 Task: For heading Use Georgia with orange colour, bold & Underline.  font size for heading24,  'Change the font style of data to'Georgia and font size to 16,  Change the alignment of both headline & data to Align right In the sheet  Budget Control Spreadsheet
Action: Mouse moved to (39, 145)
Screenshot: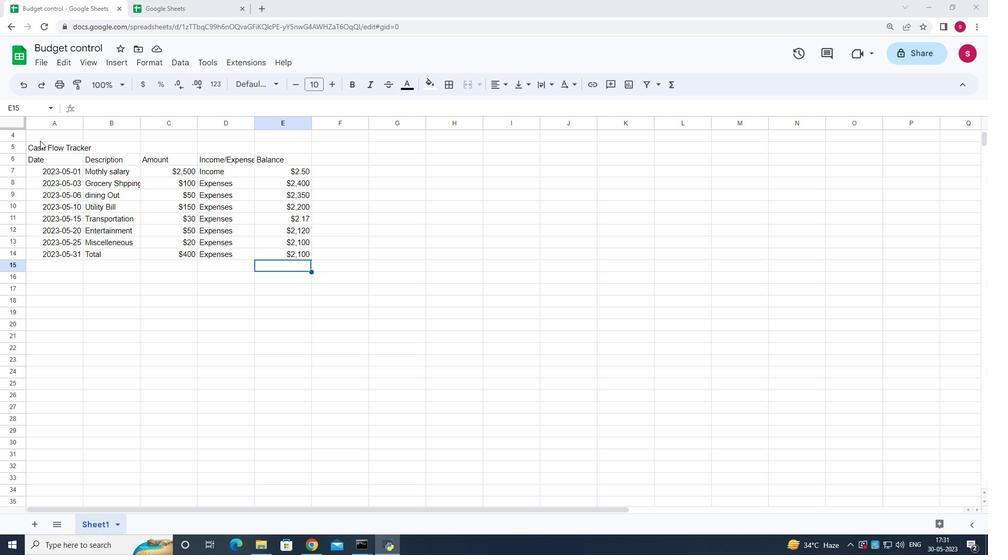 
Action: Mouse pressed left at (39, 145)
Screenshot: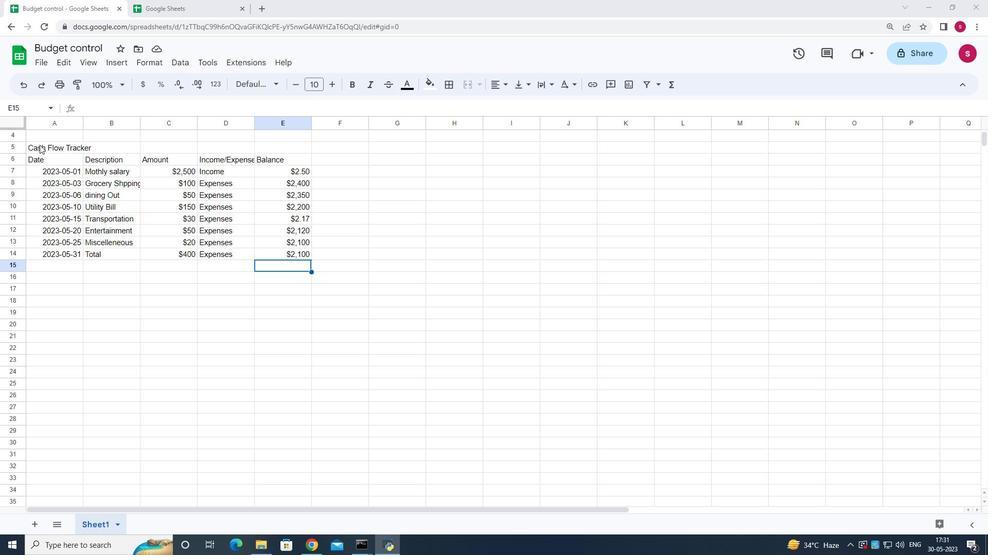 
Action: Mouse pressed left at (39, 145)
Screenshot: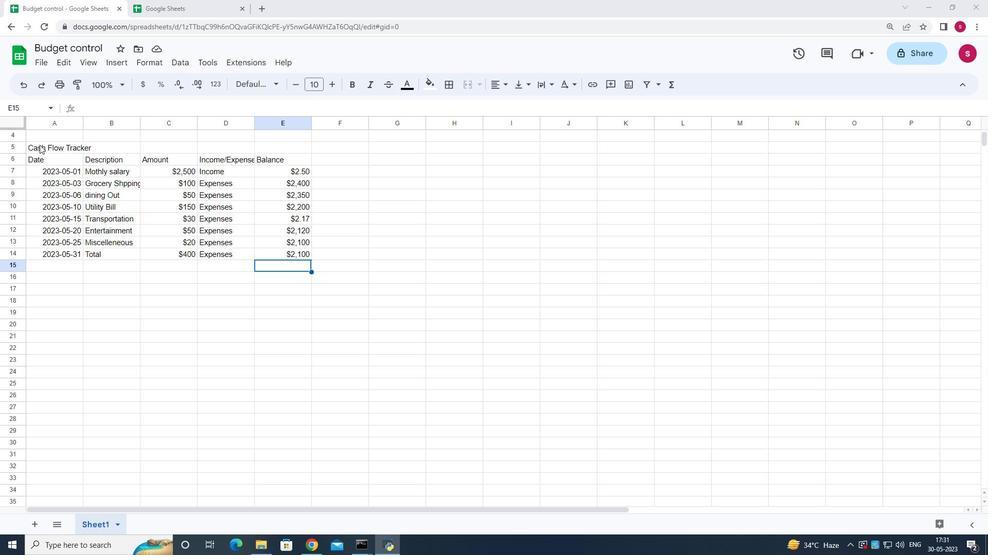 
Action: Mouse moved to (281, 79)
Screenshot: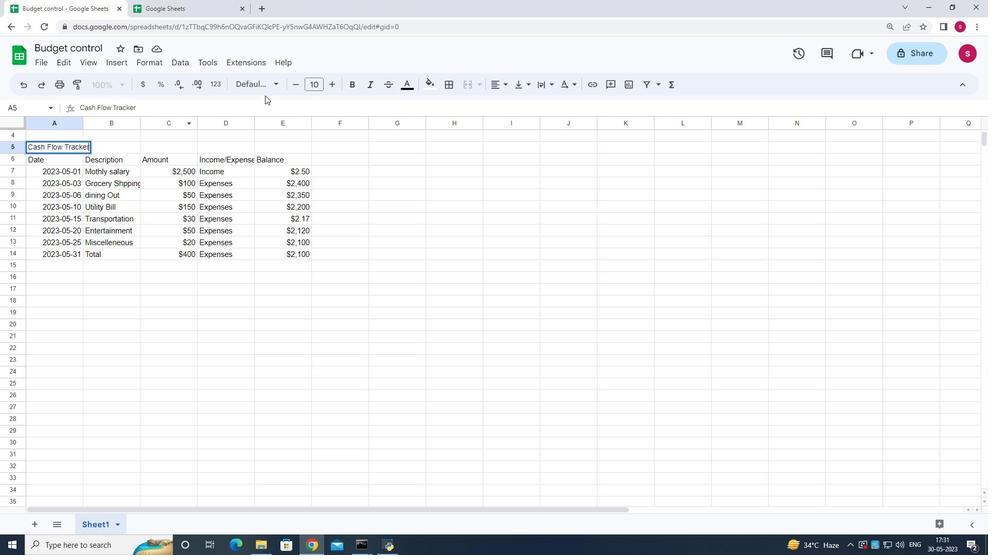 
Action: Mouse pressed left at (281, 79)
Screenshot: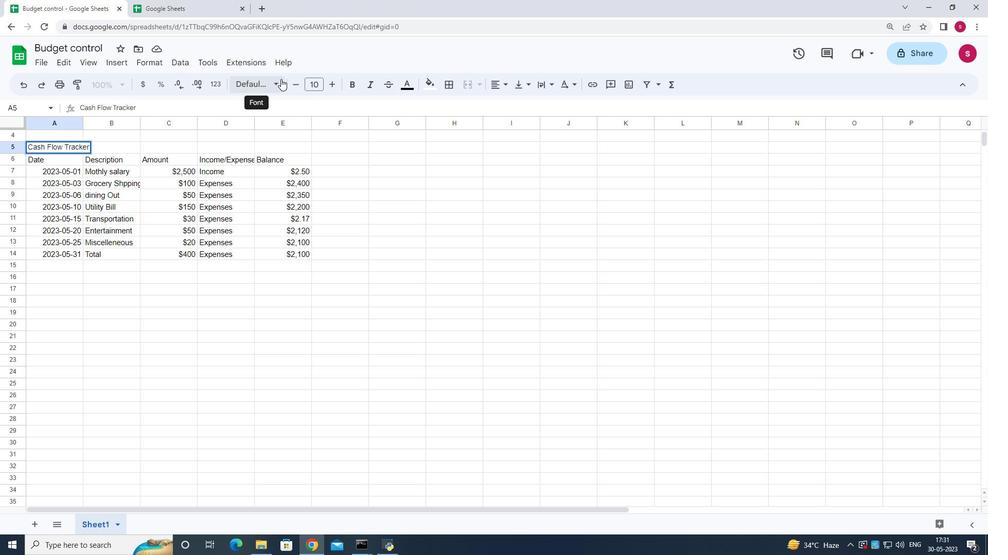 
Action: Mouse moved to (280, 426)
Screenshot: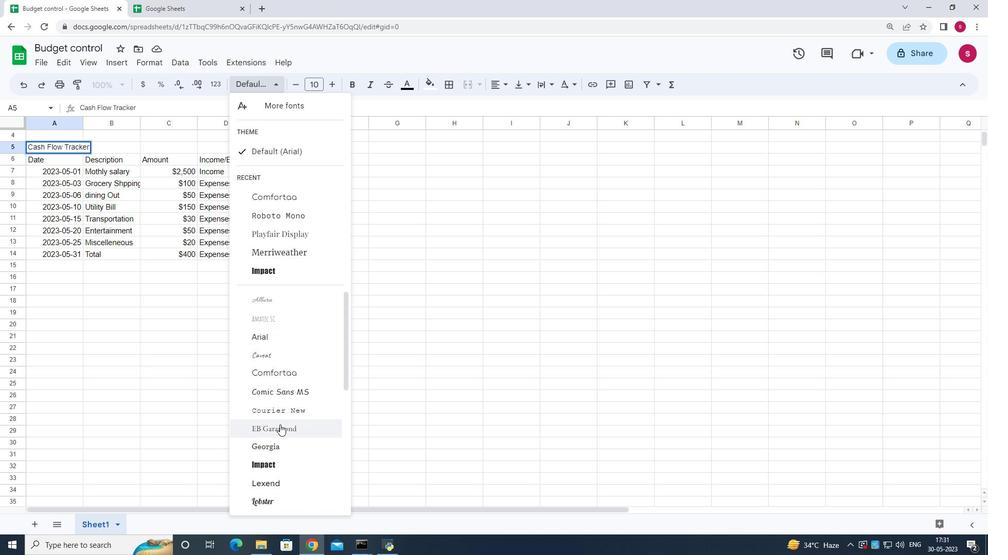 
Action: Mouse scrolled (280, 425) with delta (0, 0)
Screenshot: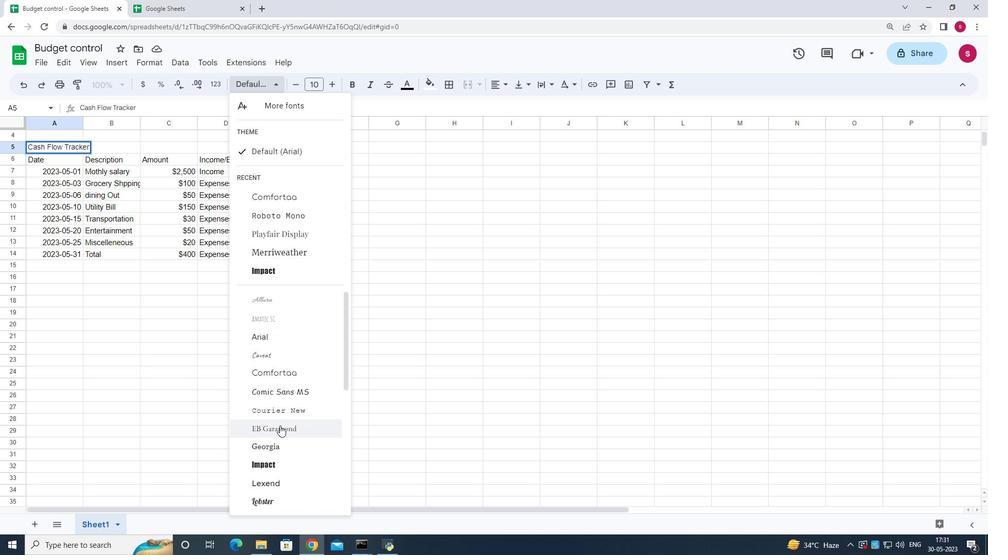 
Action: Mouse scrolled (280, 425) with delta (0, 0)
Screenshot: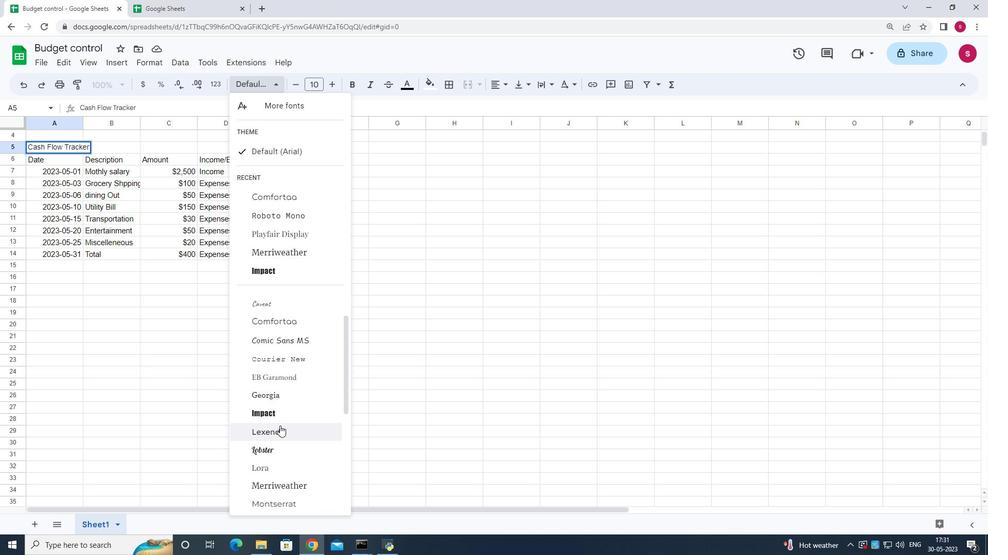 
Action: Mouse scrolled (280, 425) with delta (0, 0)
Screenshot: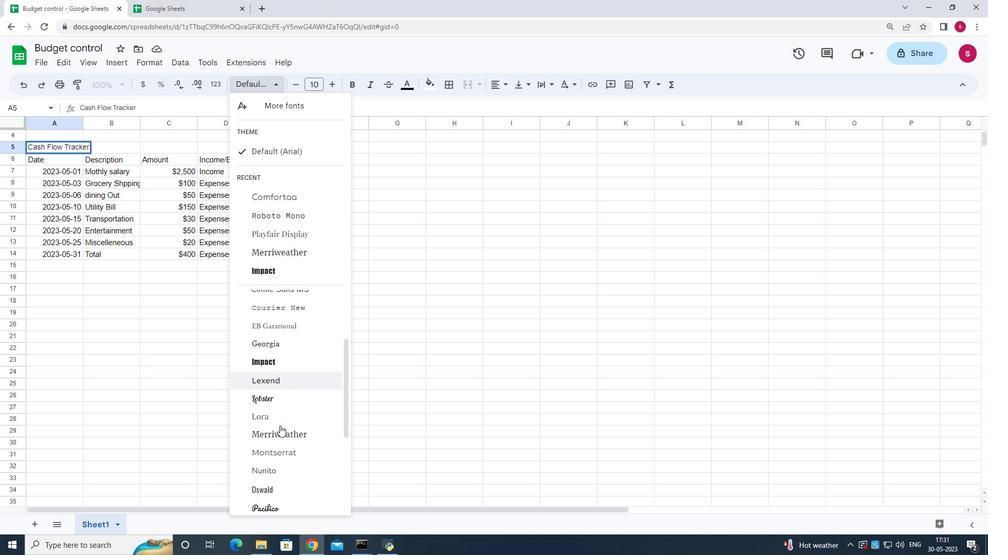 
Action: Mouse scrolled (280, 425) with delta (0, 0)
Screenshot: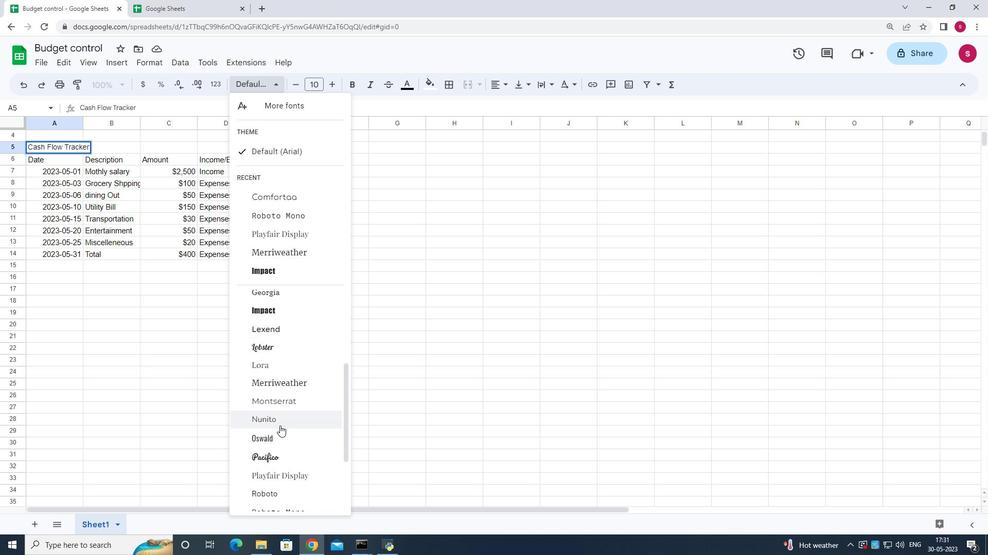 
Action: Mouse scrolled (280, 425) with delta (0, 0)
Screenshot: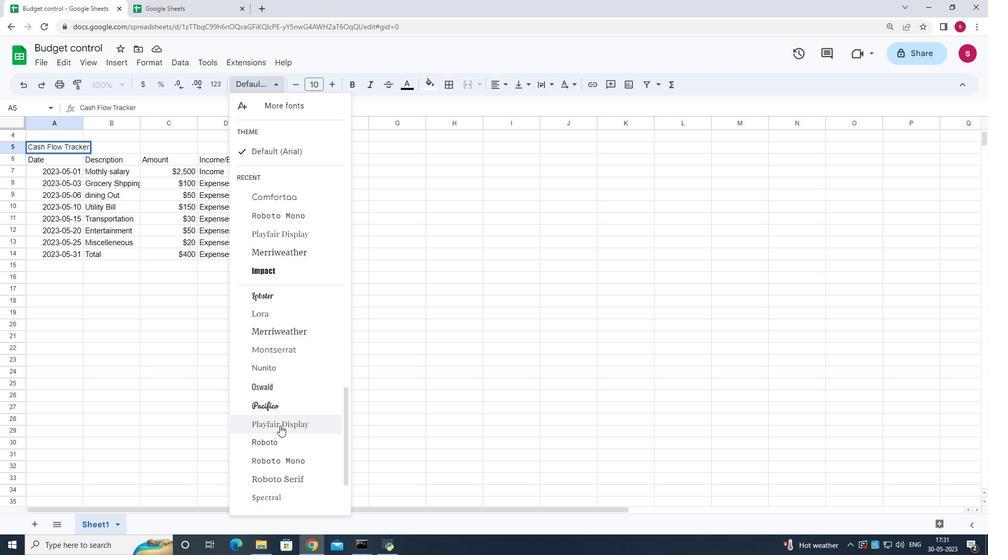 
Action: Mouse scrolled (280, 425) with delta (0, 0)
Screenshot: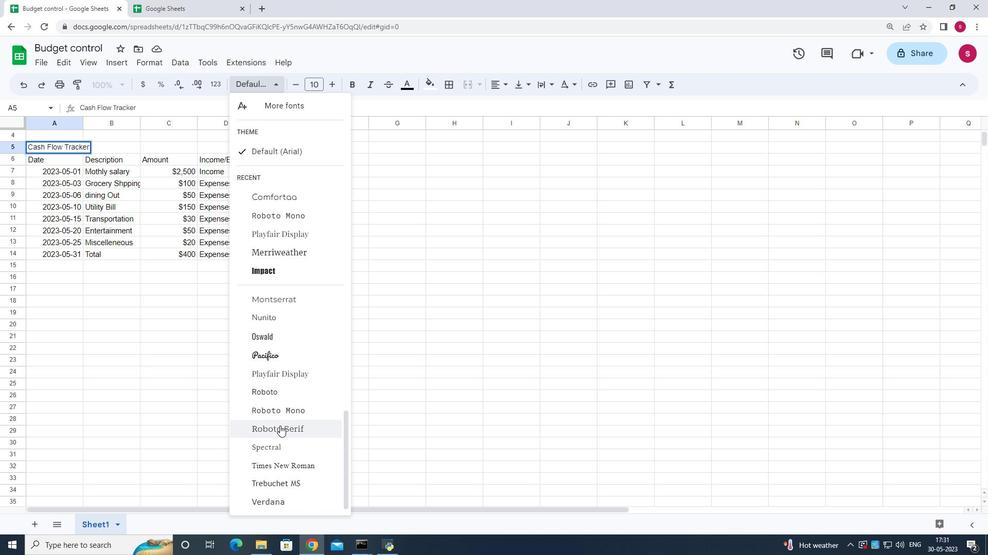 
Action: Mouse scrolled (280, 425) with delta (0, 0)
Screenshot: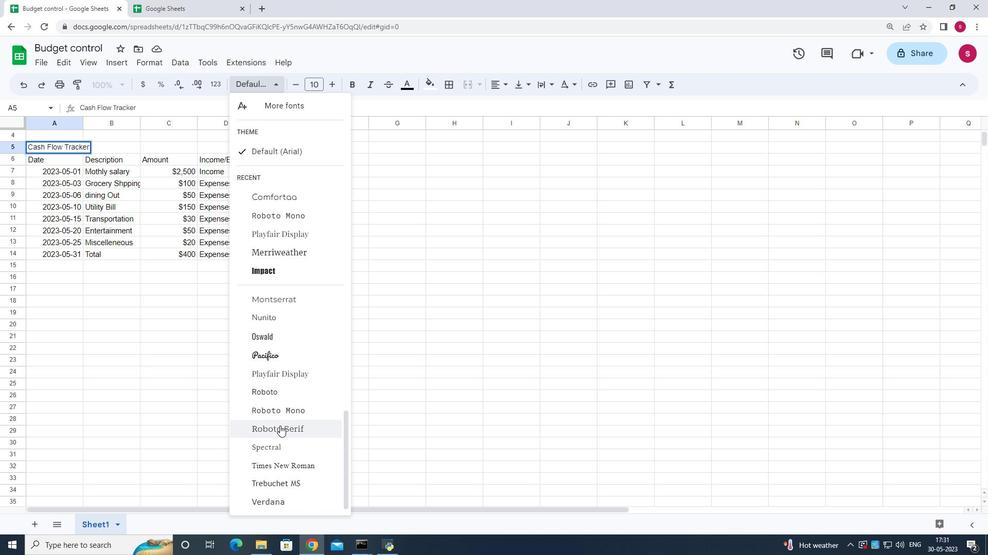 
Action: Mouse scrolled (280, 425) with delta (0, 0)
Screenshot: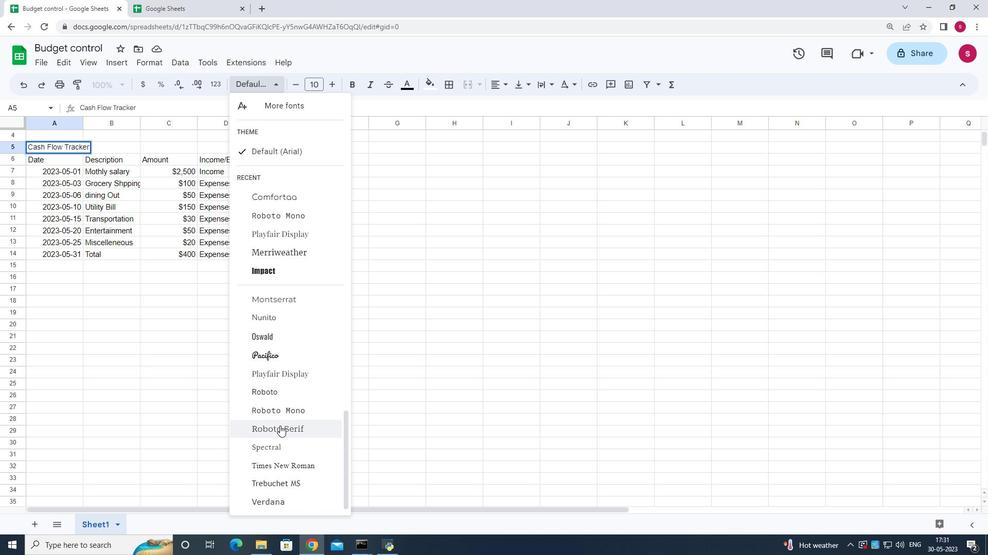 
Action: Mouse scrolled (280, 425) with delta (0, 0)
Screenshot: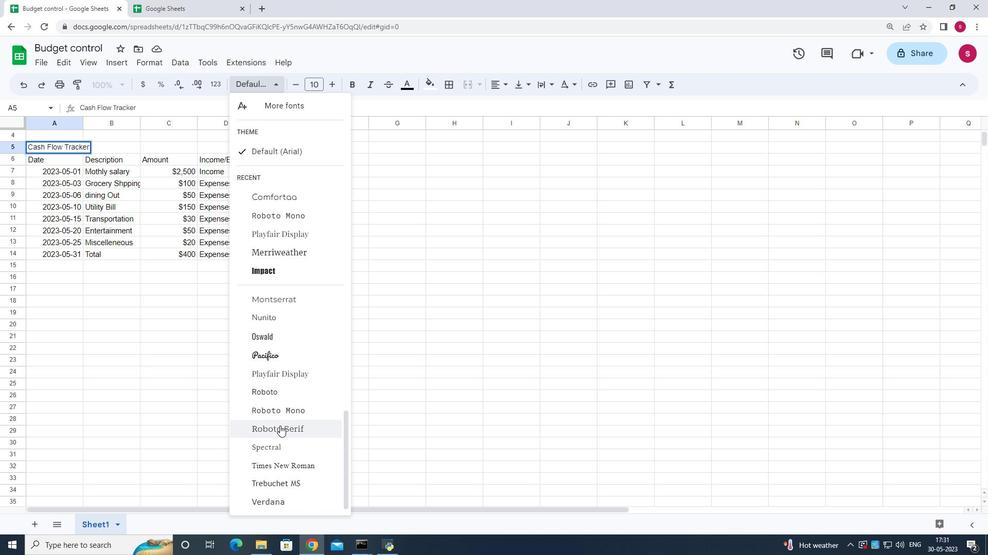 
Action: Mouse scrolled (280, 425) with delta (0, 0)
Screenshot: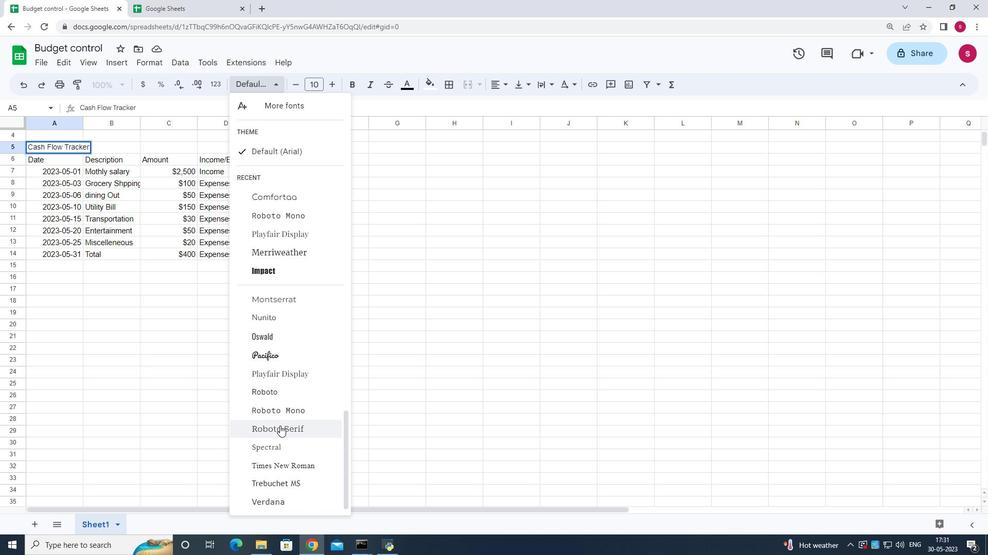 
Action: Mouse moved to (285, 106)
Screenshot: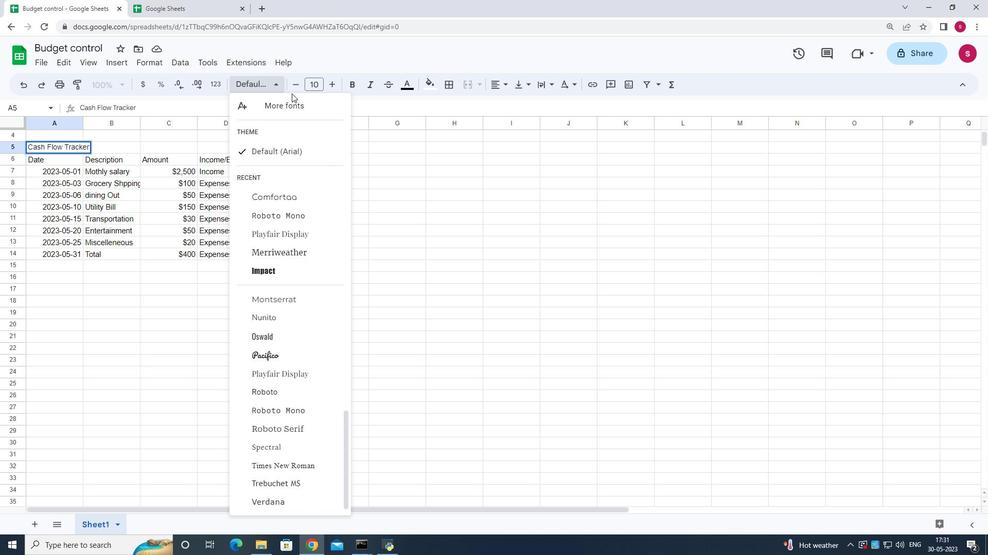 
Action: Mouse pressed left at (285, 106)
Screenshot: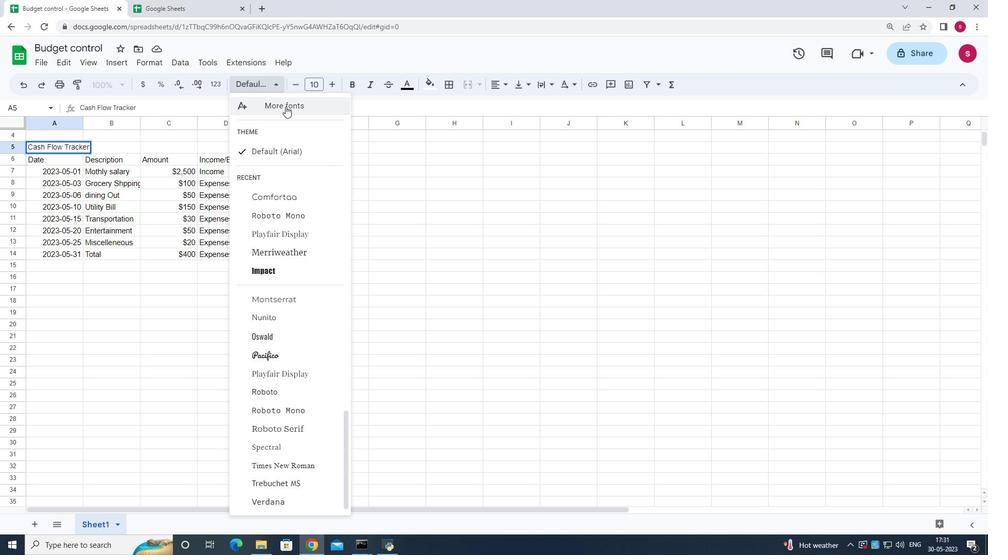 
Action: Mouse moved to (303, 157)
Screenshot: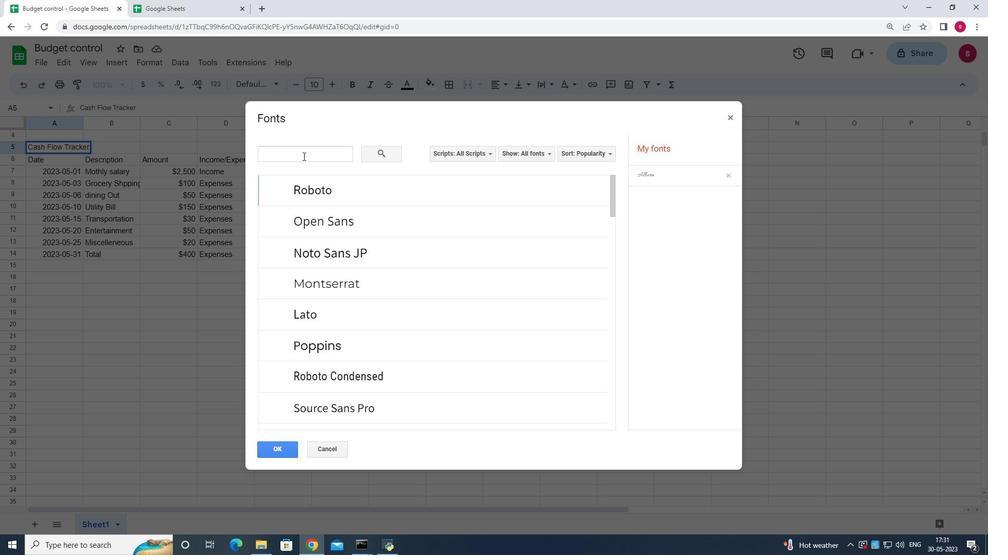 
Action: Mouse pressed left at (303, 157)
Screenshot: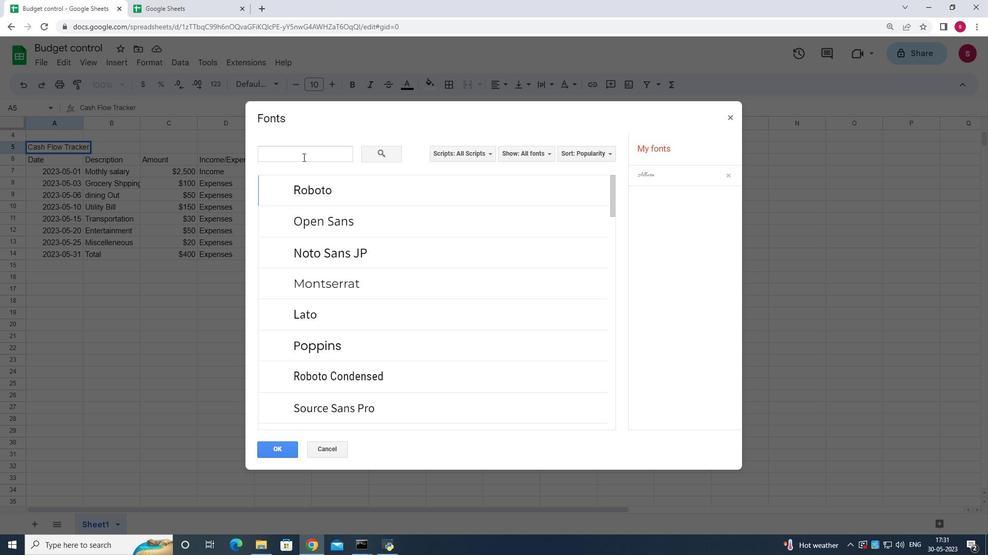 
Action: Key pressed <Key.shift>Georgia<Key.enter>
Screenshot: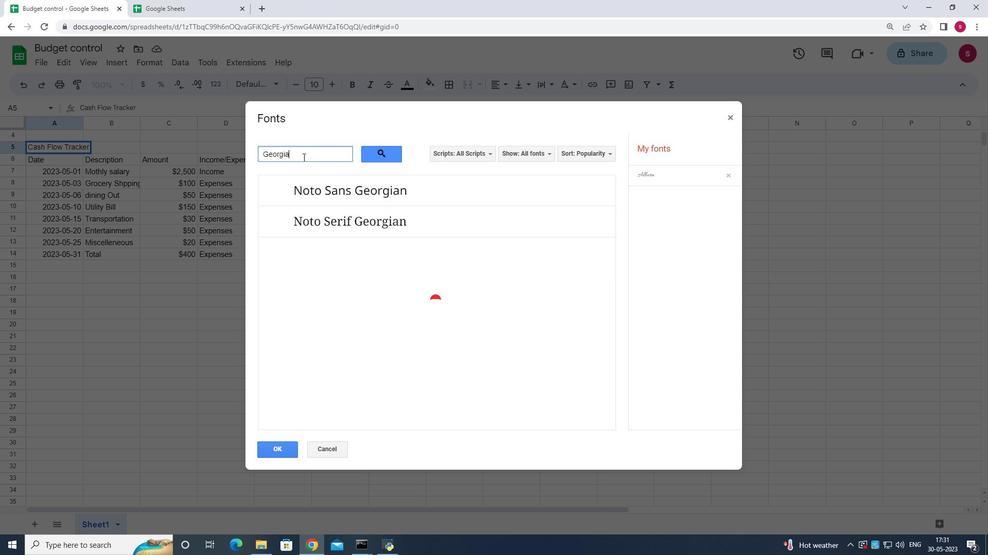 
Action: Mouse moved to (736, 114)
Screenshot: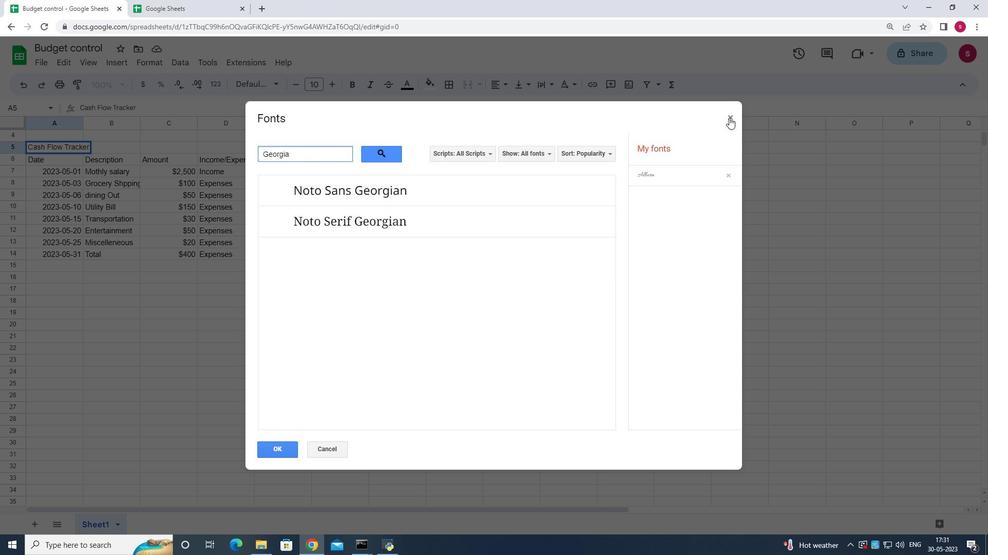 
Action: Mouse pressed left at (736, 114)
Screenshot: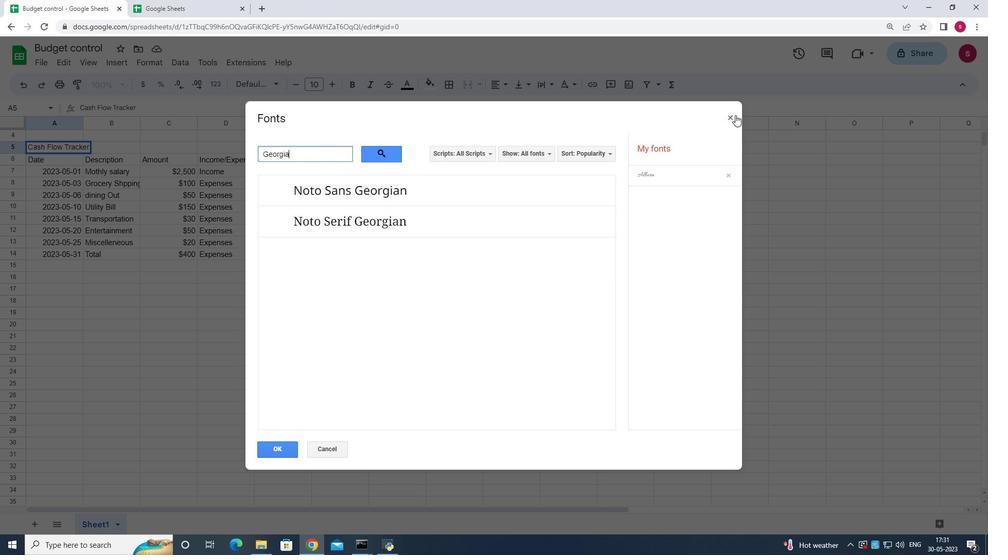 
Action: Mouse moved to (732, 117)
Screenshot: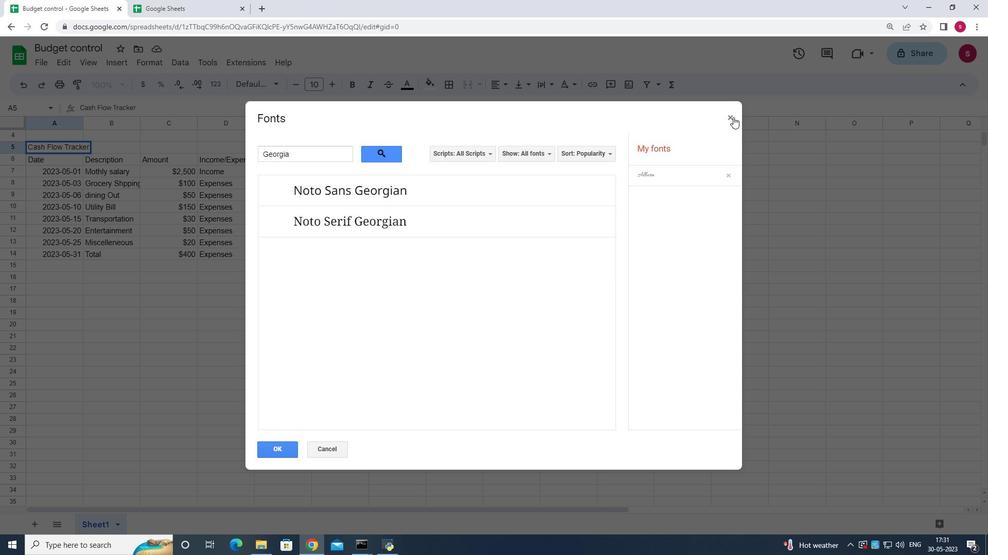 
Action: Mouse pressed left at (732, 117)
Screenshot: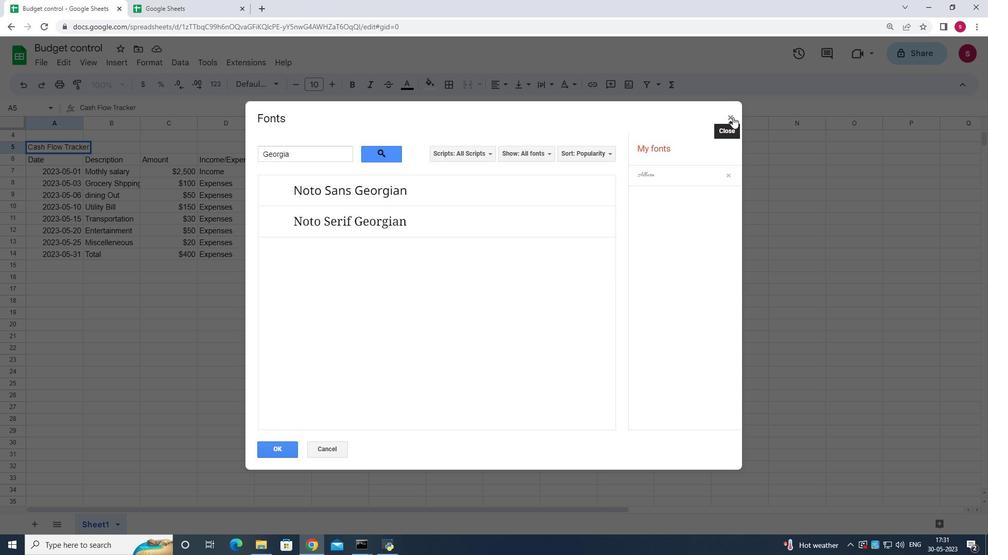
Action: Mouse moved to (405, 81)
Screenshot: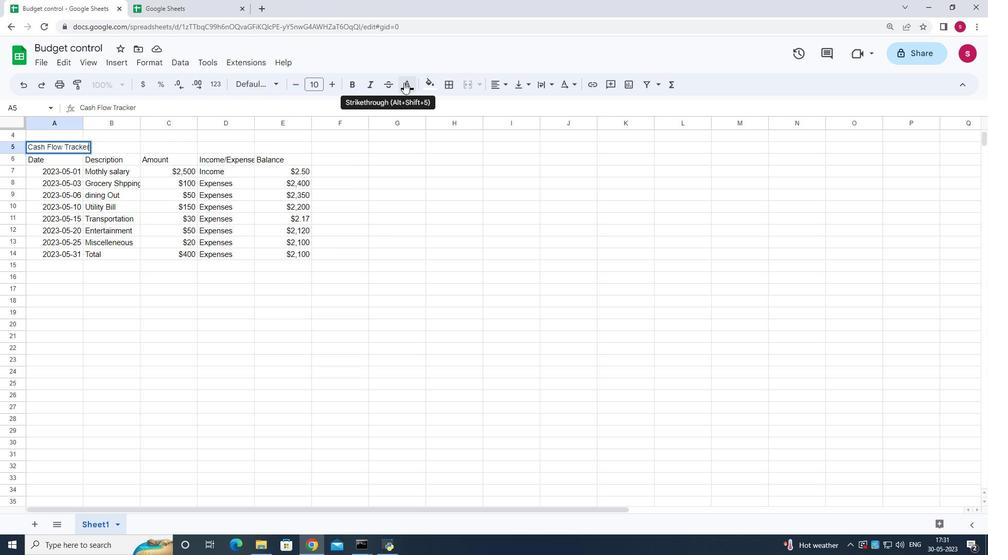 
Action: Mouse pressed left at (405, 81)
Screenshot: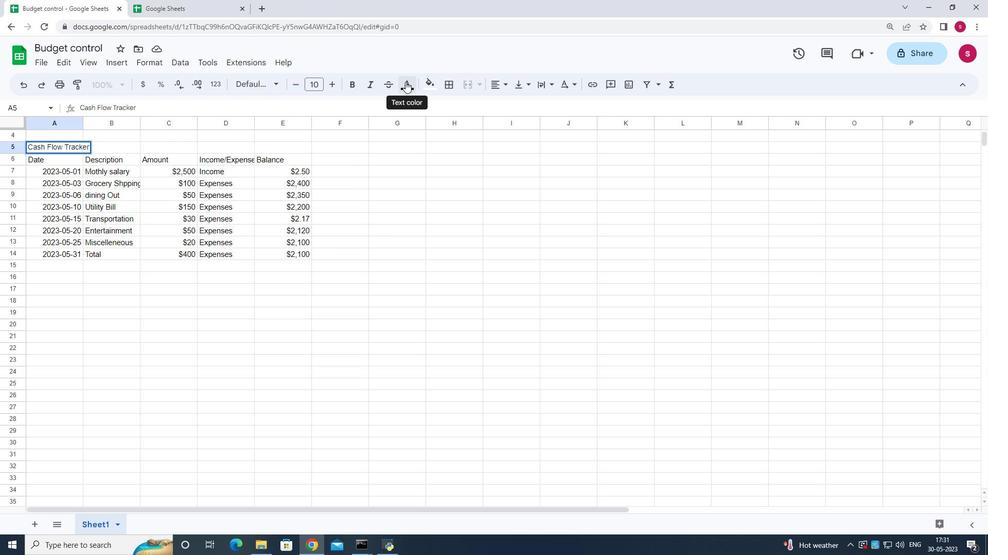 
Action: Mouse moved to (484, 234)
Screenshot: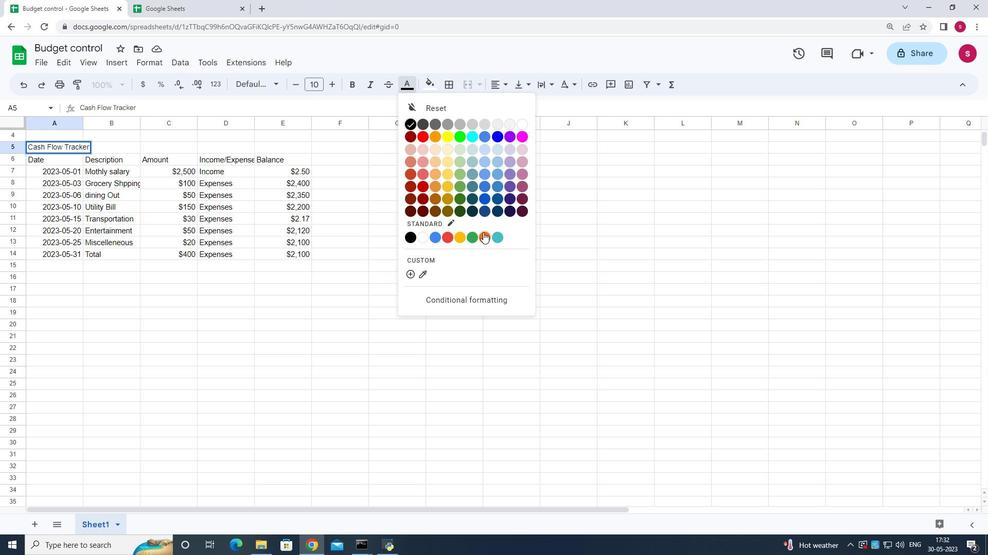 
Action: Mouse pressed left at (484, 234)
Screenshot: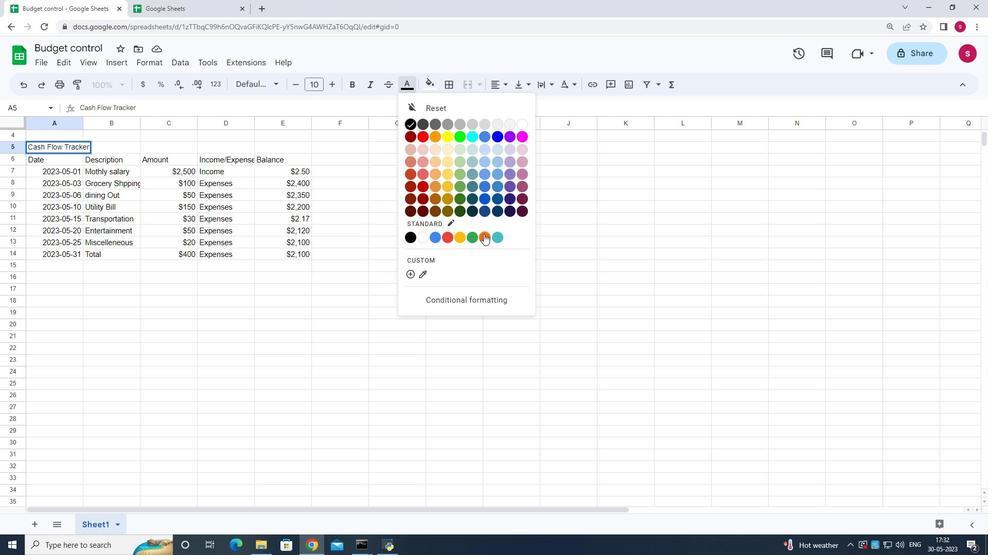 
Action: Mouse moved to (67, 151)
Screenshot: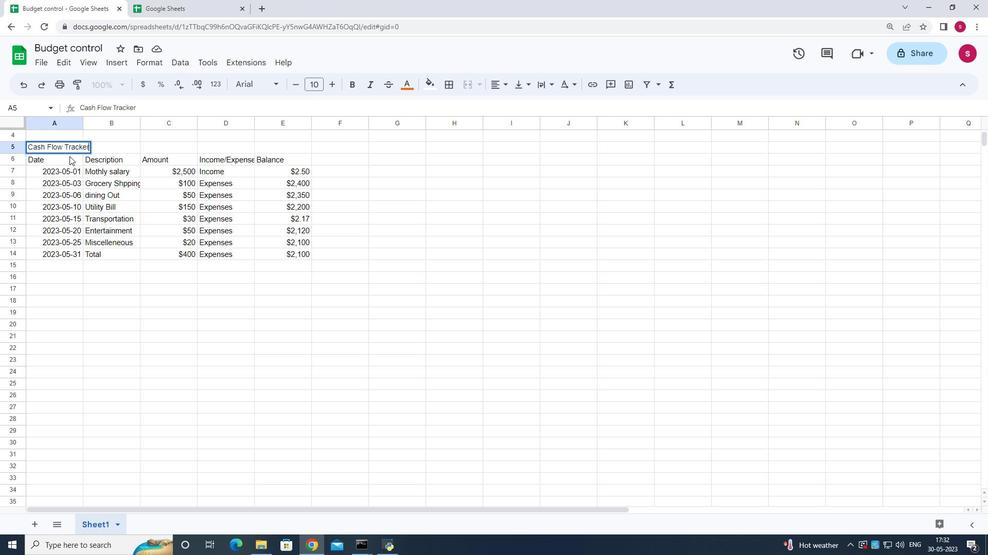 
Action: Mouse pressed left at (67, 151)
Screenshot: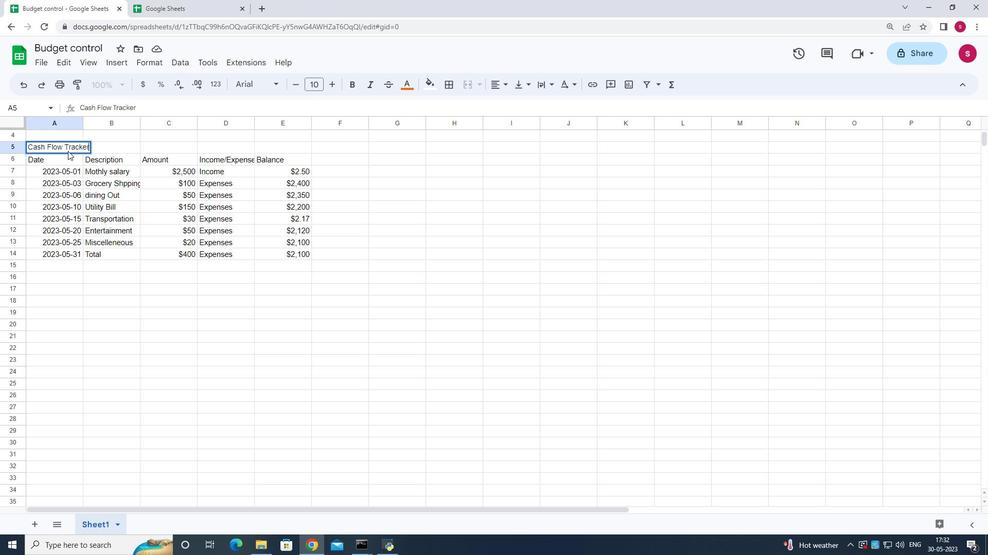 
Action: Mouse moved to (126, 137)
Screenshot: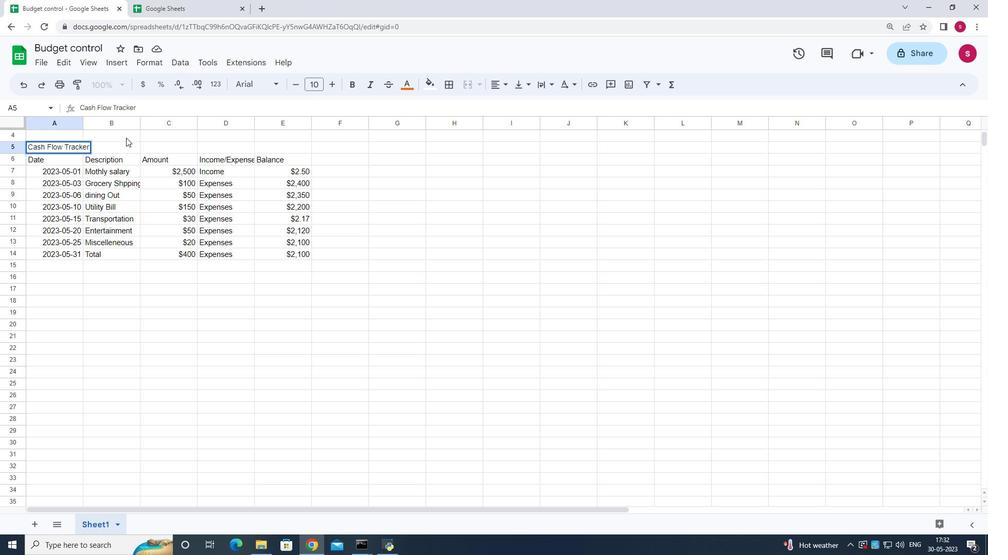 
Action: Mouse pressed left at (126, 137)
Screenshot: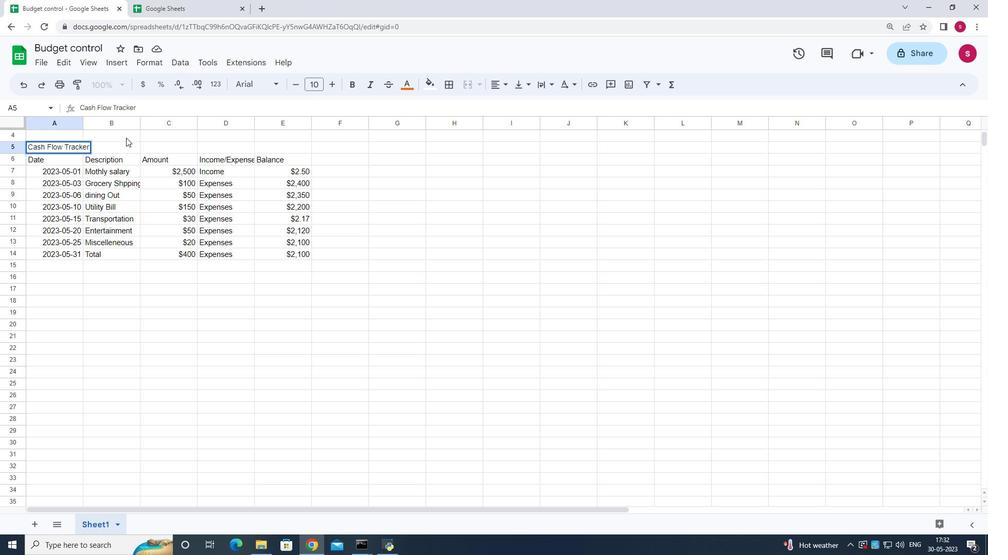 
Action: Mouse moved to (59, 144)
Screenshot: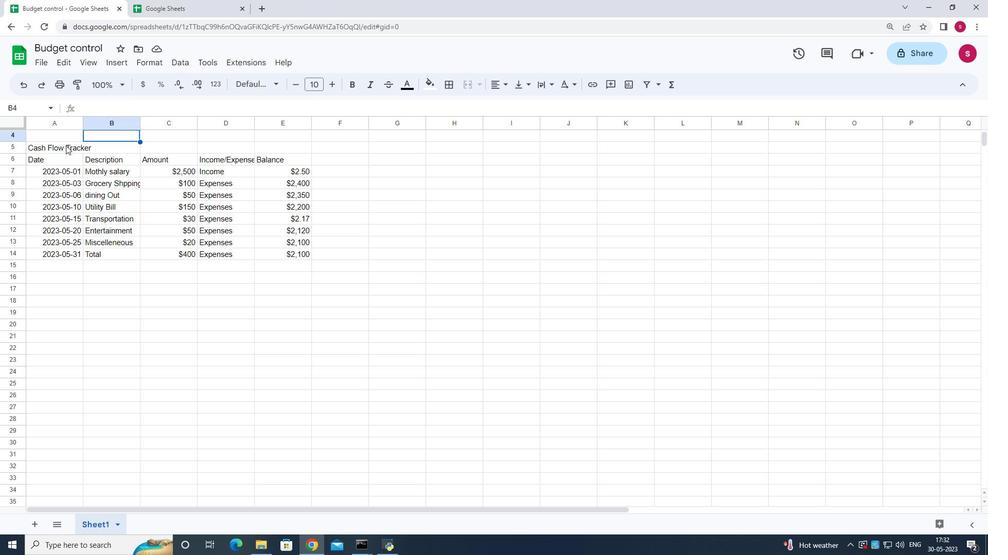 
Action: Mouse pressed left at (59, 144)
Screenshot: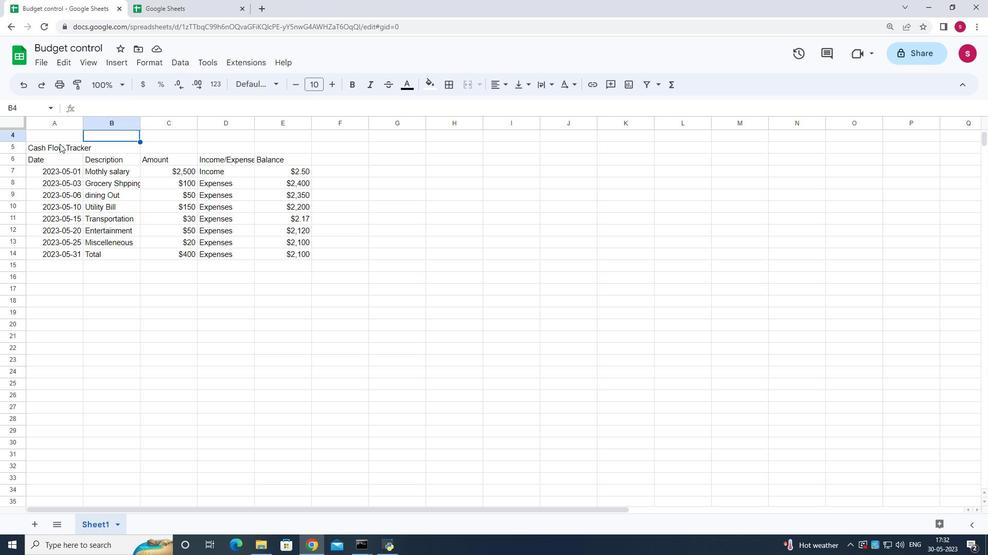 
Action: Mouse moved to (410, 83)
Screenshot: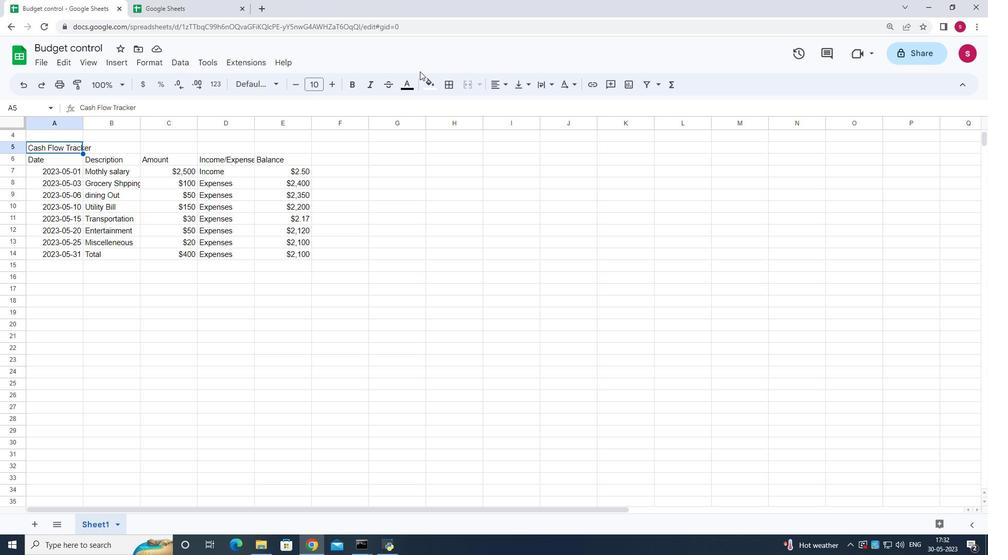 
Action: Mouse pressed left at (410, 83)
Screenshot: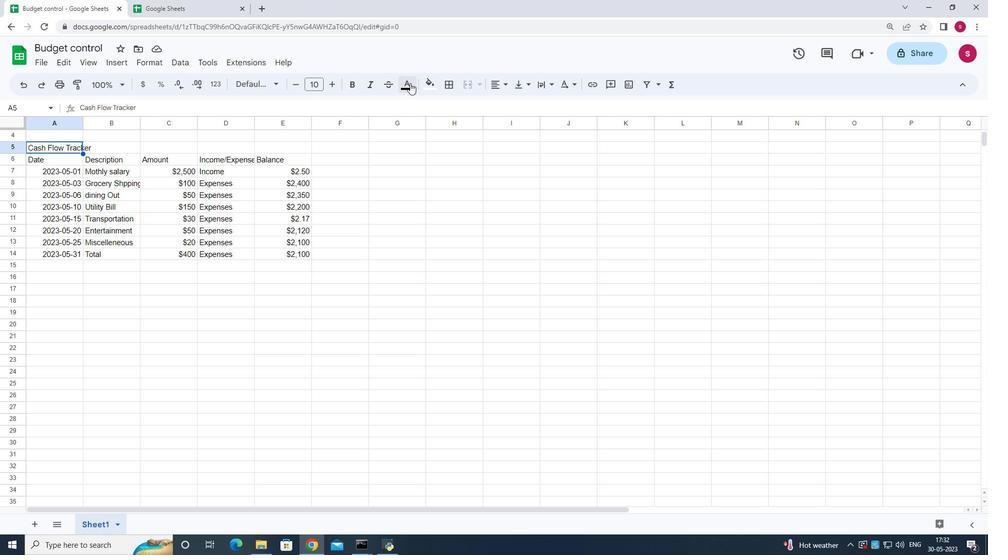 
Action: Mouse moved to (482, 236)
Screenshot: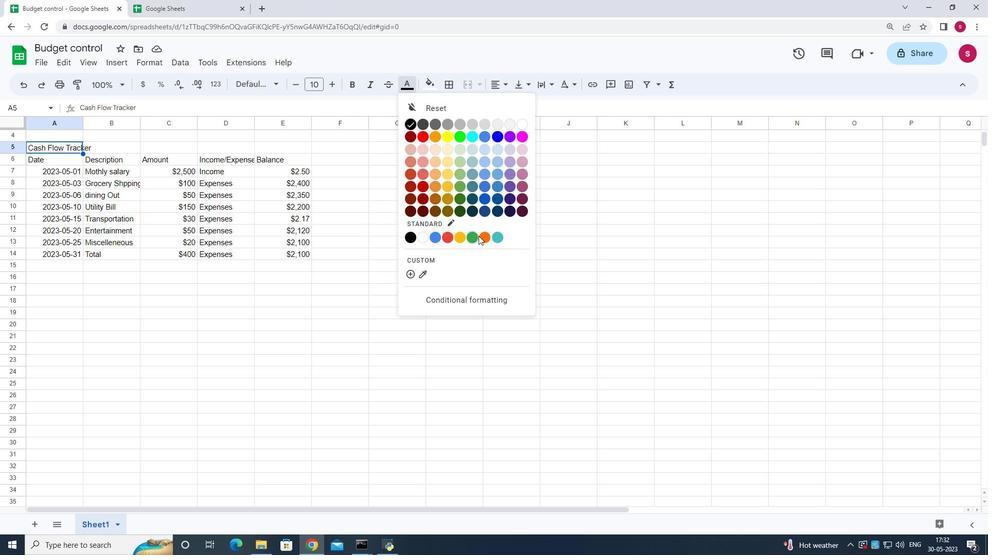 
Action: Mouse pressed left at (482, 236)
Screenshot: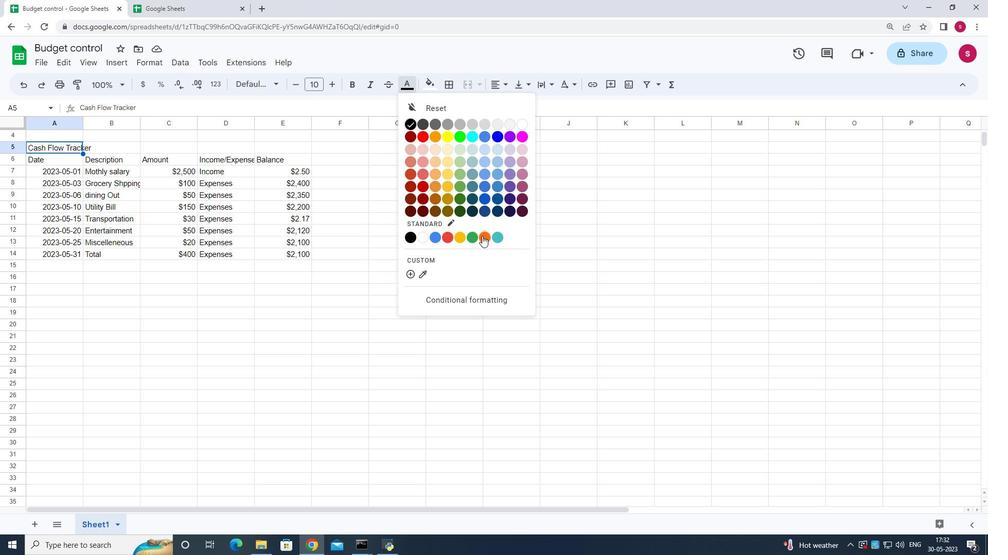 
Action: Mouse moved to (118, 137)
Screenshot: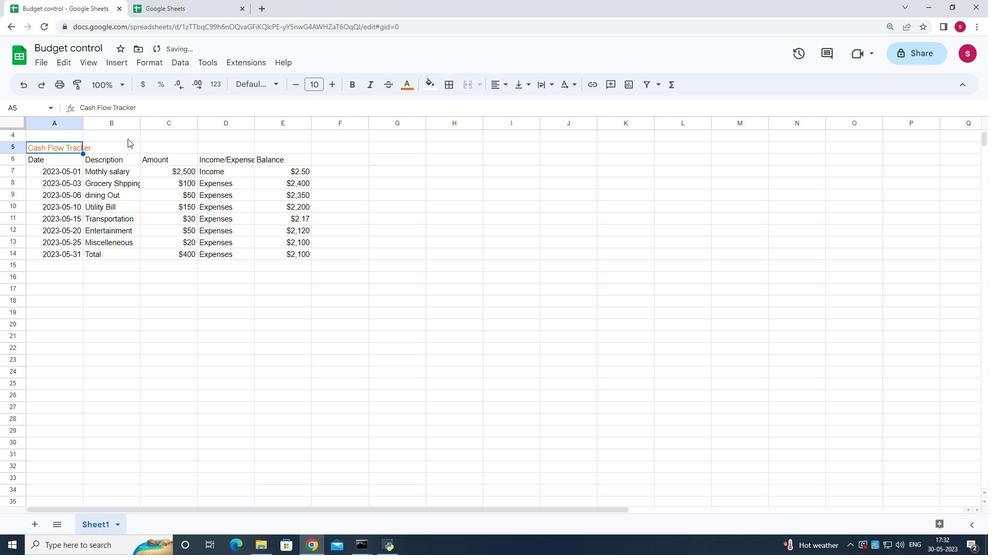 
Action: Mouse pressed left at (118, 137)
Screenshot: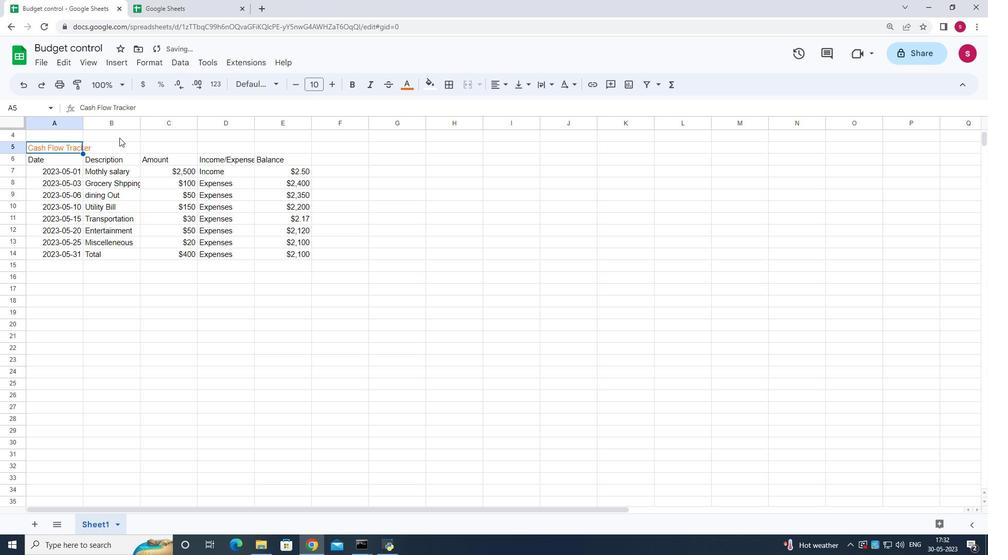 
Action: Mouse moved to (61, 144)
Screenshot: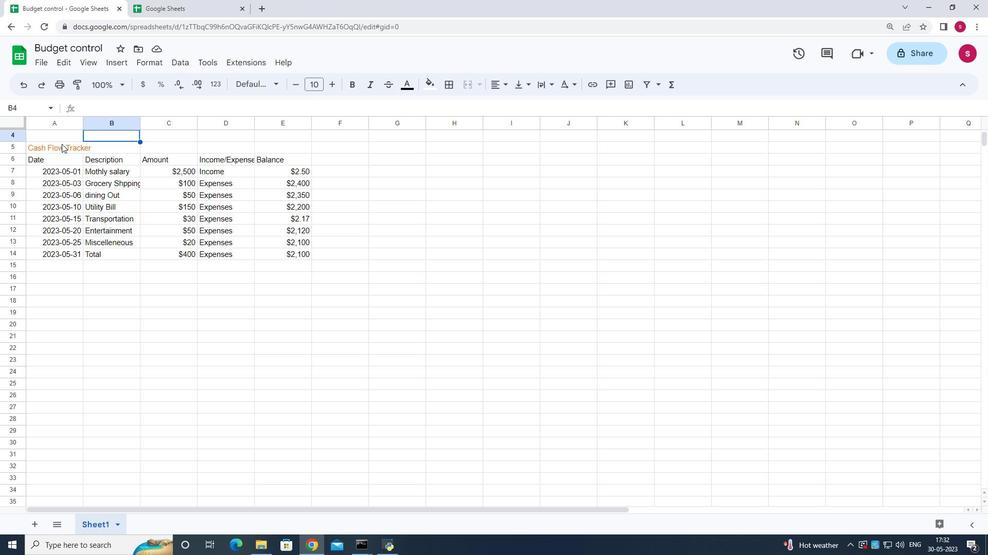 
Action: Mouse pressed left at (61, 144)
Screenshot: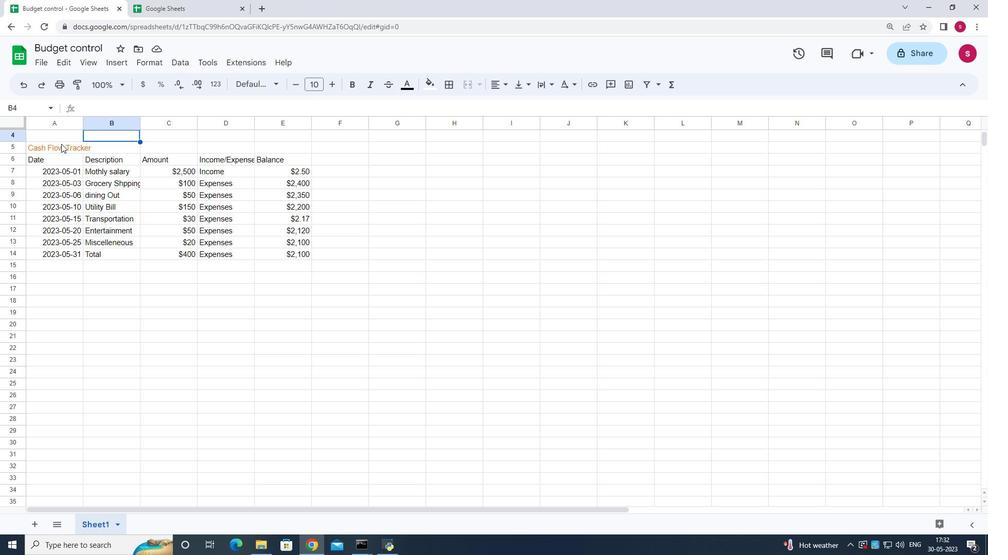 
Action: Mouse pressed left at (61, 144)
Screenshot: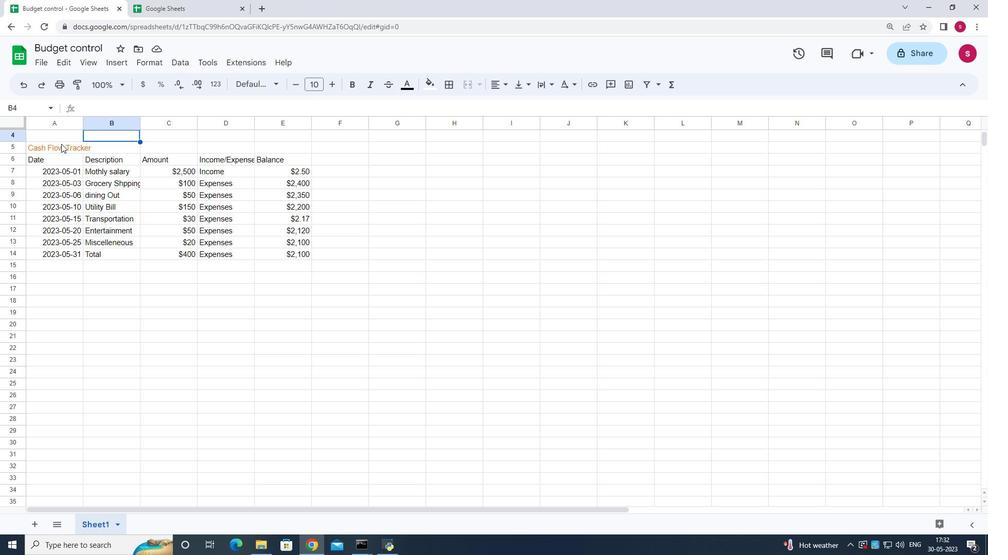 
Action: Mouse moved to (496, 88)
Screenshot: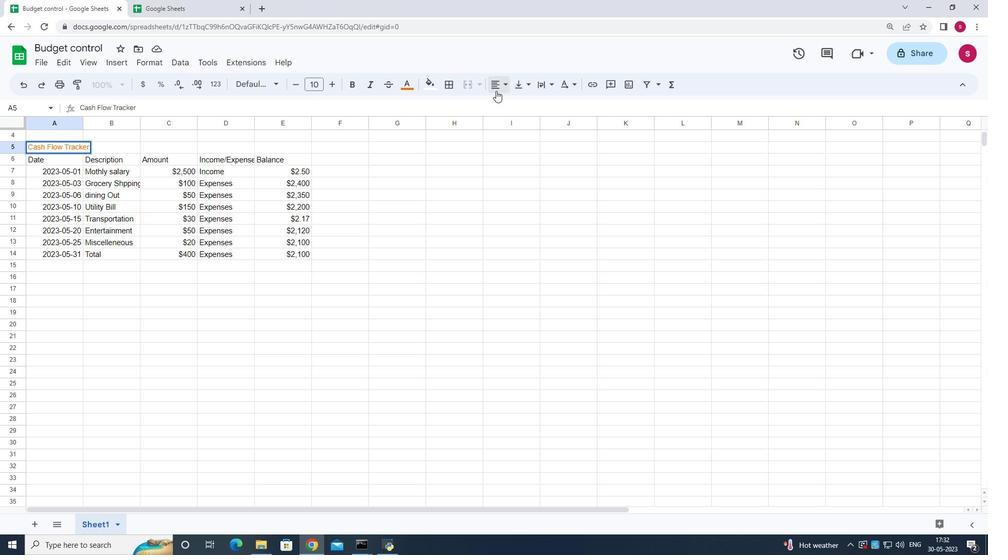 
Action: Mouse pressed left at (496, 88)
Screenshot: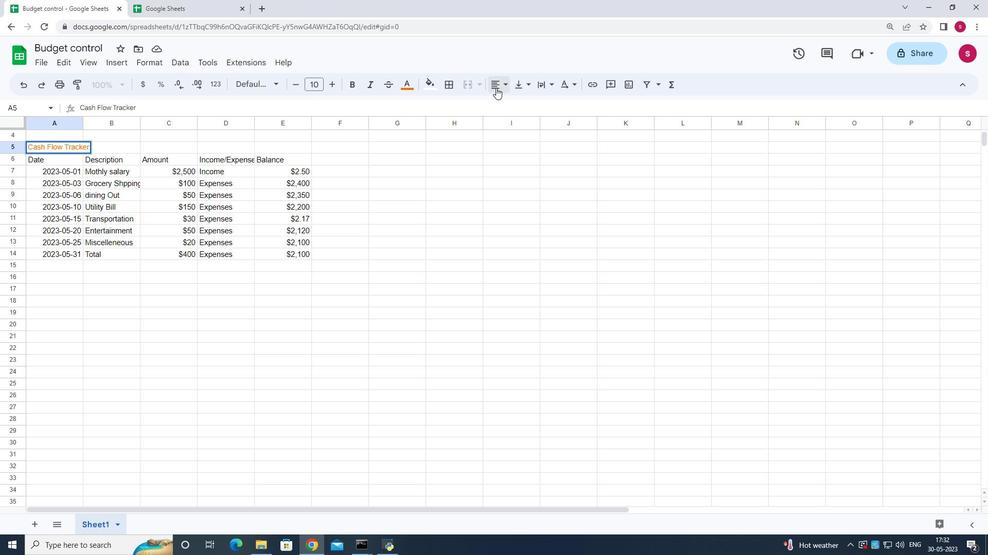 
Action: Mouse moved to (519, 101)
Screenshot: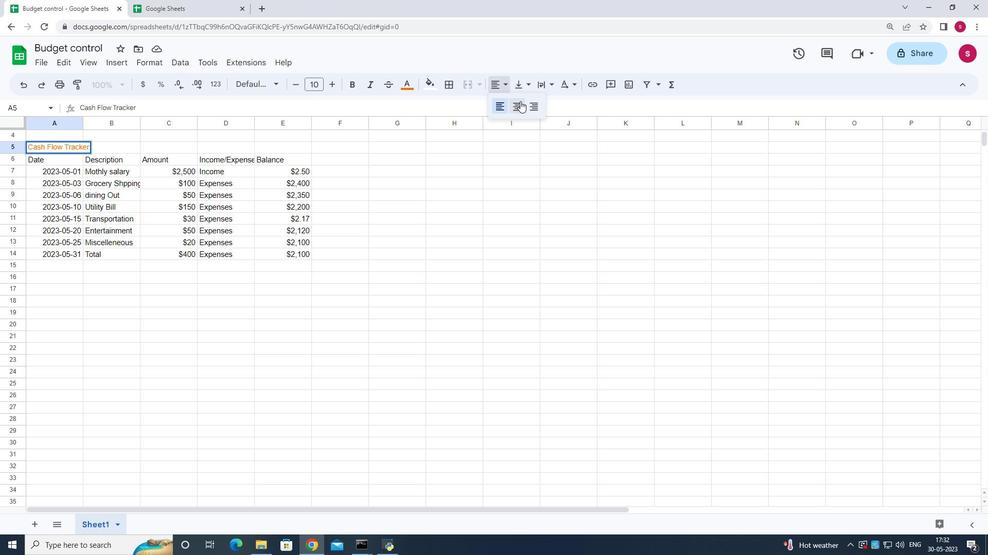
Action: Mouse pressed left at (519, 101)
Screenshot: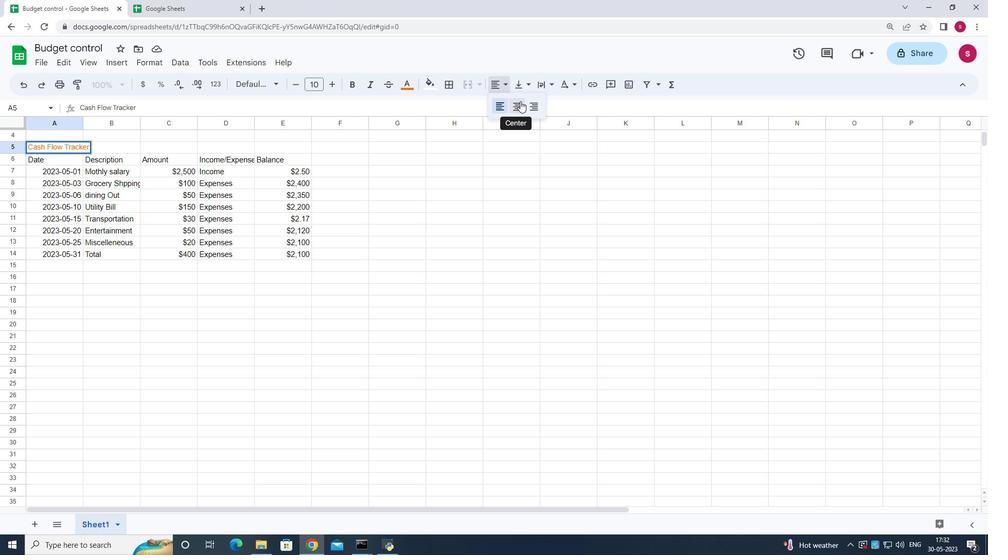 
Action: Mouse moved to (497, 83)
Screenshot: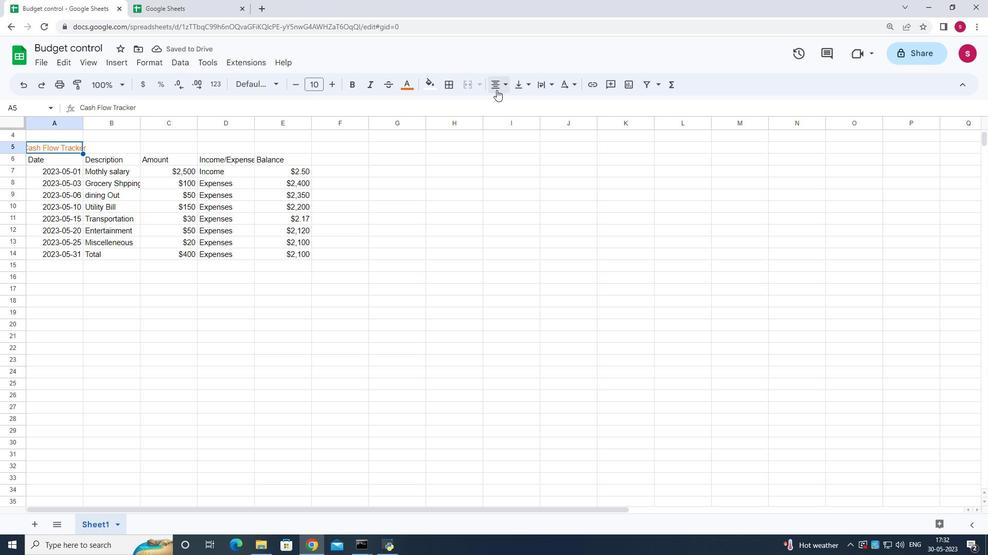 
Action: Mouse pressed left at (497, 83)
Screenshot: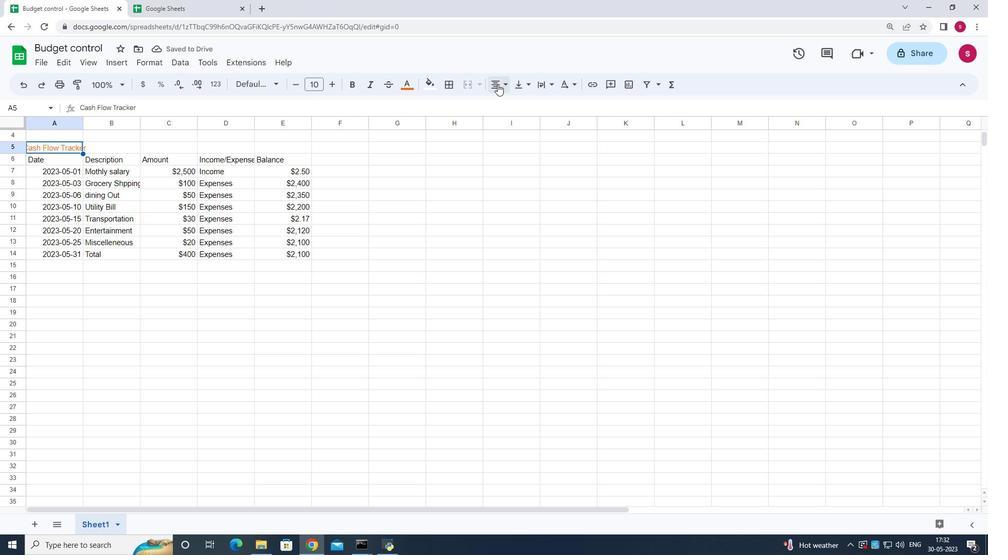 
Action: Mouse moved to (537, 108)
Screenshot: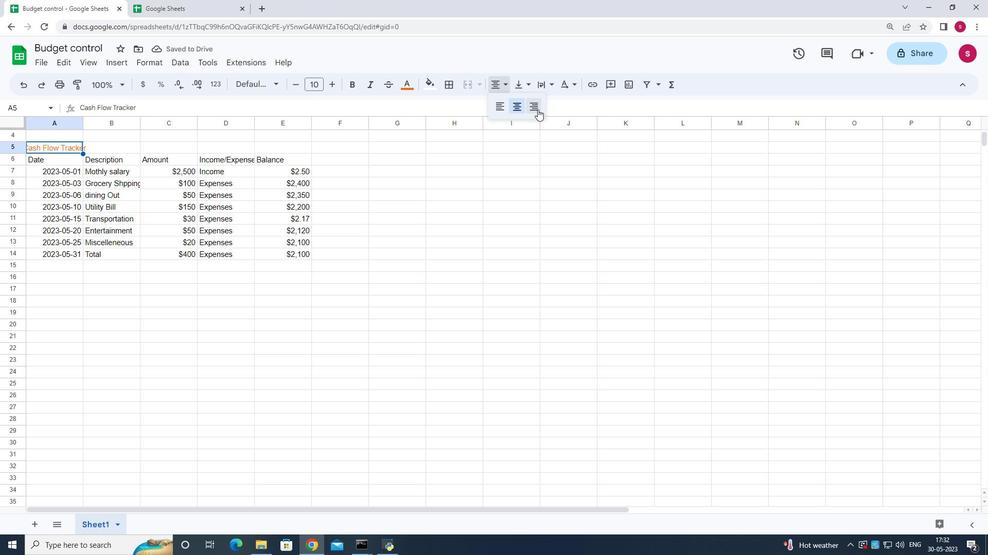 
Action: Mouse pressed left at (537, 108)
Screenshot: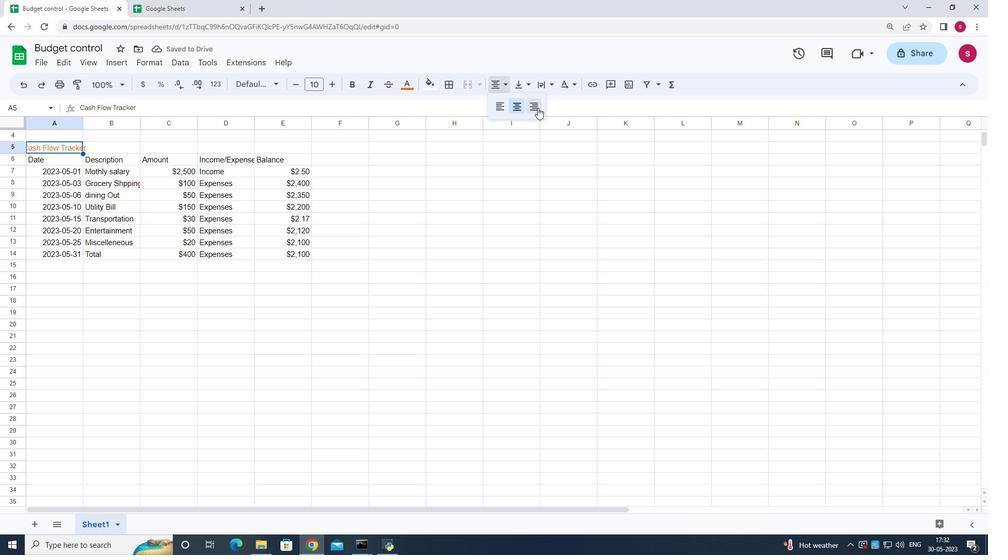 
Action: Mouse moved to (488, 82)
Screenshot: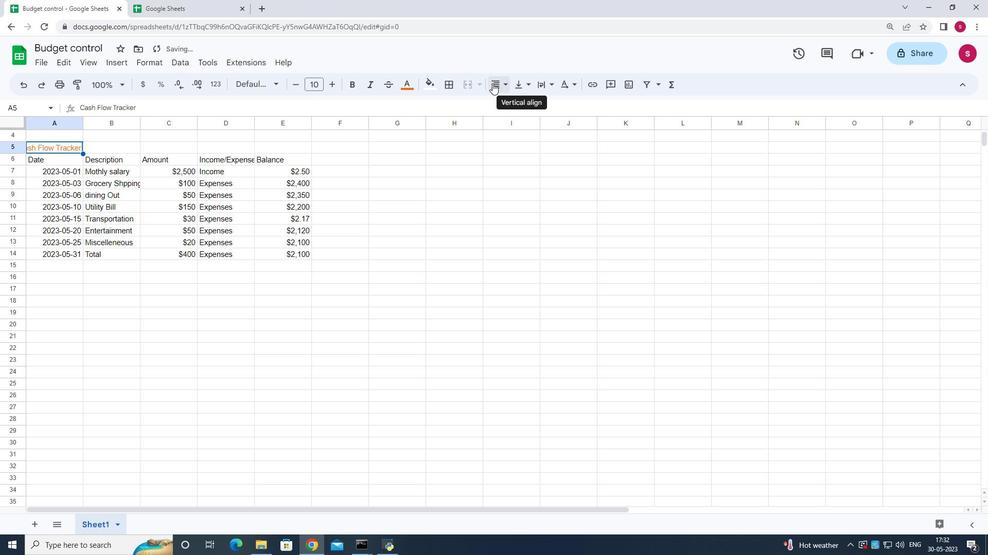 
Action: Mouse pressed left at (488, 82)
Screenshot: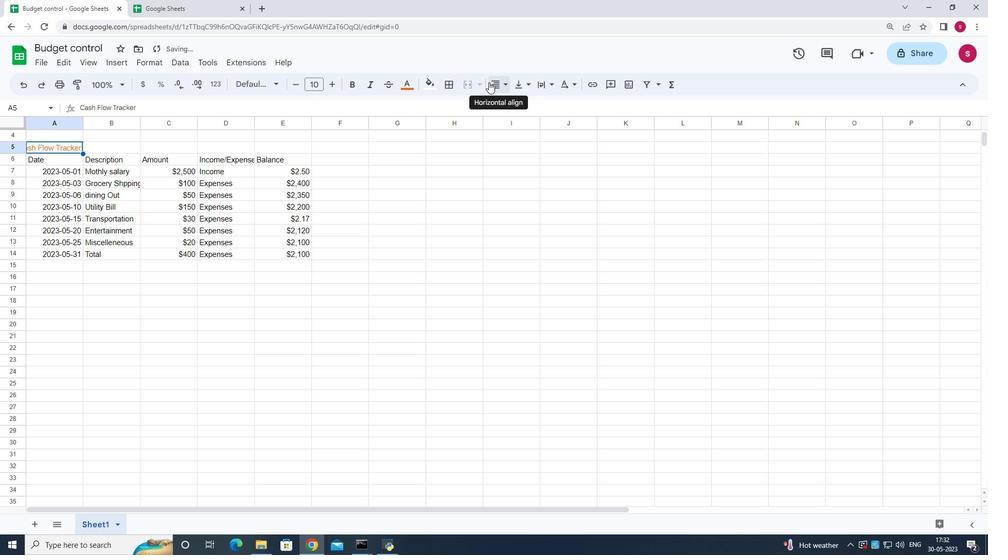 
Action: Mouse moved to (499, 100)
Screenshot: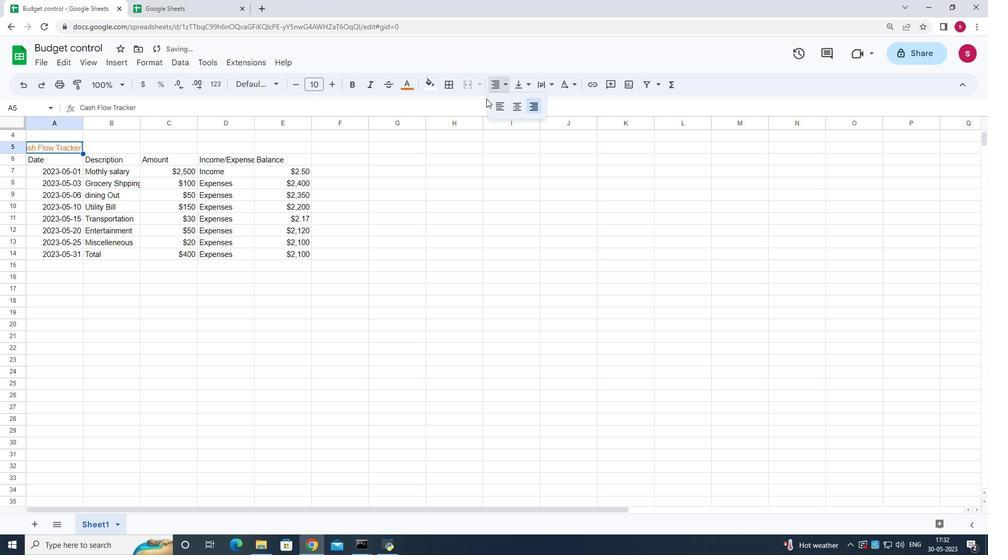 
Action: Mouse pressed left at (499, 100)
Screenshot: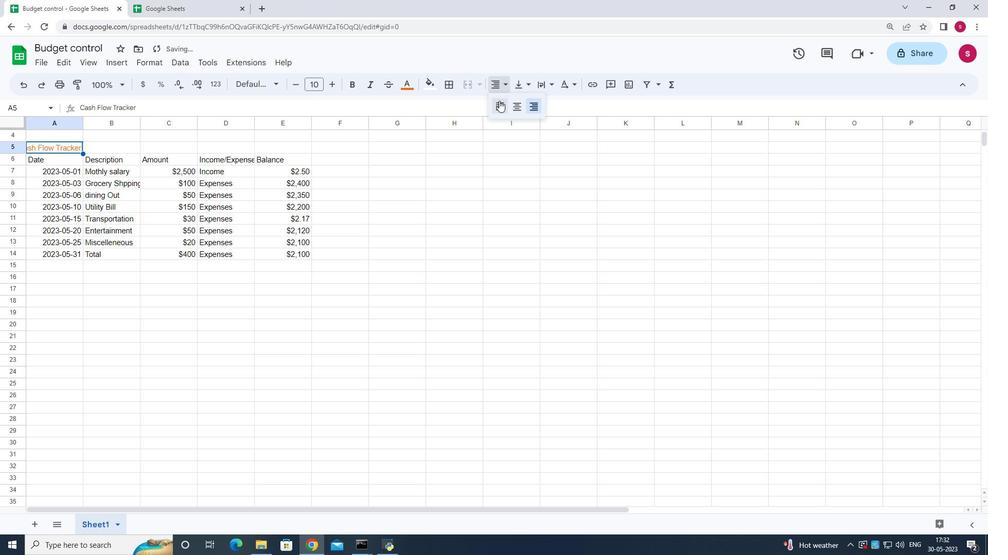 
Action: Mouse moved to (495, 86)
Screenshot: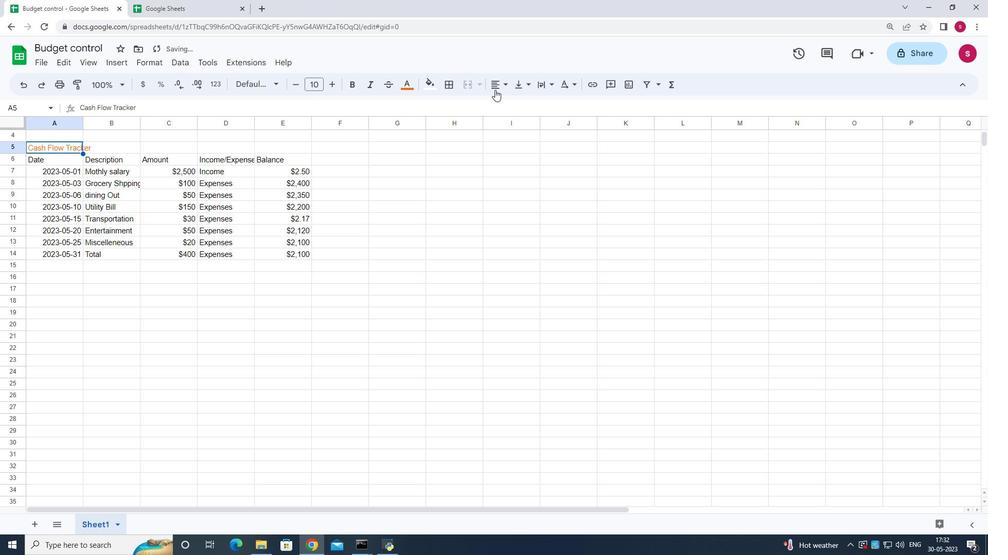 
Action: Mouse pressed left at (495, 86)
Screenshot: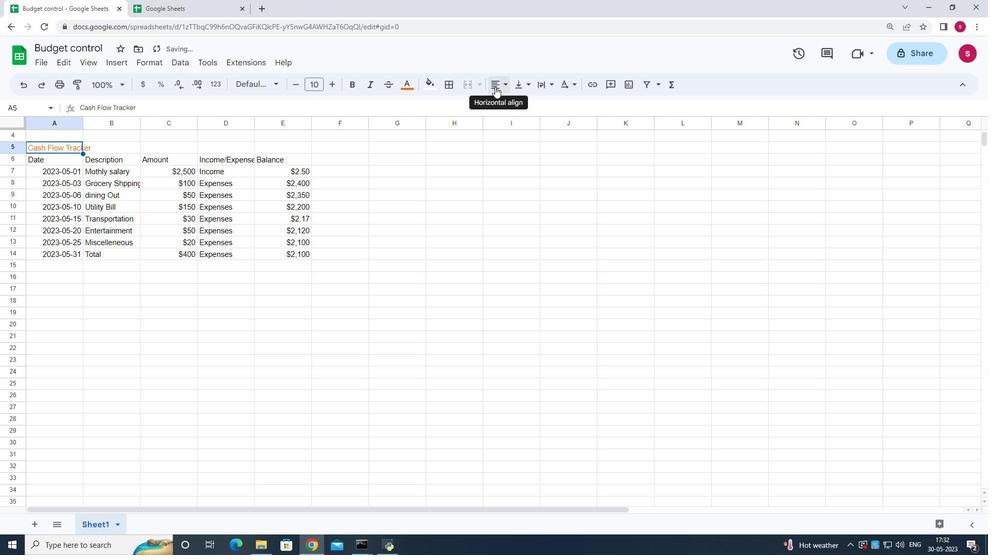 
Action: Mouse moved to (491, 102)
Screenshot: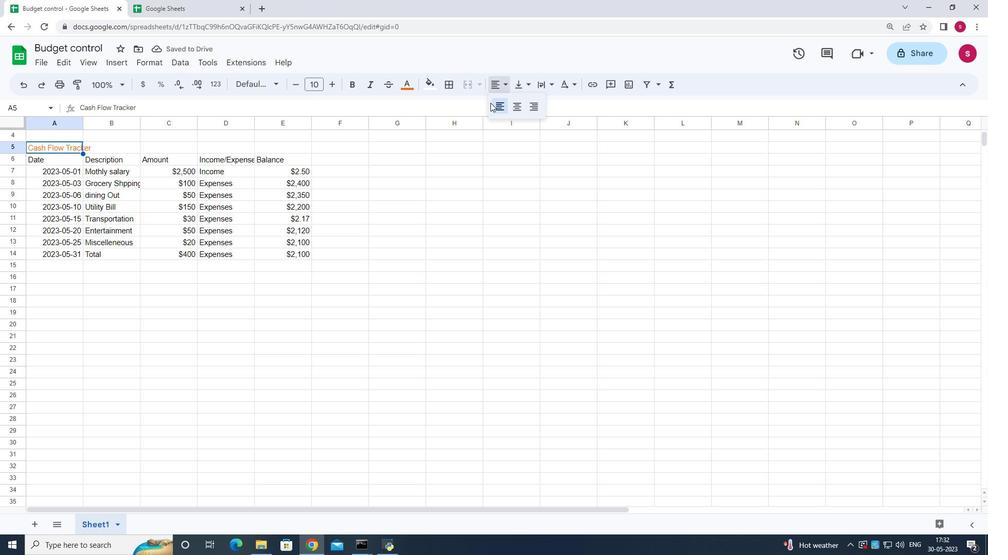 
Action: Mouse pressed left at (491, 102)
Screenshot: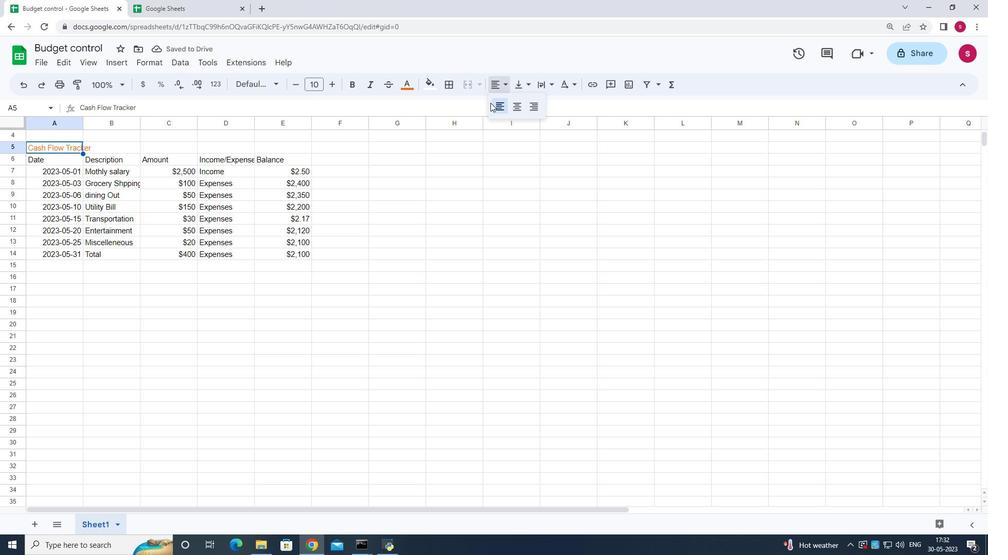 
Action: Mouse moved to (62, 149)
Screenshot: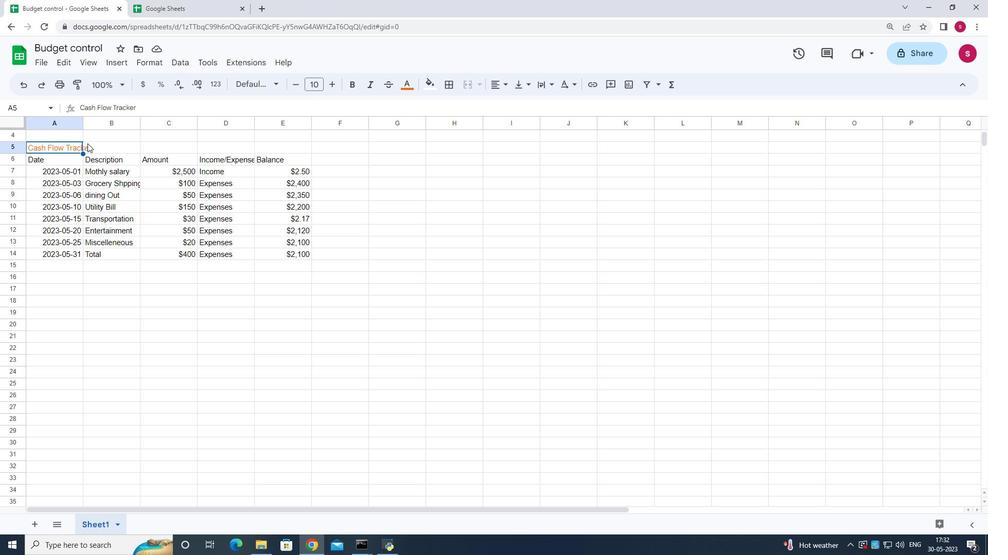 
Action: Mouse pressed left at (62, 149)
Screenshot: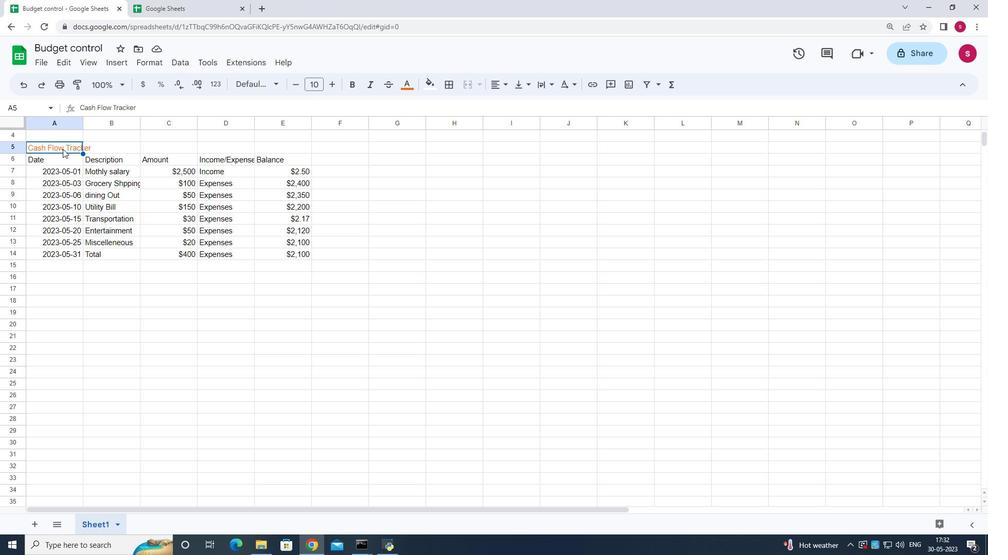 
Action: Mouse pressed left at (62, 149)
Screenshot: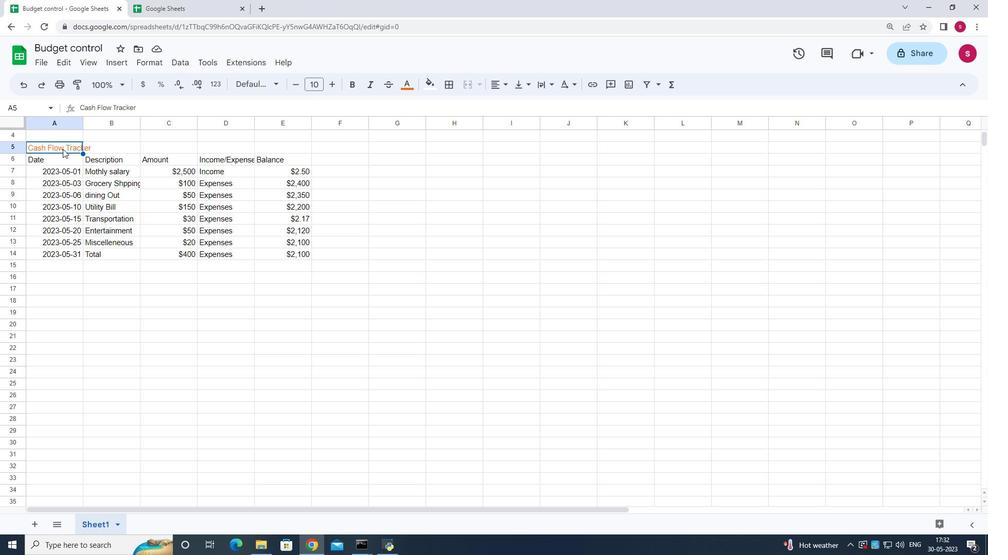 
Action: Mouse pressed left at (62, 149)
Screenshot: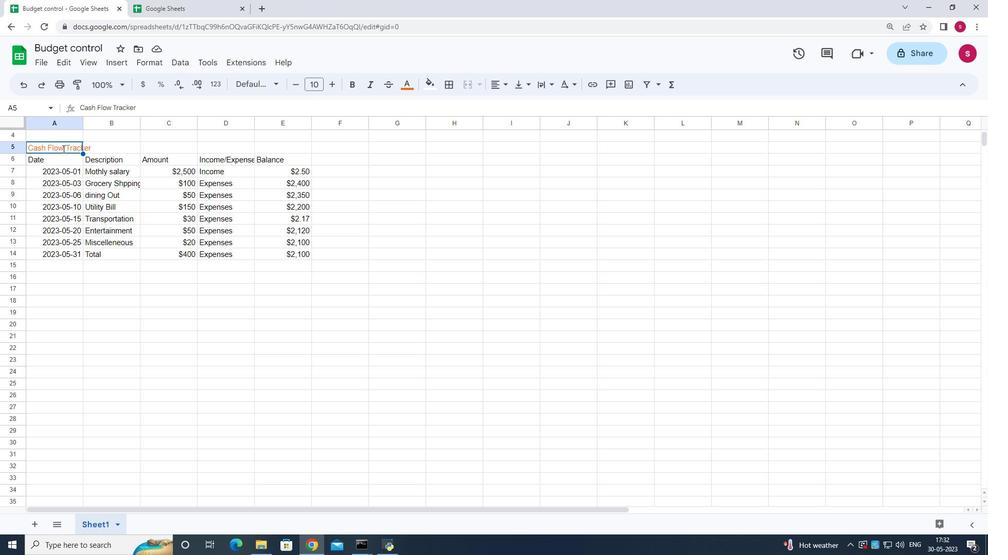 
Action: Mouse moved to (335, 83)
Screenshot: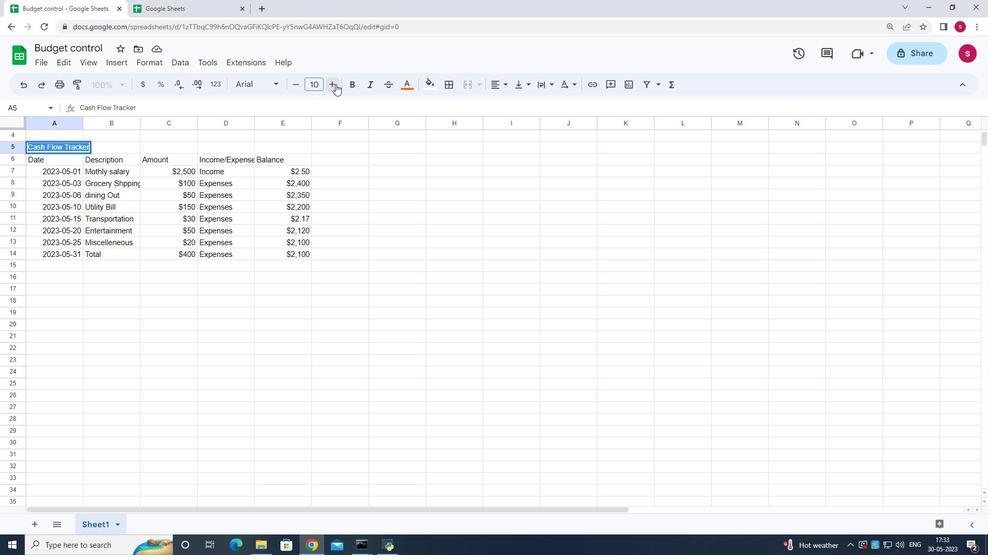 
Action: Mouse pressed left at (335, 83)
Screenshot: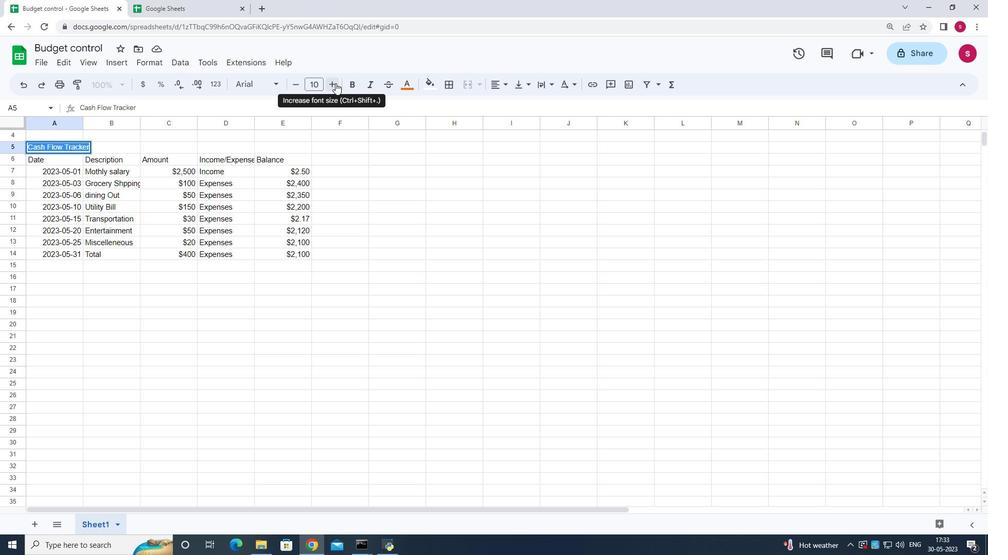 
Action: Mouse pressed left at (335, 83)
Screenshot: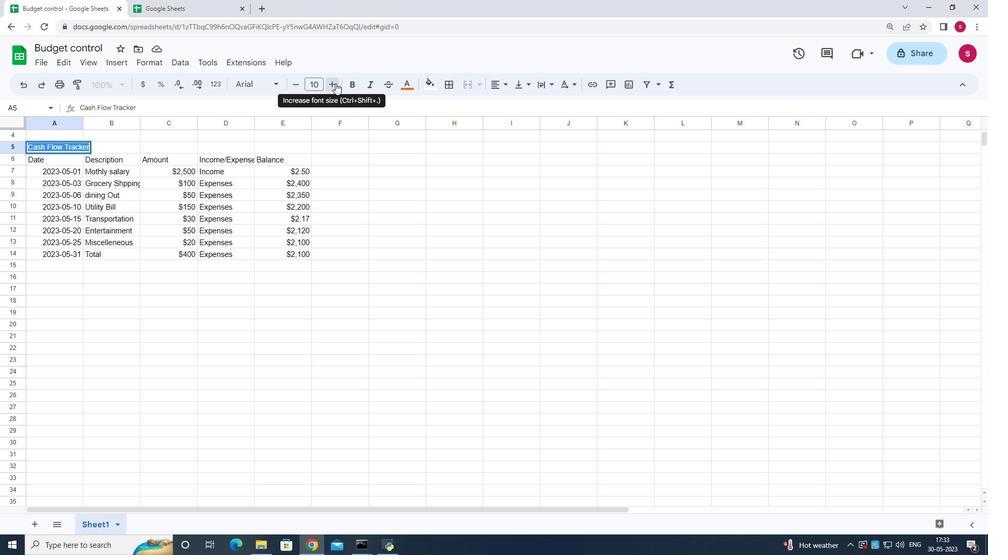 
Action: Mouse pressed left at (335, 83)
Screenshot: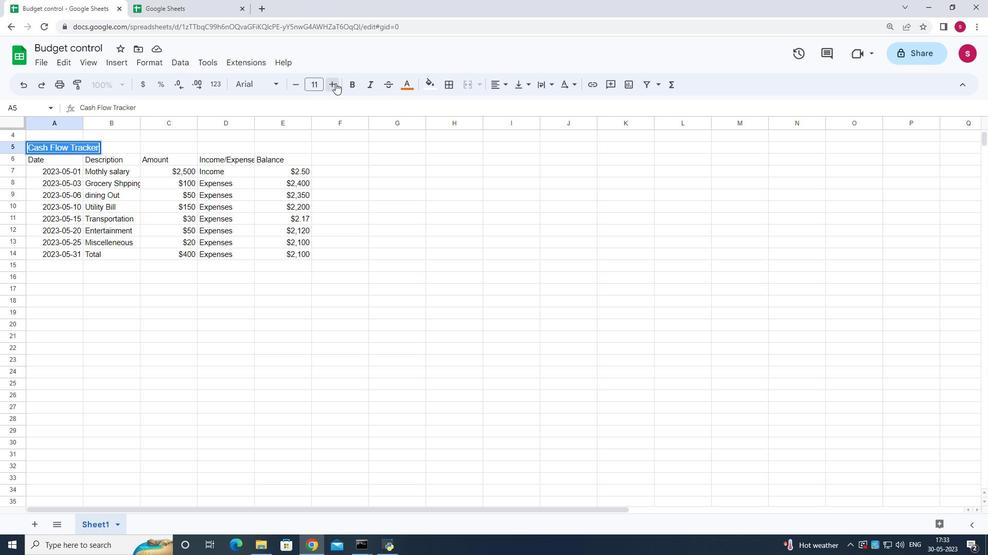 
Action: Mouse moved to (299, 82)
Screenshot: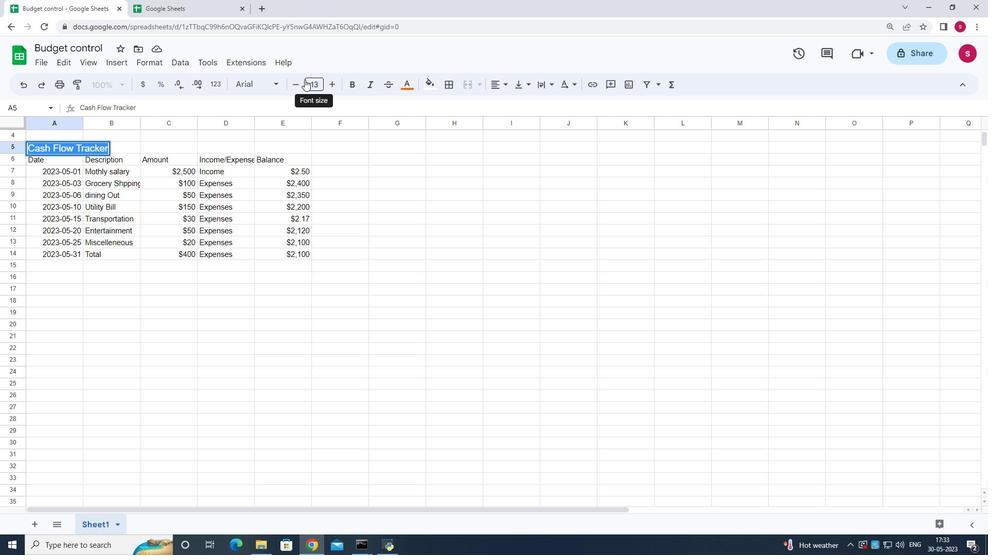 
Action: Mouse pressed left at (299, 82)
Screenshot: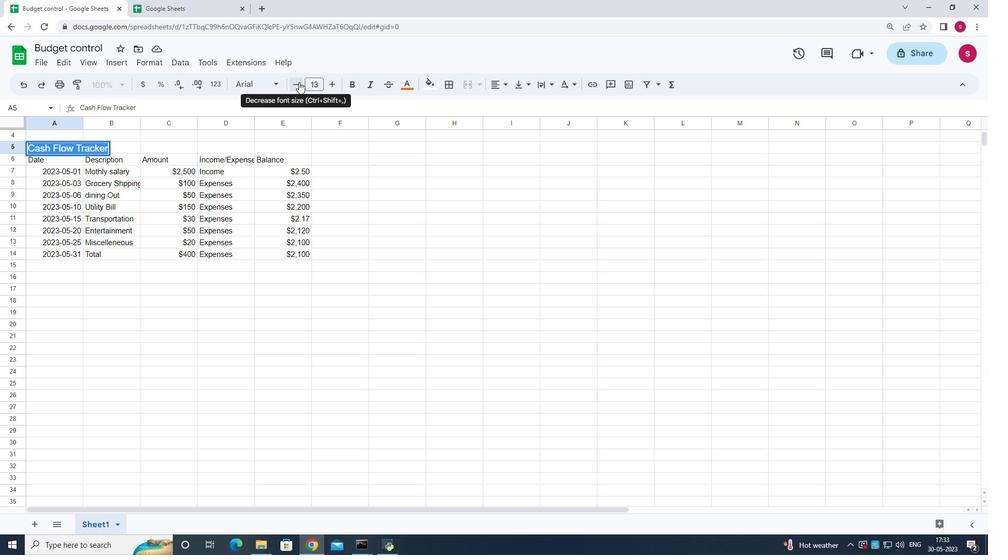 
Action: Mouse moved to (296, 82)
Screenshot: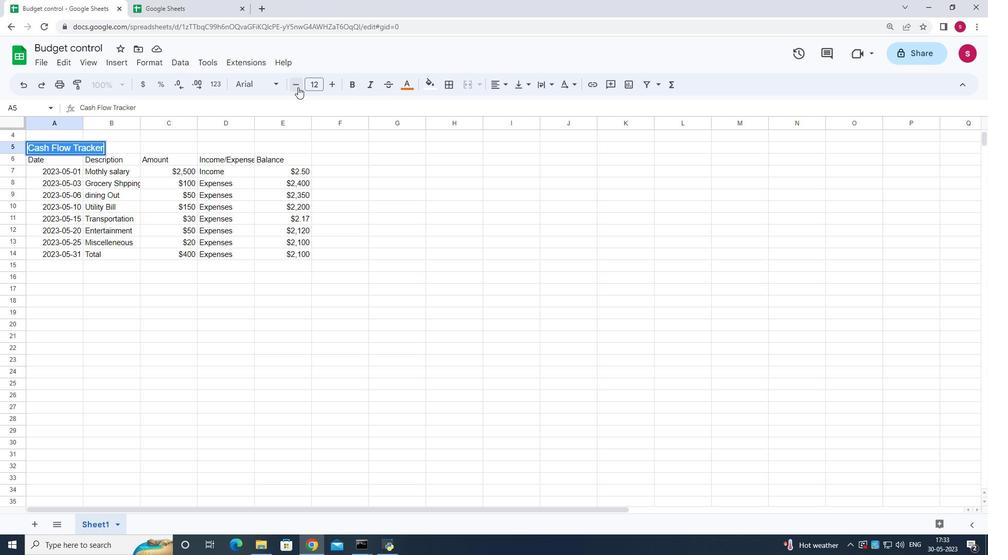 
Action: Mouse pressed left at (296, 82)
Screenshot: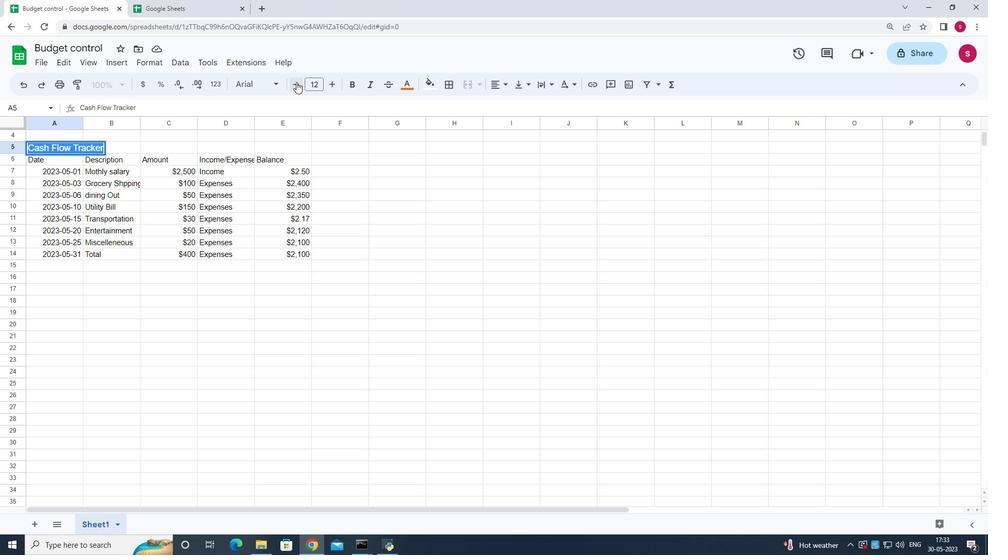 
Action: Mouse moved to (338, 84)
Screenshot: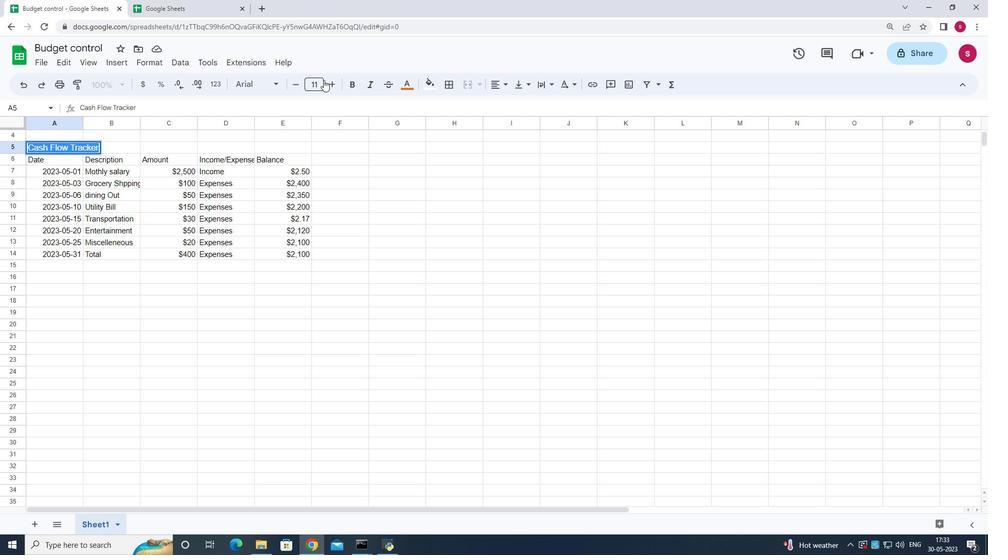 
Action: Mouse pressed left at (338, 84)
Screenshot: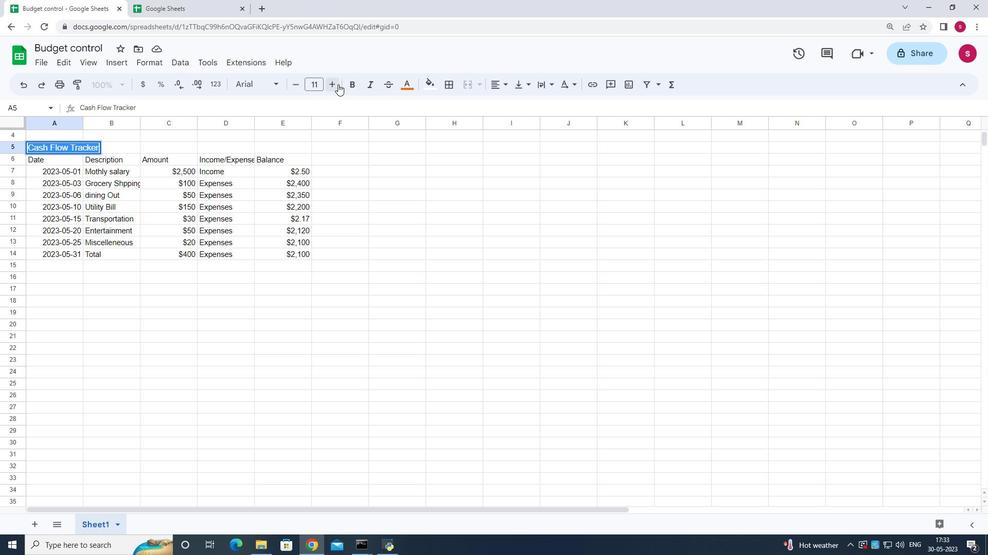 
Action: Mouse pressed left at (338, 84)
Screenshot: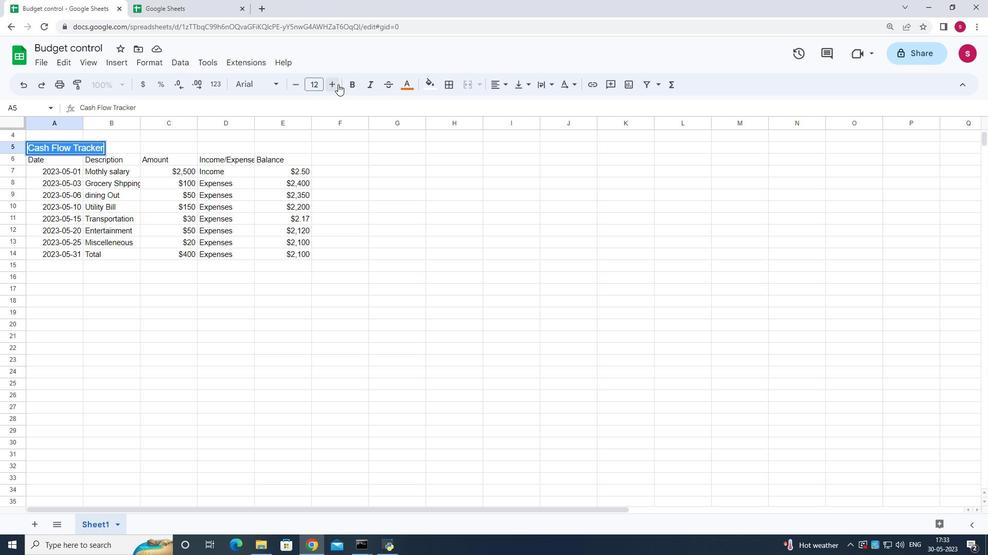 
Action: Mouse moved to (310, 84)
Screenshot: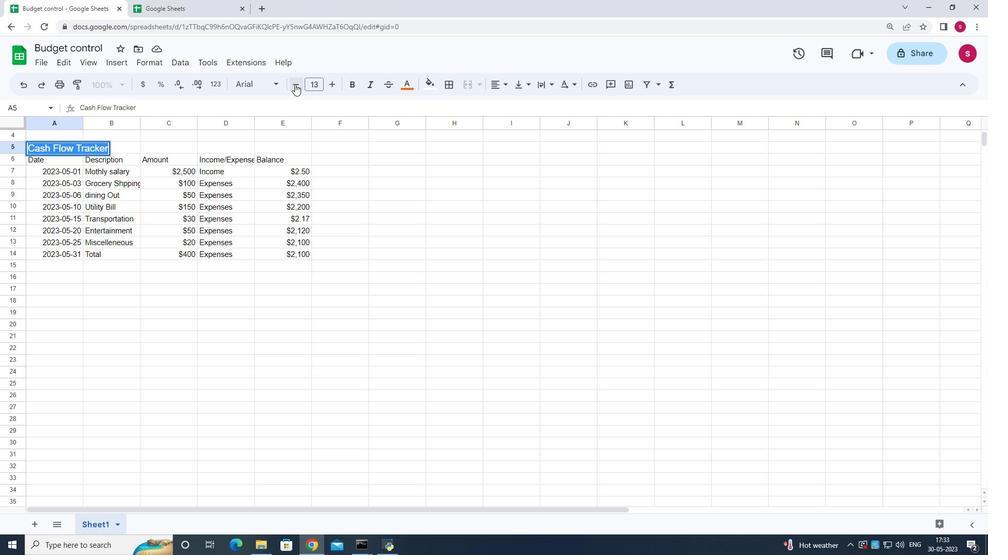 
Action: Mouse pressed left at (310, 84)
Screenshot: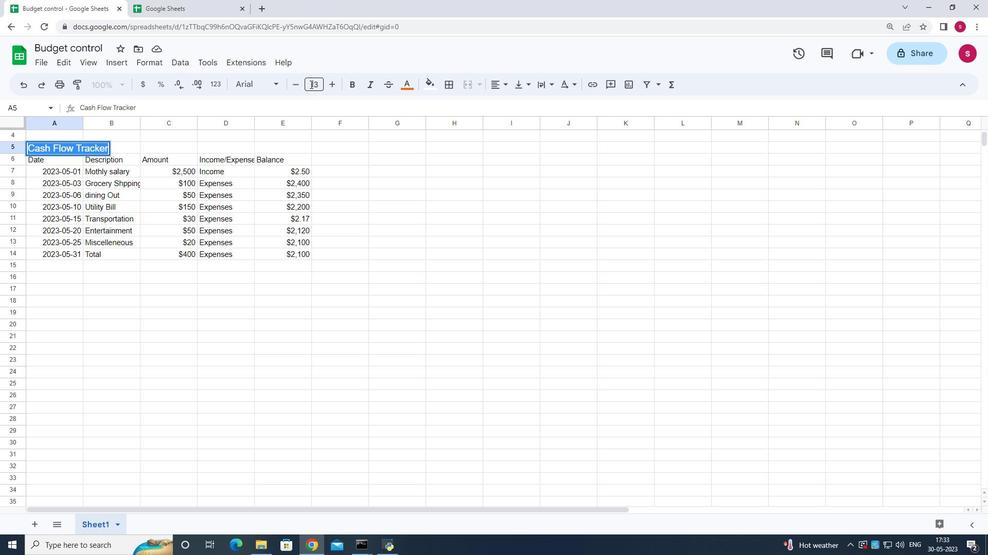 
Action: Mouse moved to (310, 265)
Screenshot: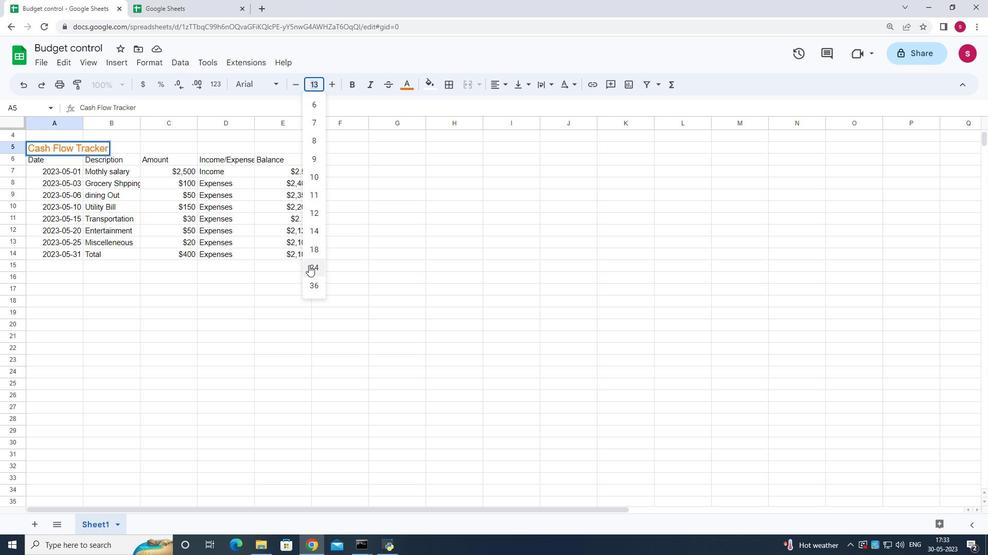 
Action: Mouse pressed left at (310, 265)
Screenshot: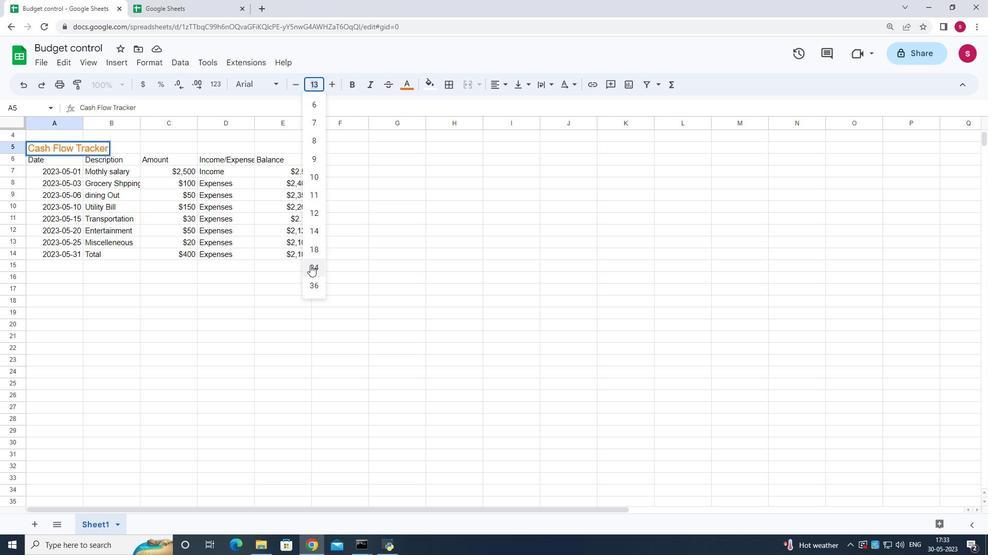 
Action: Mouse moved to (47, 175)
Screenshot: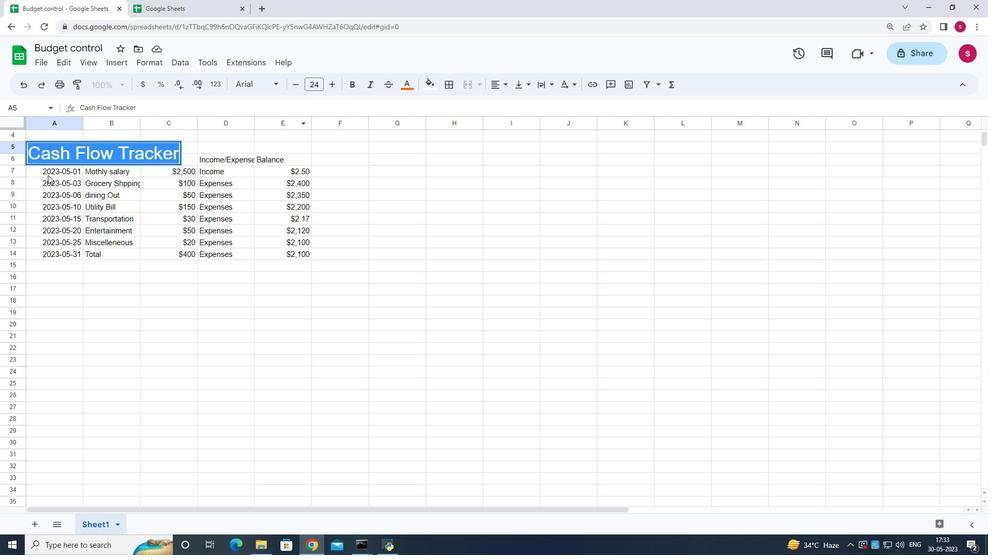 
Action: Mouse pressed left at (47, 175)
Screenshot: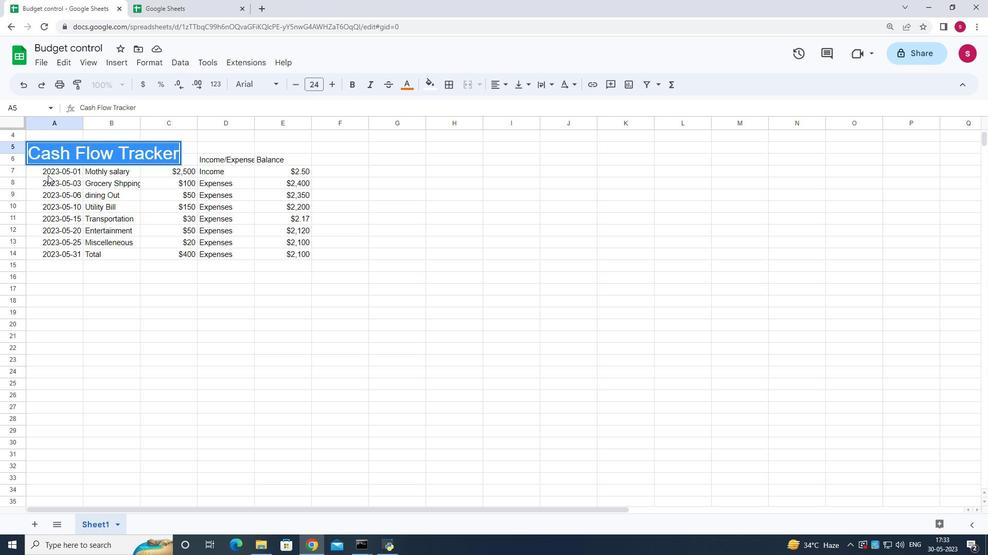 
Action: Mouse pressed left at (47, 175)
Screenshot: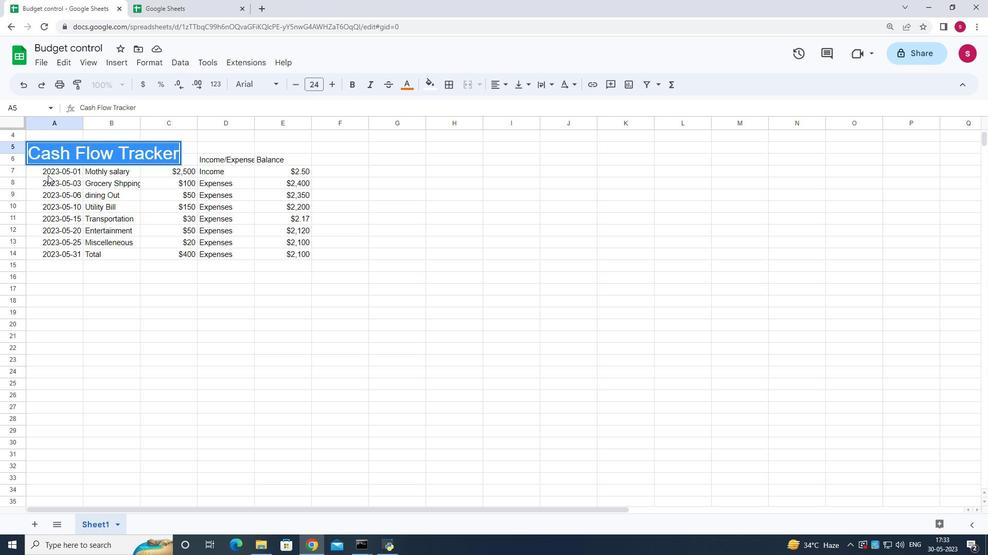 
Action: Mouse pressed left at (47, 175)
Screenshot: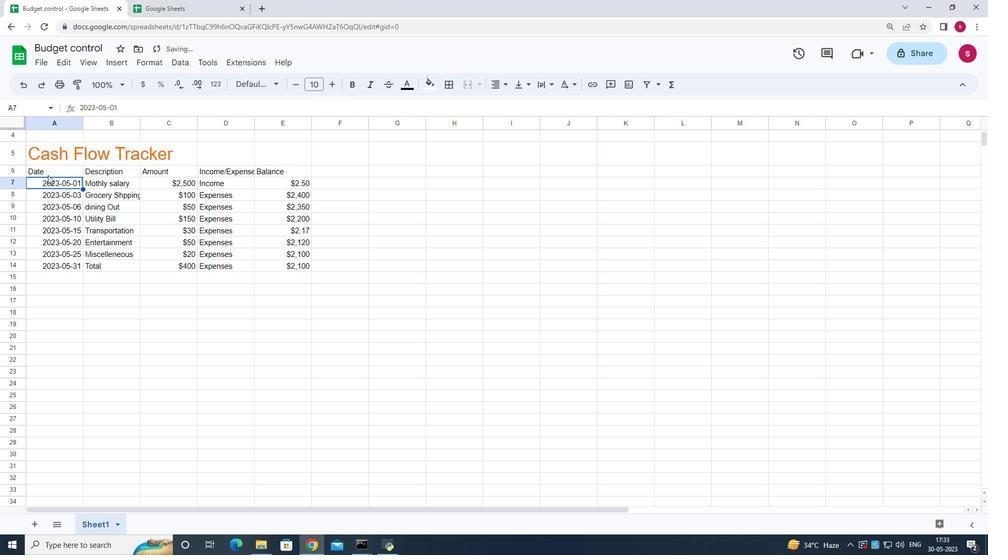 
Action: Mouse pressed left at (47, 175)
Screenshot: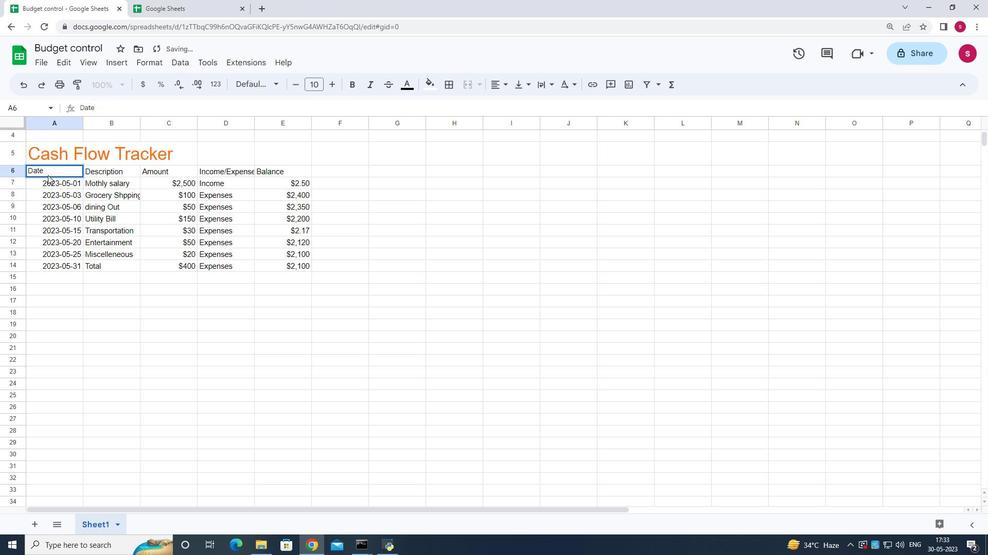 
Action: Mouse moved to (155, 317)
Screenshot: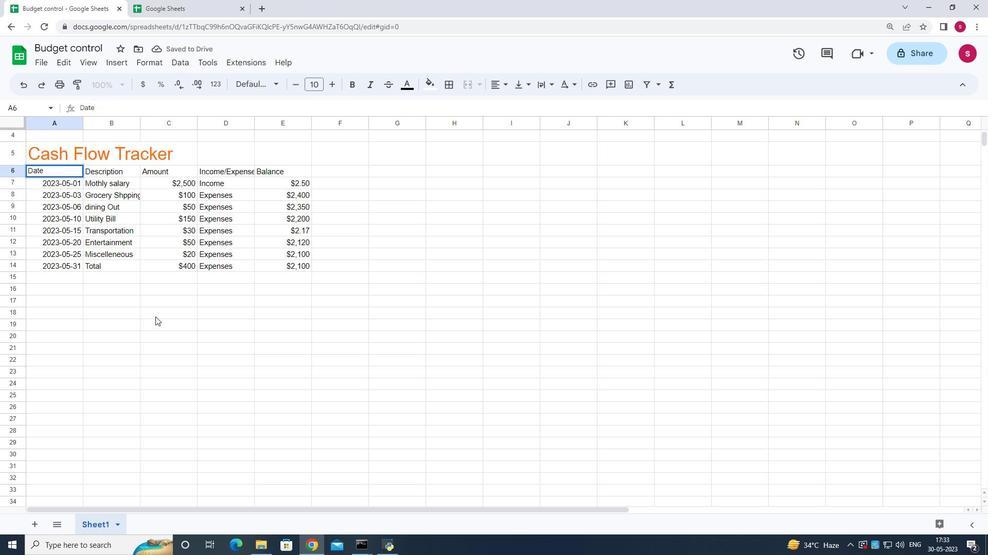 
Action: Mouse pressed left at (155, 317)
Screenshot: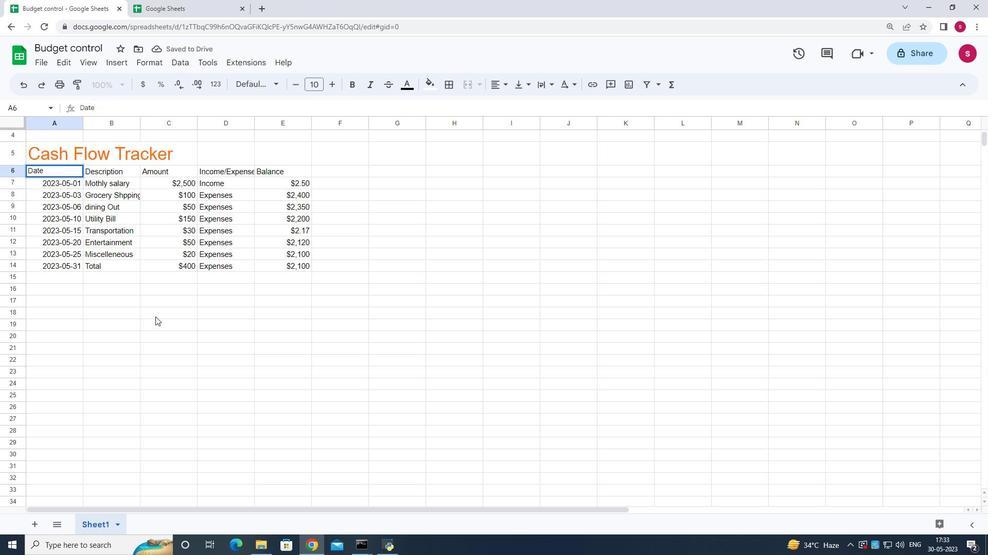 
Action: Mouse moved to (51, 169)
Screenshot: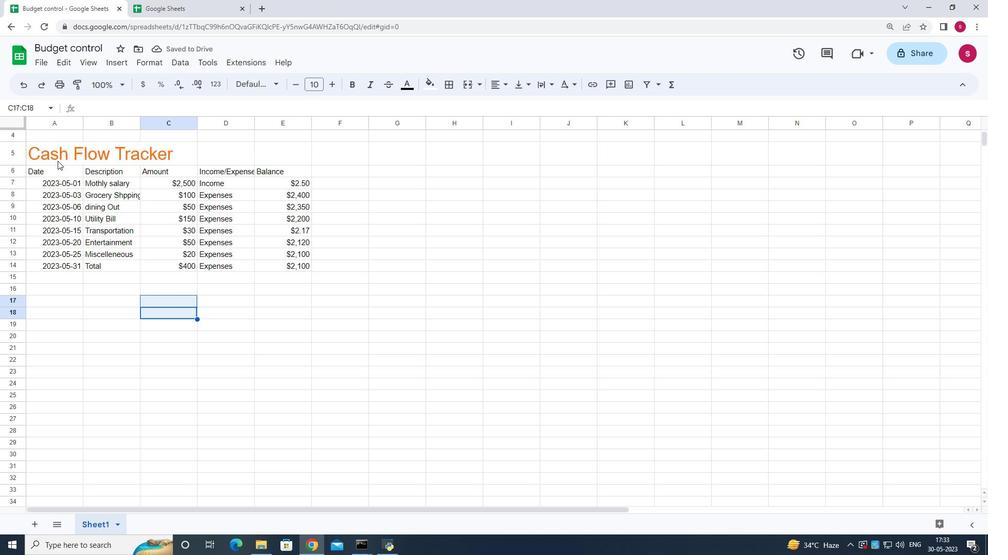 
Action: Mouse pressed left at (51, 169)
Screenshot: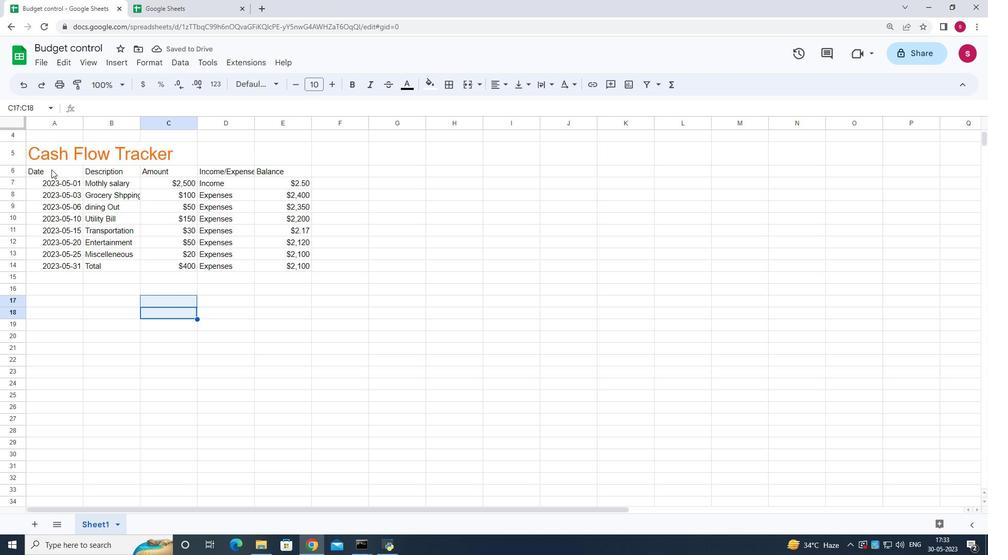 
Action: Mouse moved to (51, 169)
Screenshot: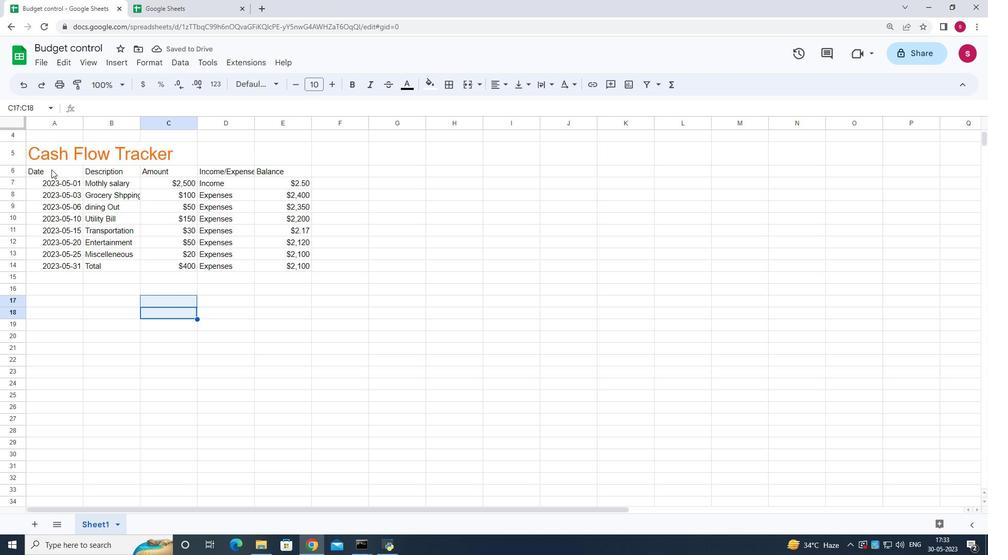 
Action: Mouse pressed left at (51, 169)
Screenshot: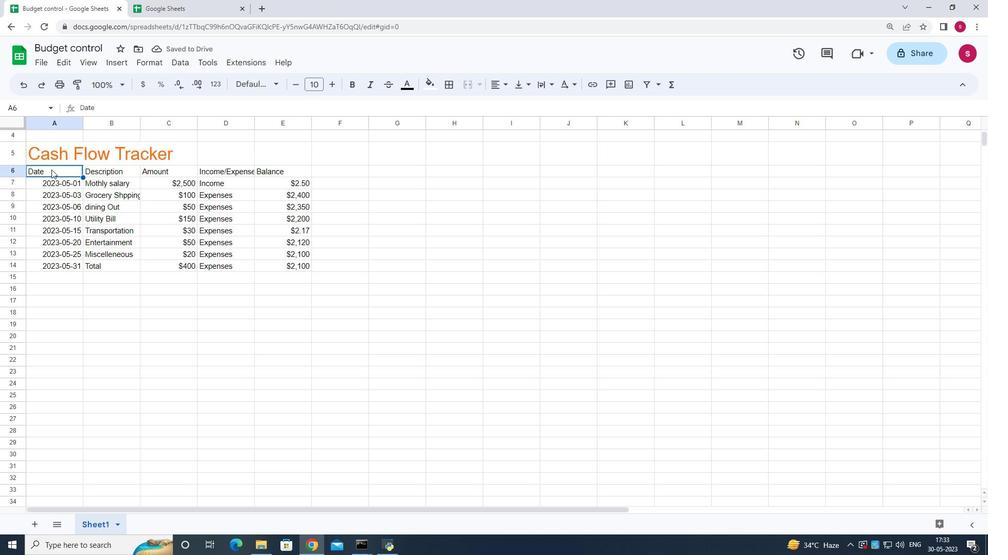
Action: Mouse moved to (333, 87)
Screenshot: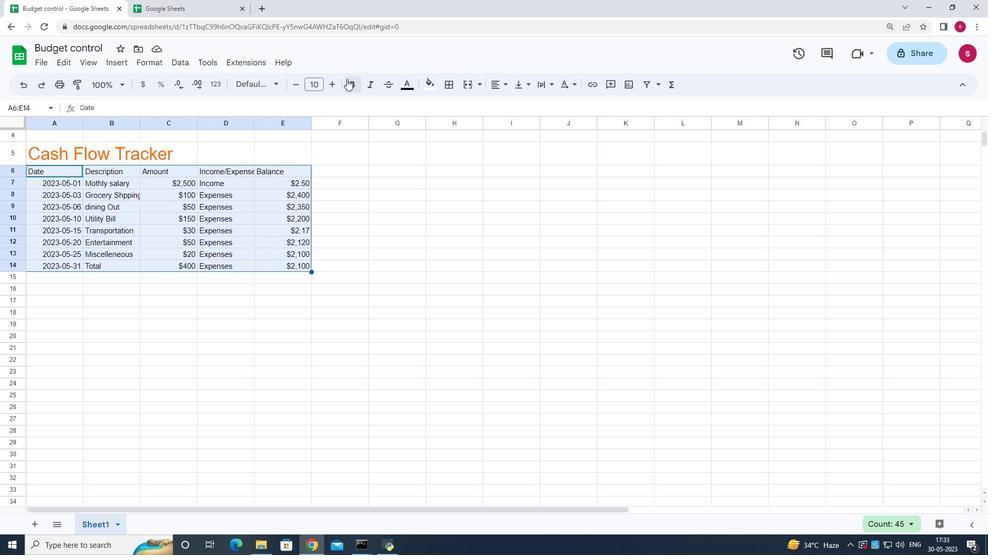 
Action: Mouse pressed left at (333, 87)
Screenshot: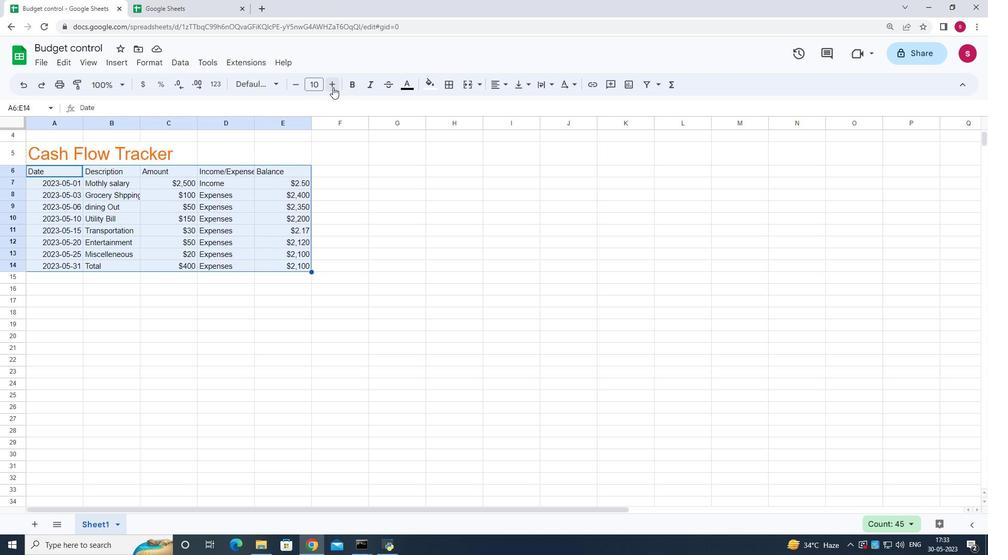 
Action: Mouse pressed left at (333, 87)
Screenshot: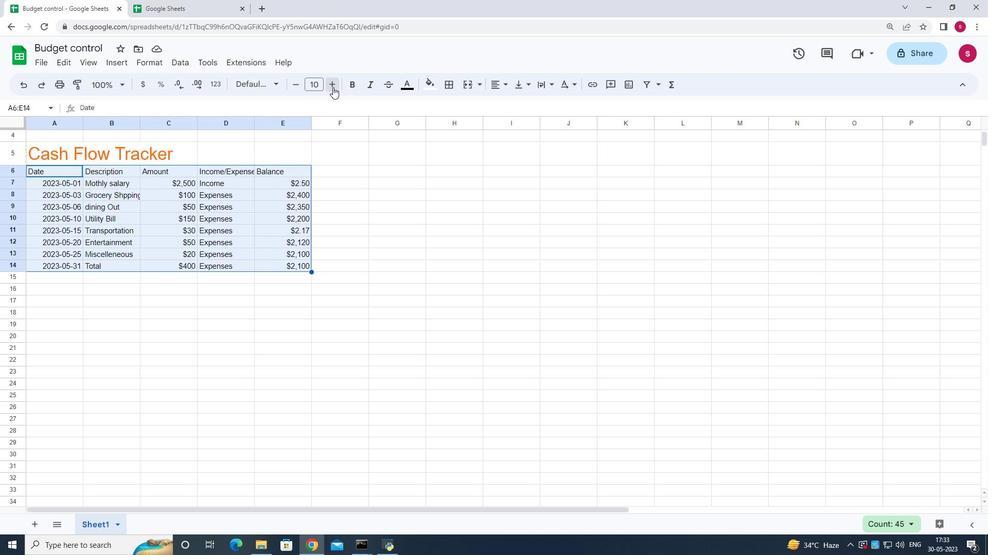 
Action: Mouse pressed left at (333, 87)
Screenshot: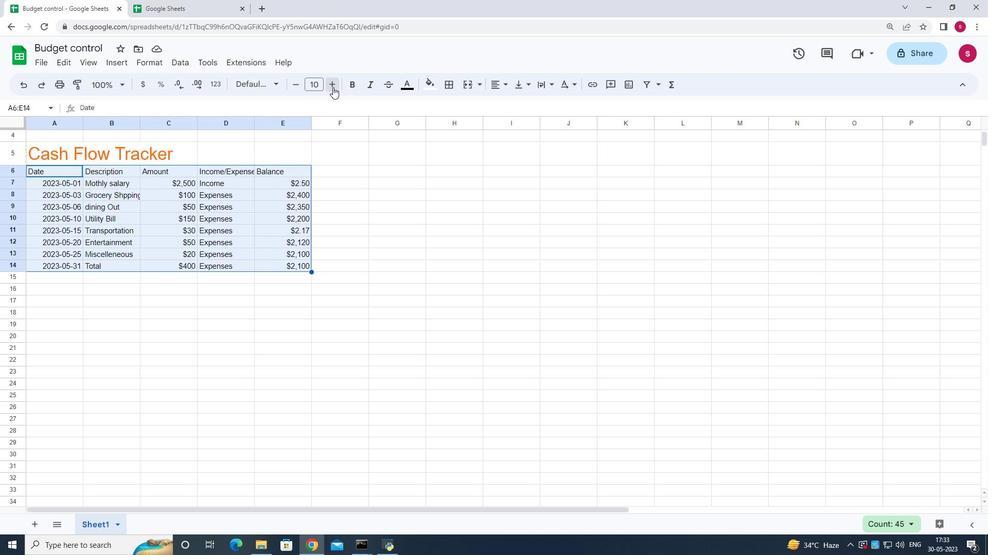 
Action: Mouse pressed left at (333, 87)
Screenshot: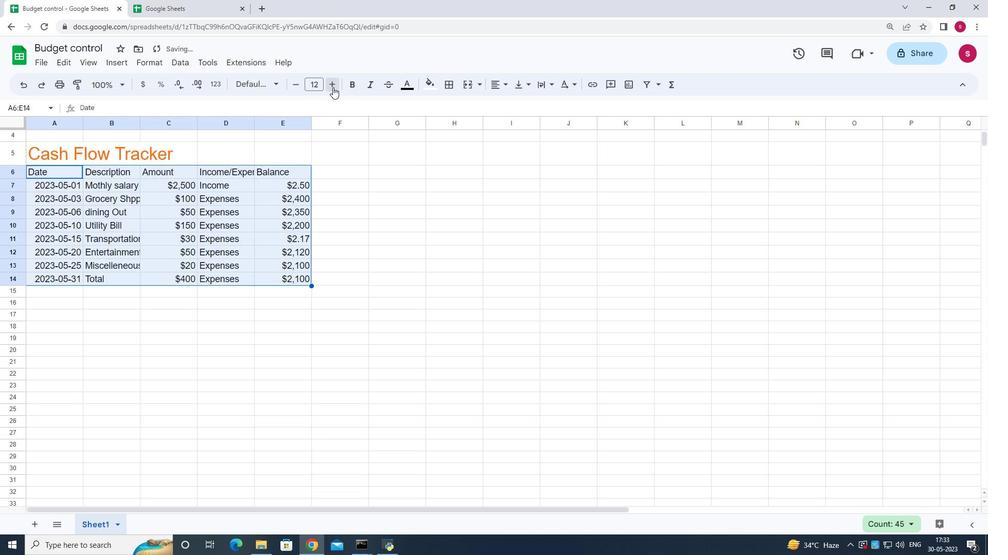 
Action: Mouse pressed left at (333, 87)
Screenshot: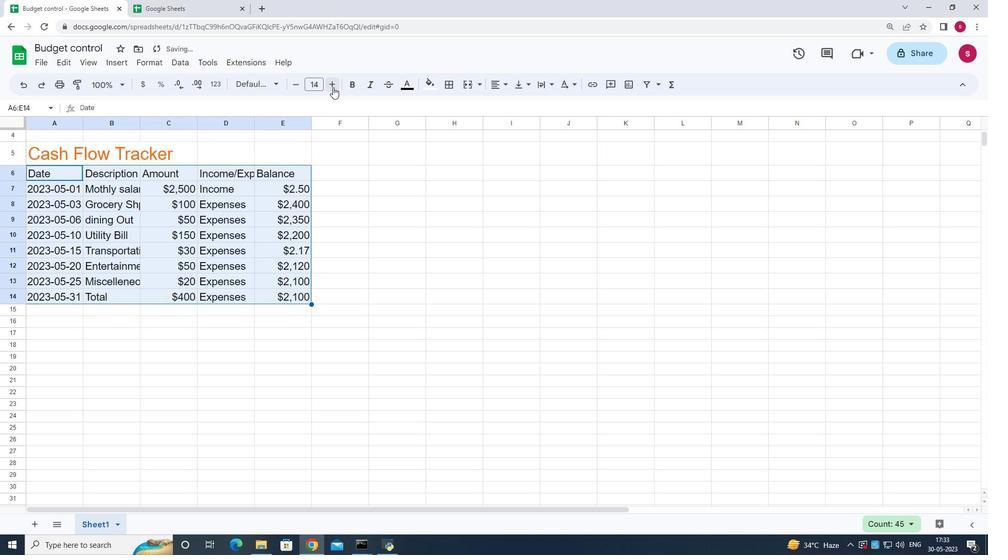 
Action: Mouse pressed left at (333, 87)
Screenshot: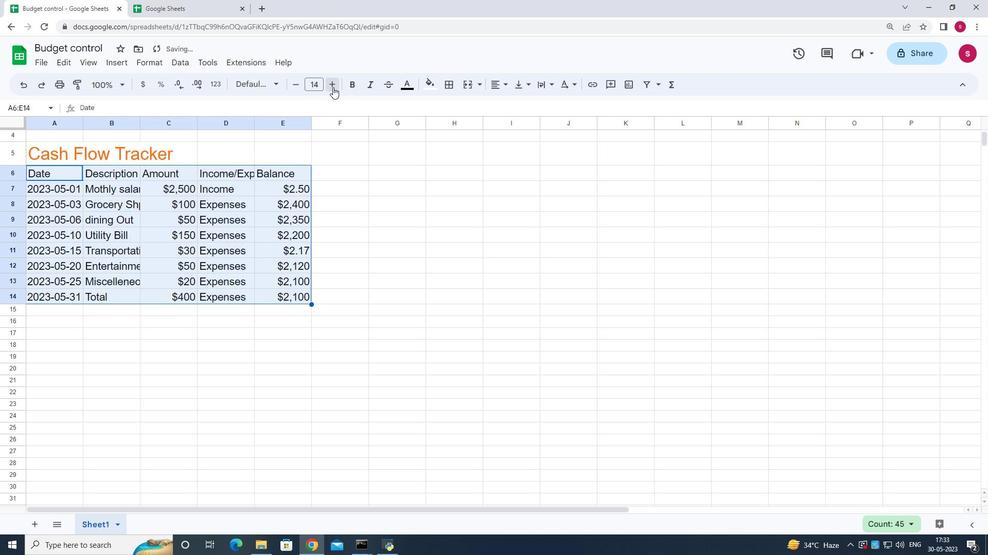 
Action: Mouse moved to (493, 85)
Screenshot: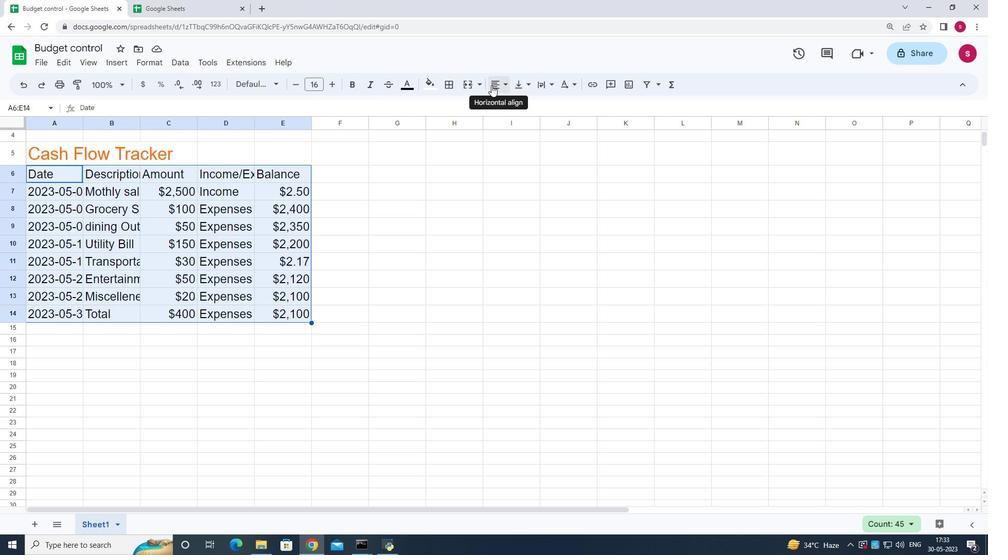 
Action: Mouse pressed left at (493, 85)
Screenshot: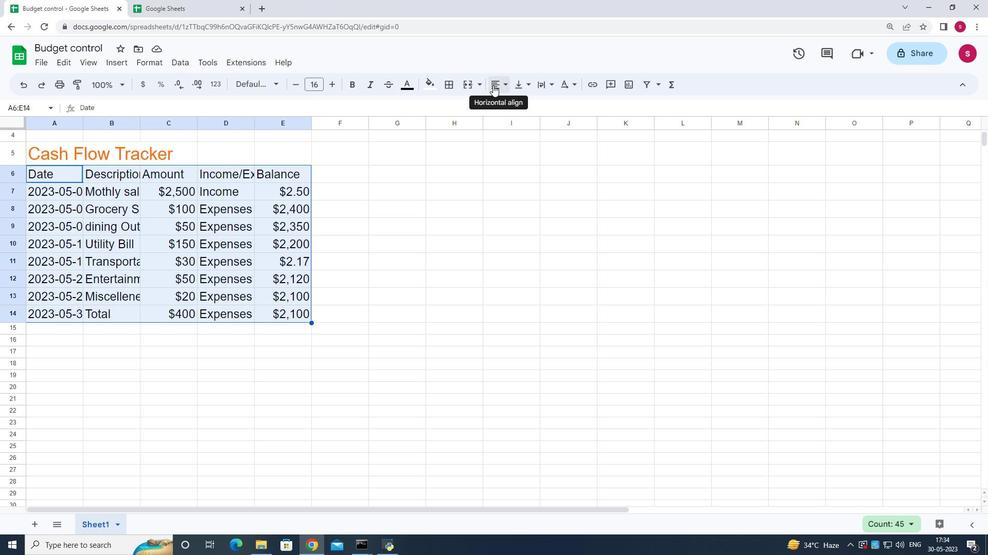 
Action: Mouse moved to (508, 104)
Screenshot: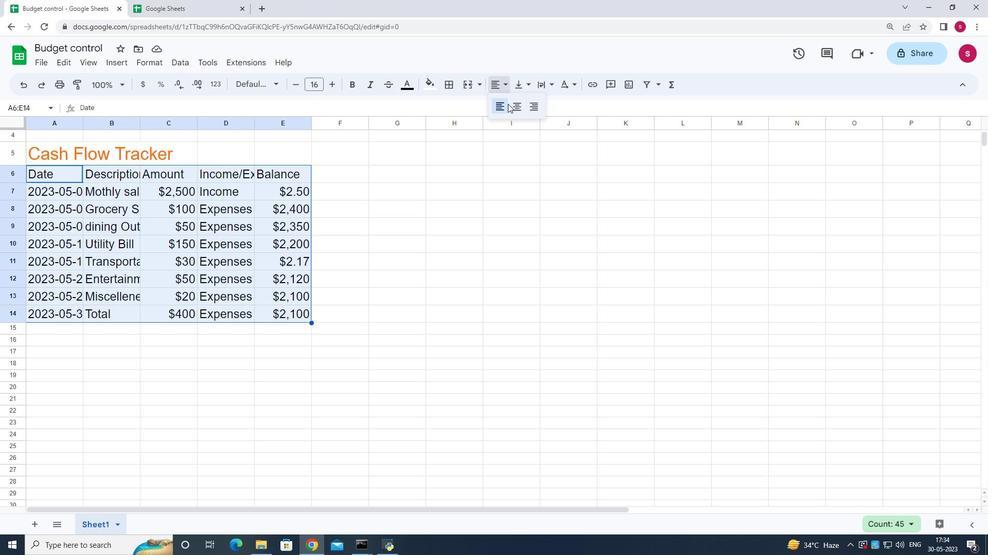 
Action: Mouse pressed left at (508, 104)
Screenshot: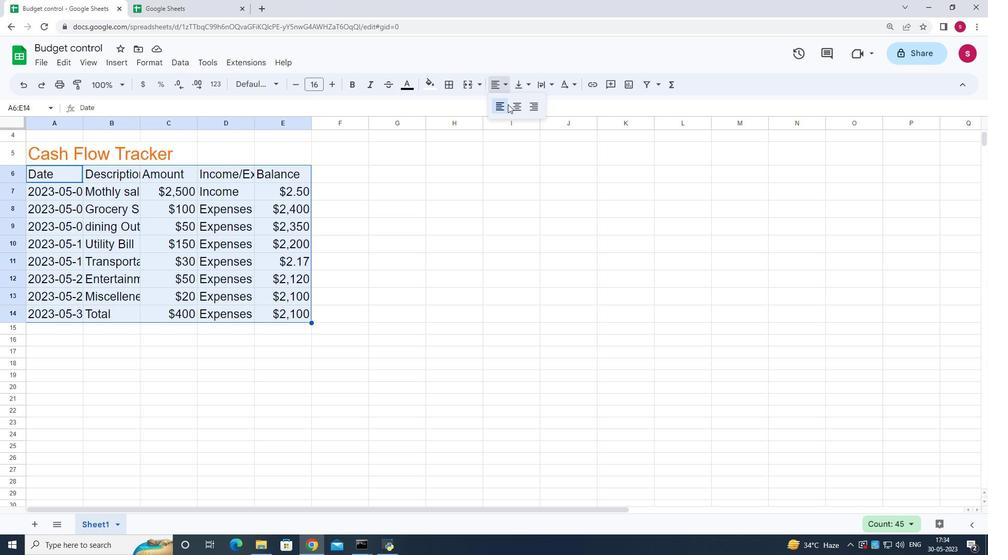 
Action: Mouse moved to (498, 82)
Screenshot: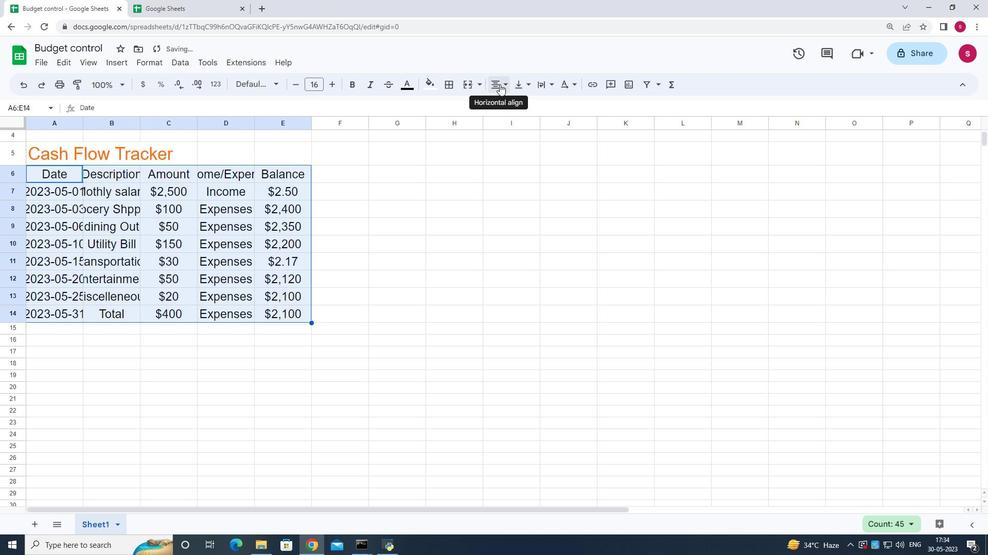 
Action: Mouse pressed left at (498, 82)
Screenshot: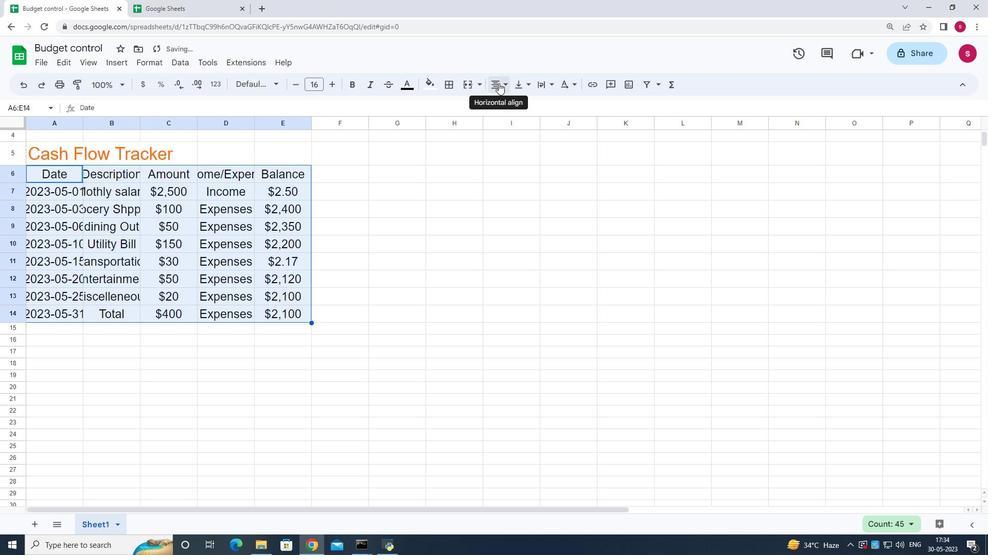 
Action: Mouse moved to (496, 104)
Screenshot: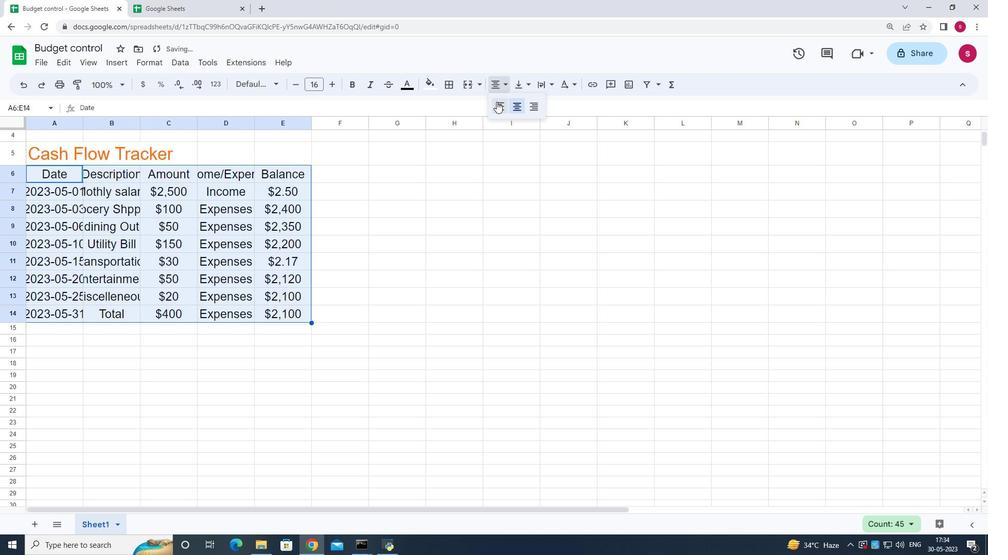 
Action: Mouse pressed left at (496, 104)
Screenshot: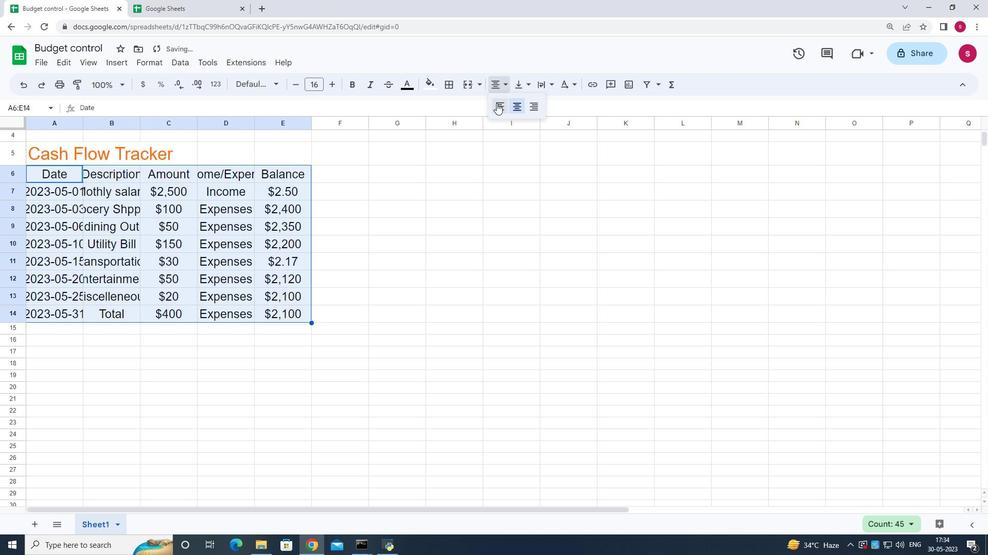 
Action: Mouse moved to (207, 149)
Screenshot: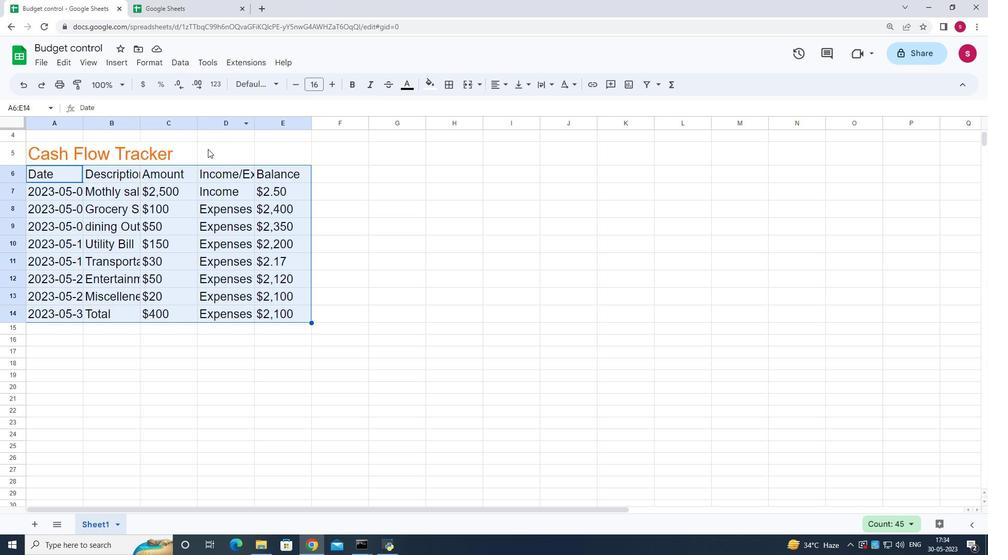 
Action: Mouse pressed left at (207, 149)
Screenshot: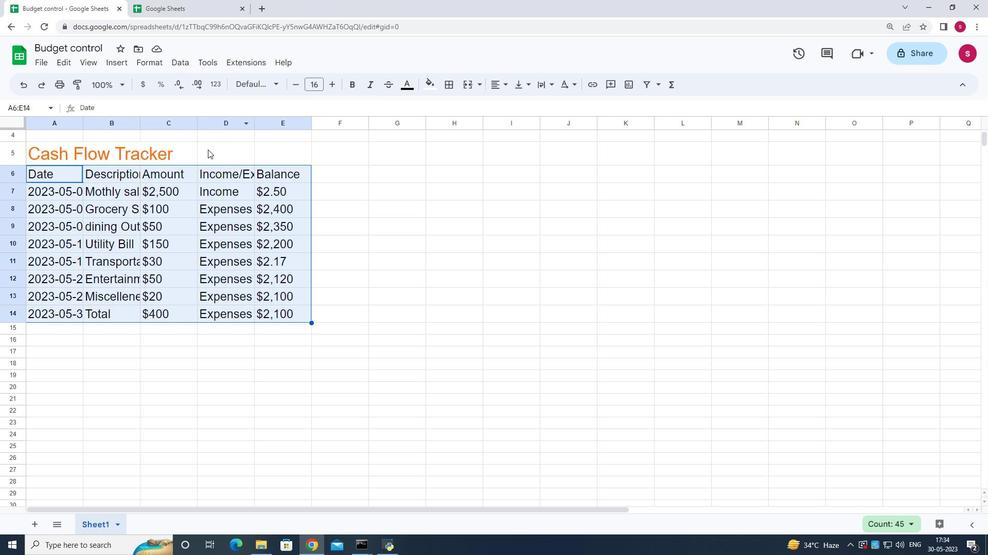 
Action: Mouse moved to (54, 147)
Screenshot: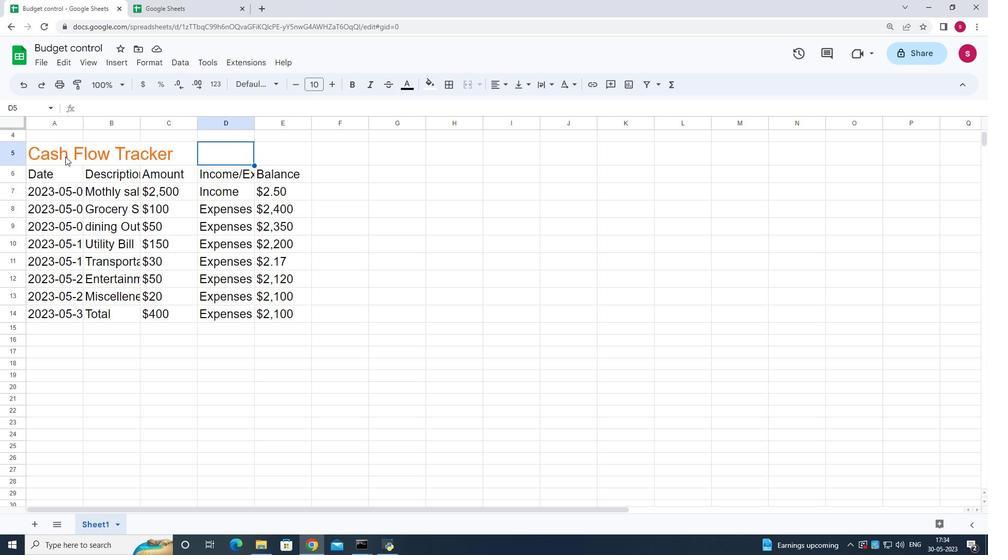 
Action: Mouse pressed left at (54, 147)
Screenshot: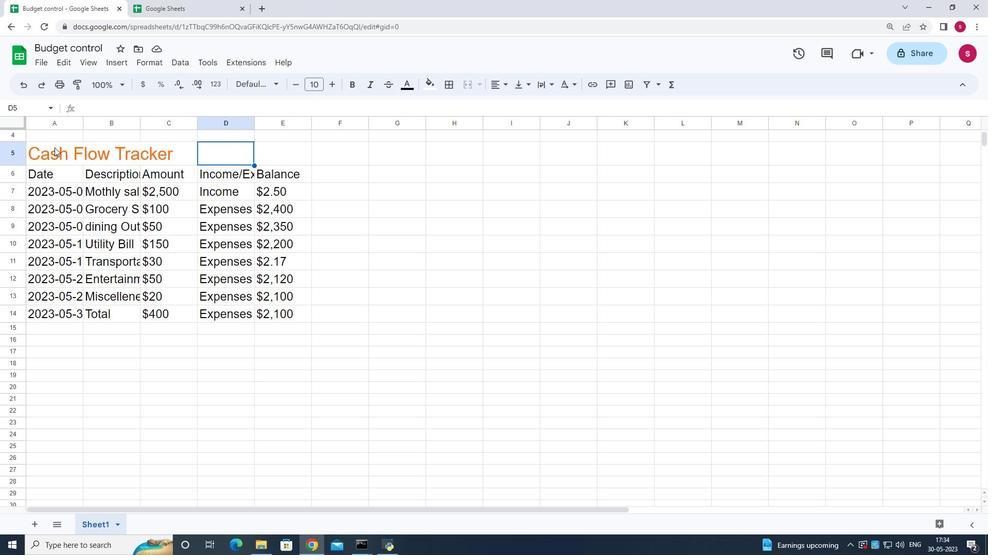 
Action: Mouse pressed left at (54, 147)
Screenshot: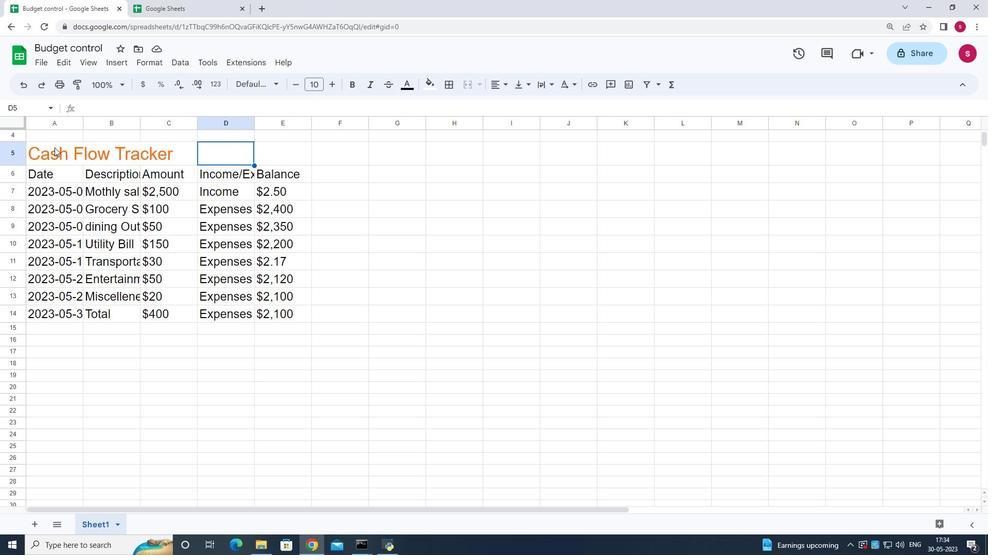
Action: Mouse pressed left at (54, 147)
Screenshot: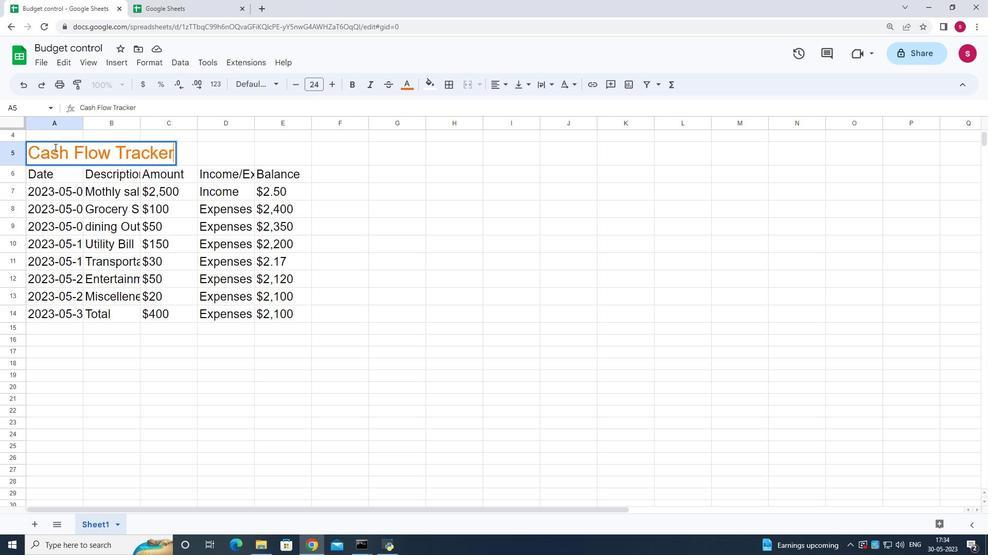
Action: Mouse moved to (266, 152)
Screenshot: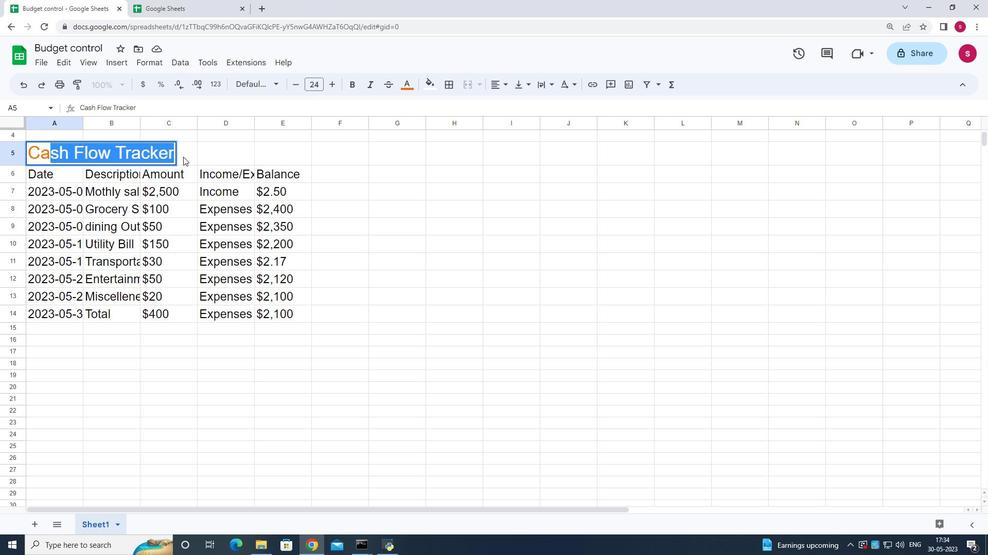 
Action: Mouse pressed left at (266, 152)
Screenshot: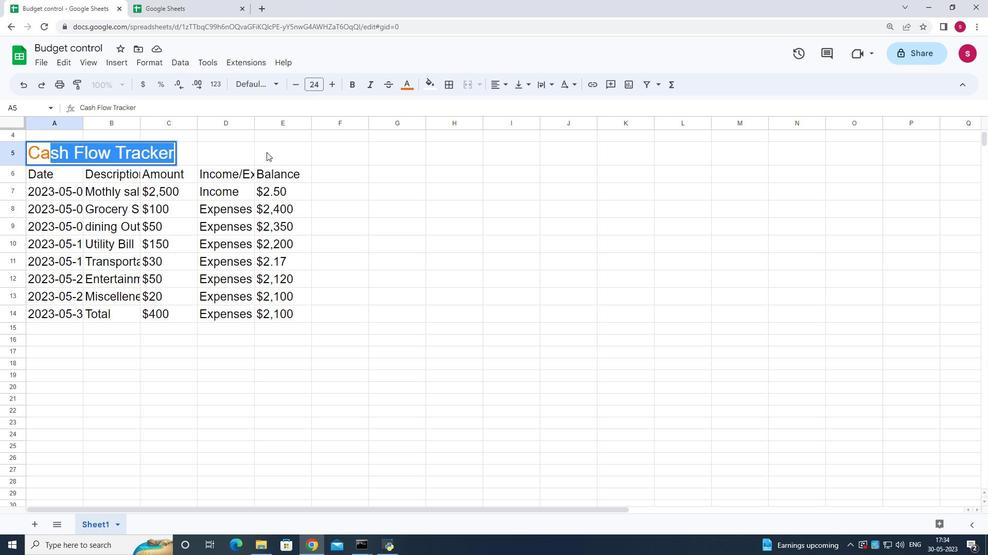 
Action: Mouse moved to (42, 154)
Screenshot: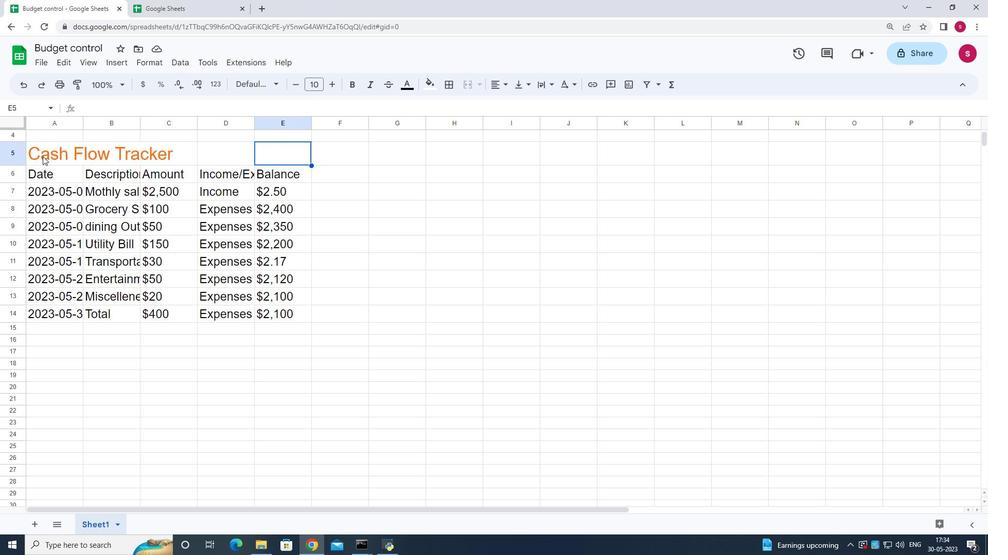 
Action: Mouse pressed left at (42, 154)
Screenshot: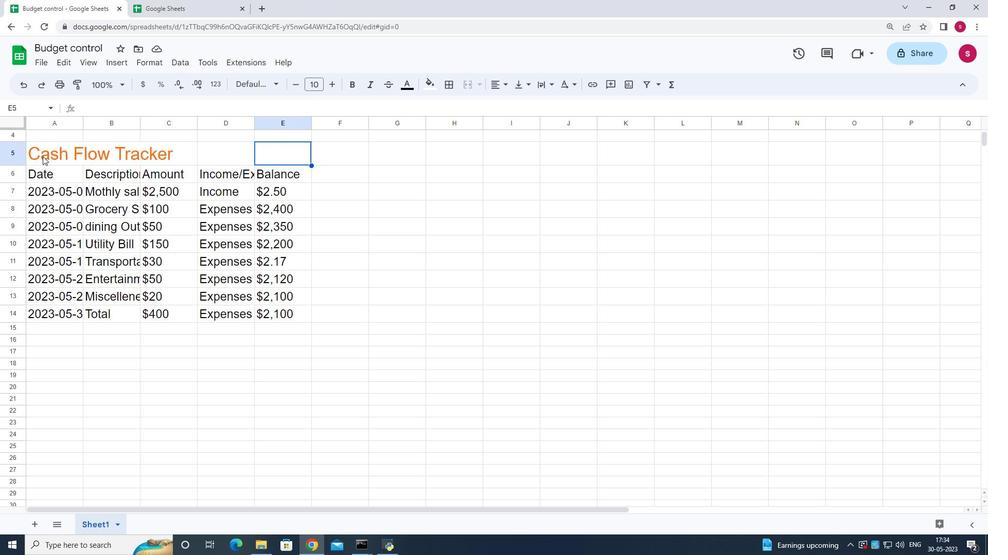 
Action: Mouse moved to (347, 81)
Screenshot: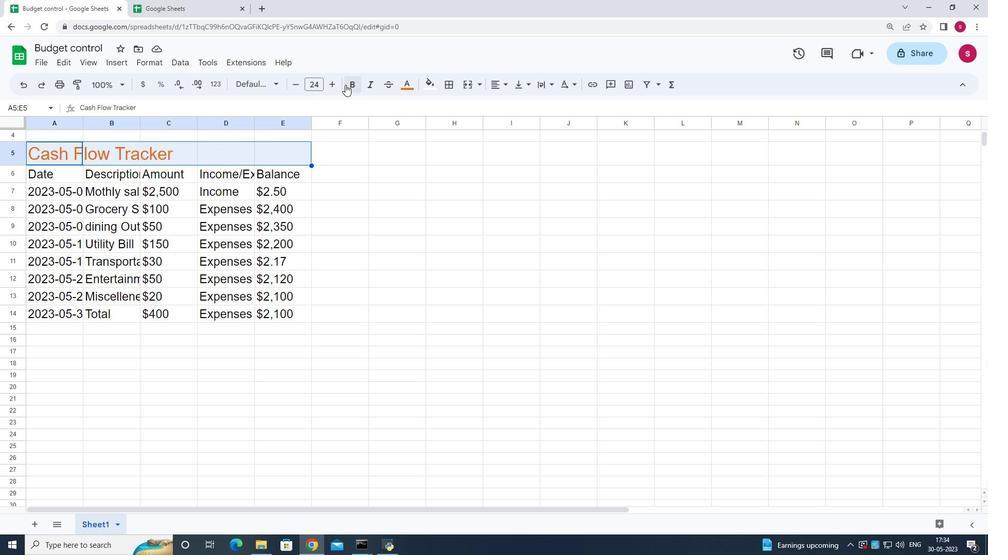 
Action: Mouse pressed left at (347, 81)
Screenshot: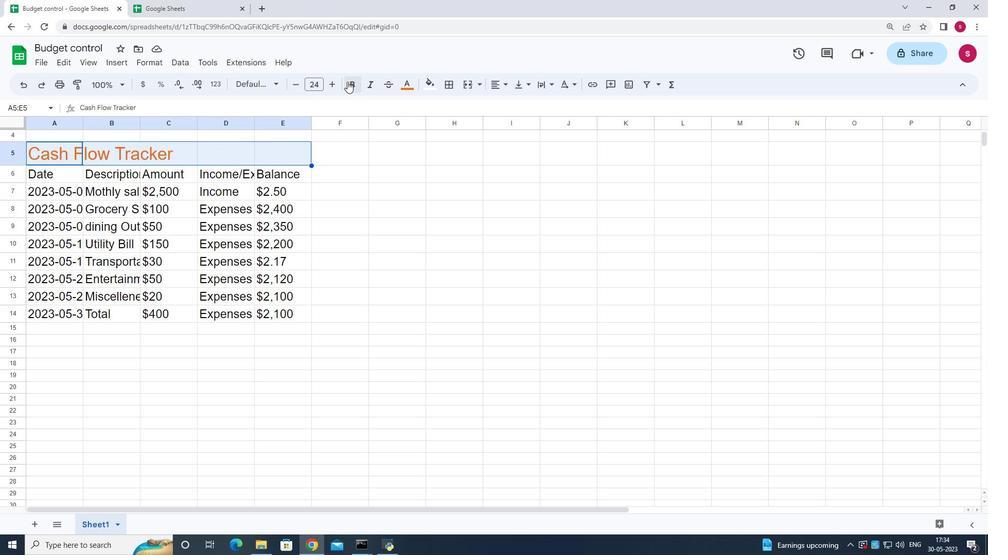 
Action: Mouse moved to (347, 81)
Screenshot: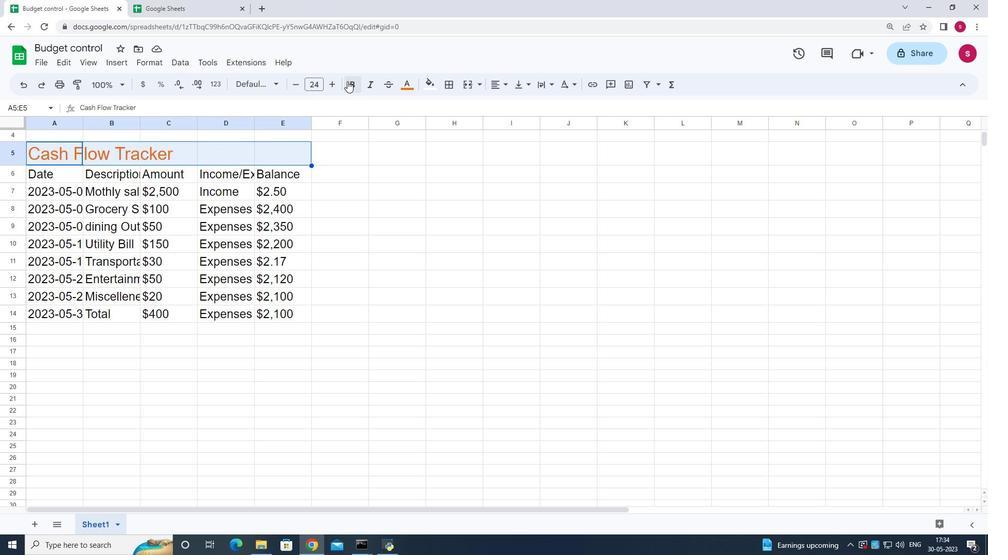 
Action: Key pressed ctrl+U
Screenshot: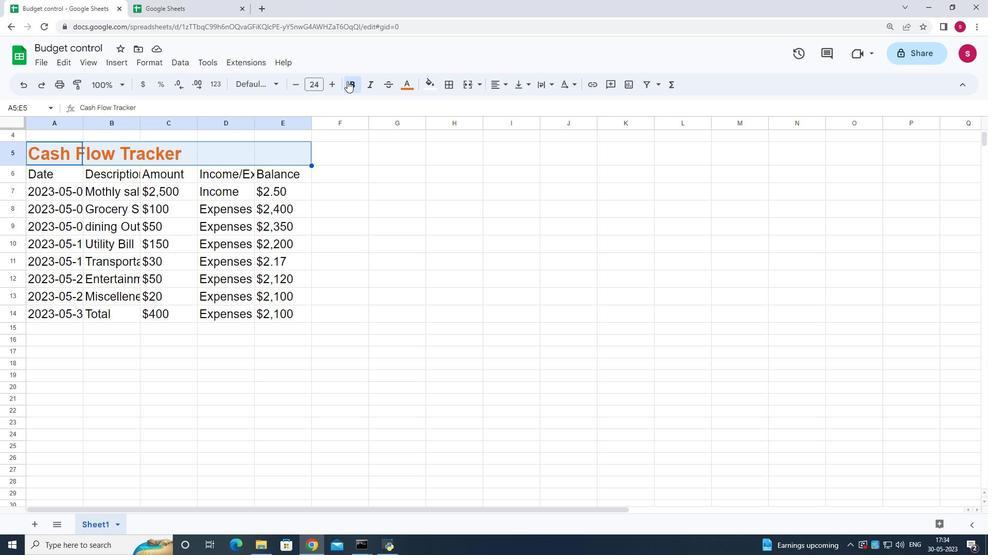 
Action: Mouse moved to (508, 204)
Screenshot: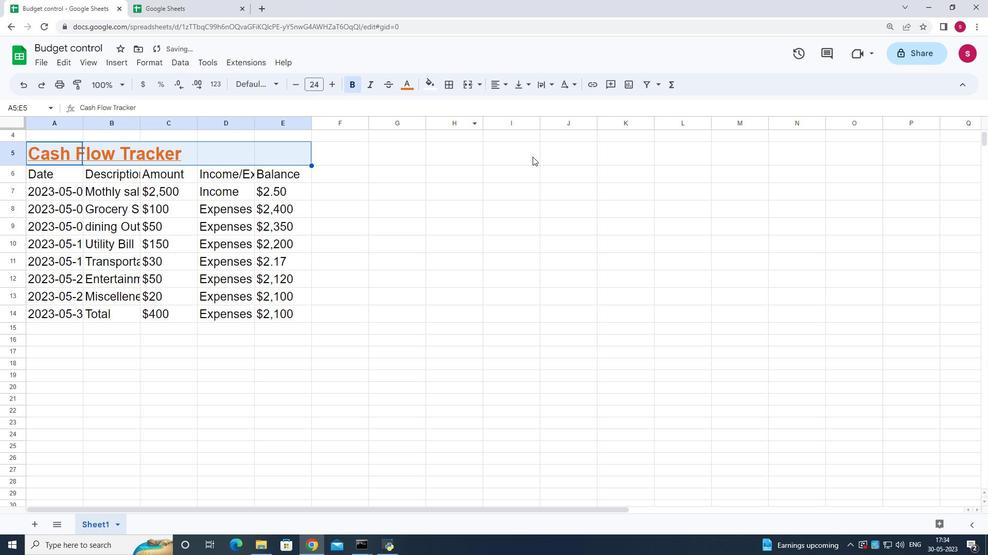 
Action: Mouse pressed left at (508, 204)
Screenshot: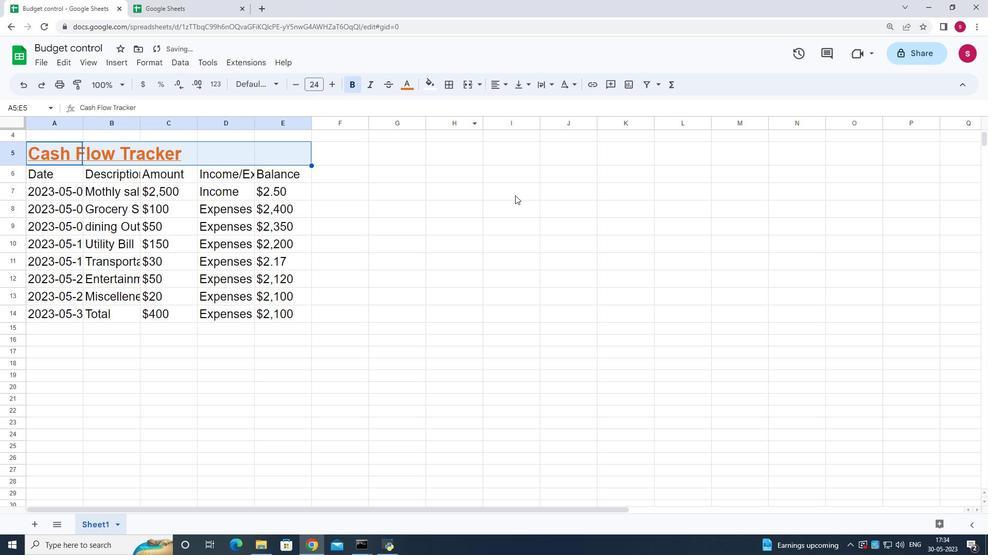 
Action: Mouse moved to (280, 204)
Screenshot: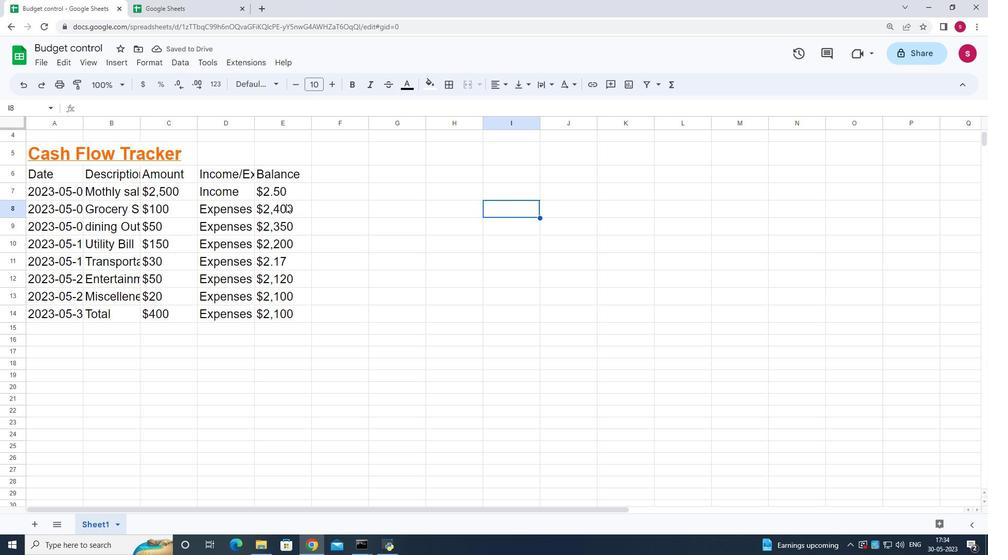 
Action: Mouse pressed left at (280, 204)
Screenshot: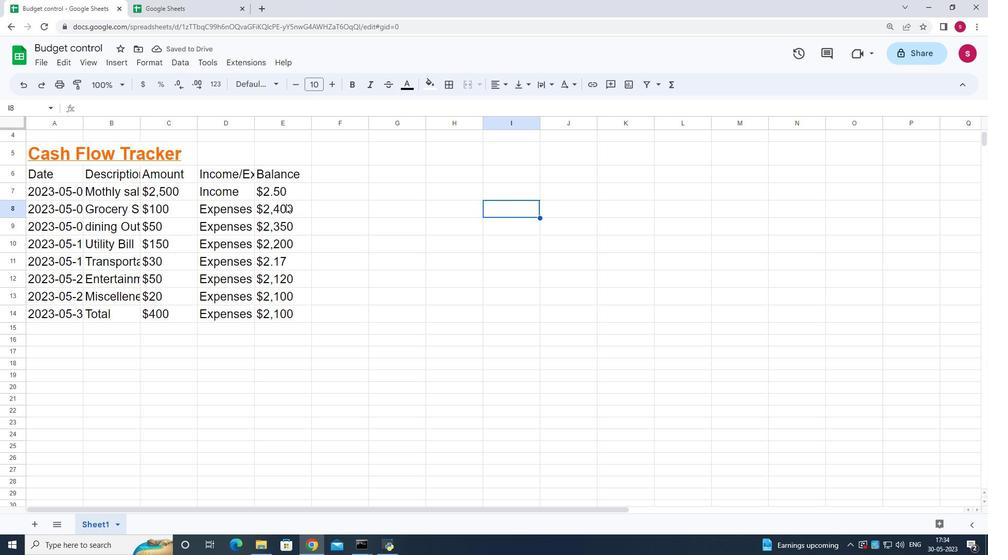 
Action: Mouse moved to (316, 207)
Screenshot: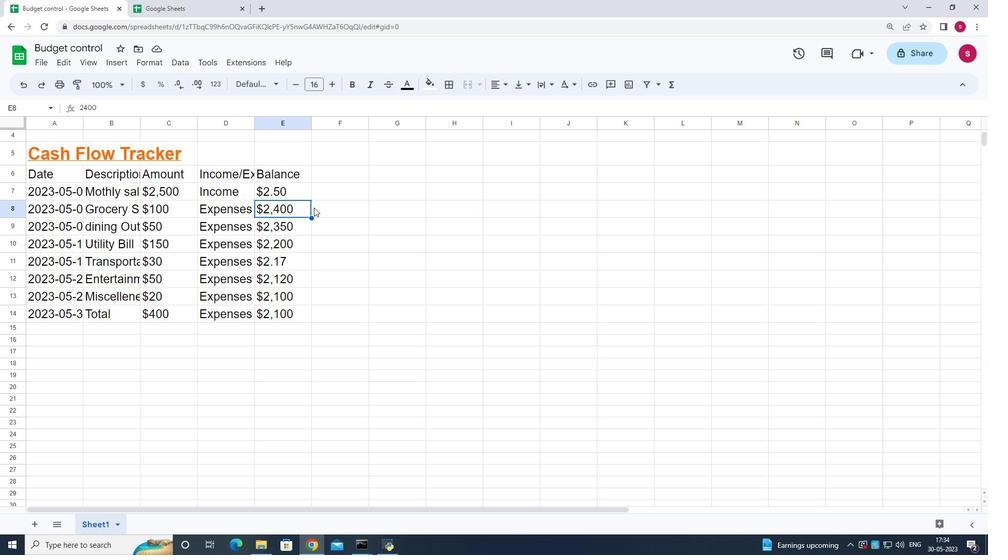 
Action: Mouse pressed left at (316, 207)
Screenshot: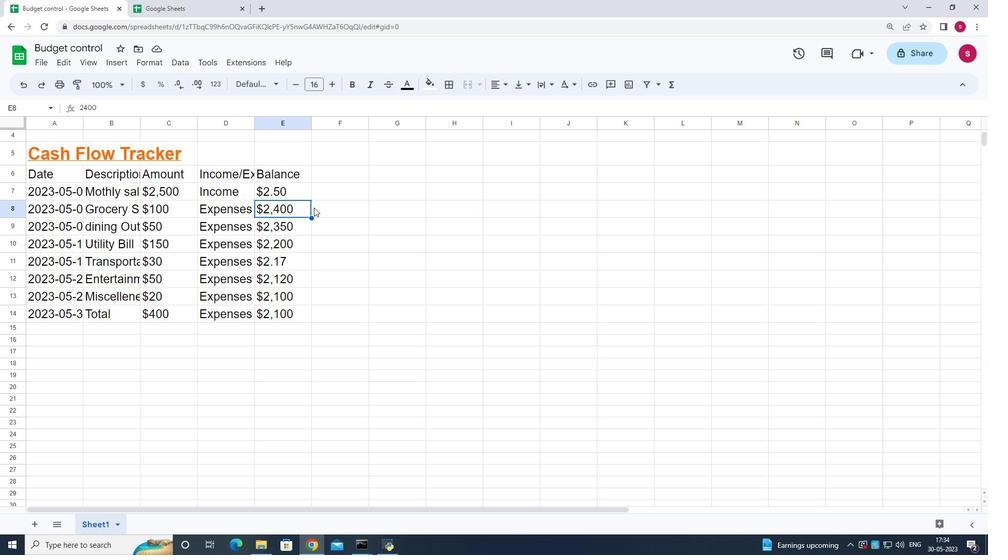 
Action: Mouse moved to (355, 223)
Screenshot: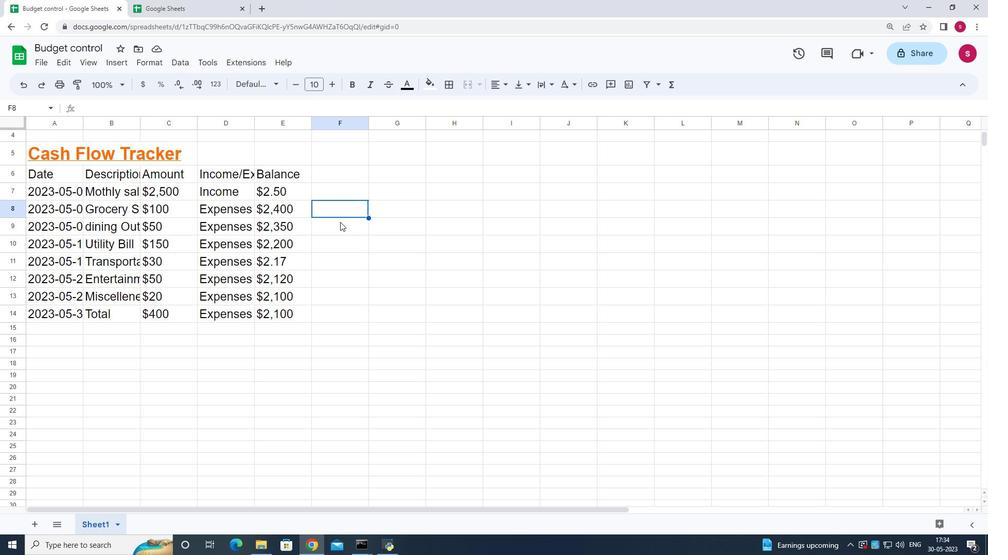 
